 Task: Look for space in Mathba, Bangladesh from 9th June, 2023 to 11th June, 2023 for 2 adults in price range Rs.6000 to Rs.10000. Place can be entire place with 2 bedrooms having 2 beds and 1 bathroom. Property type can be house, flat, guest house. Amenities needed are: air conditioning, dedicated workplace. Booking option can be shelf check-in. Required host language is English.
Action: Mouse moved to (565, 146)
Screenshot: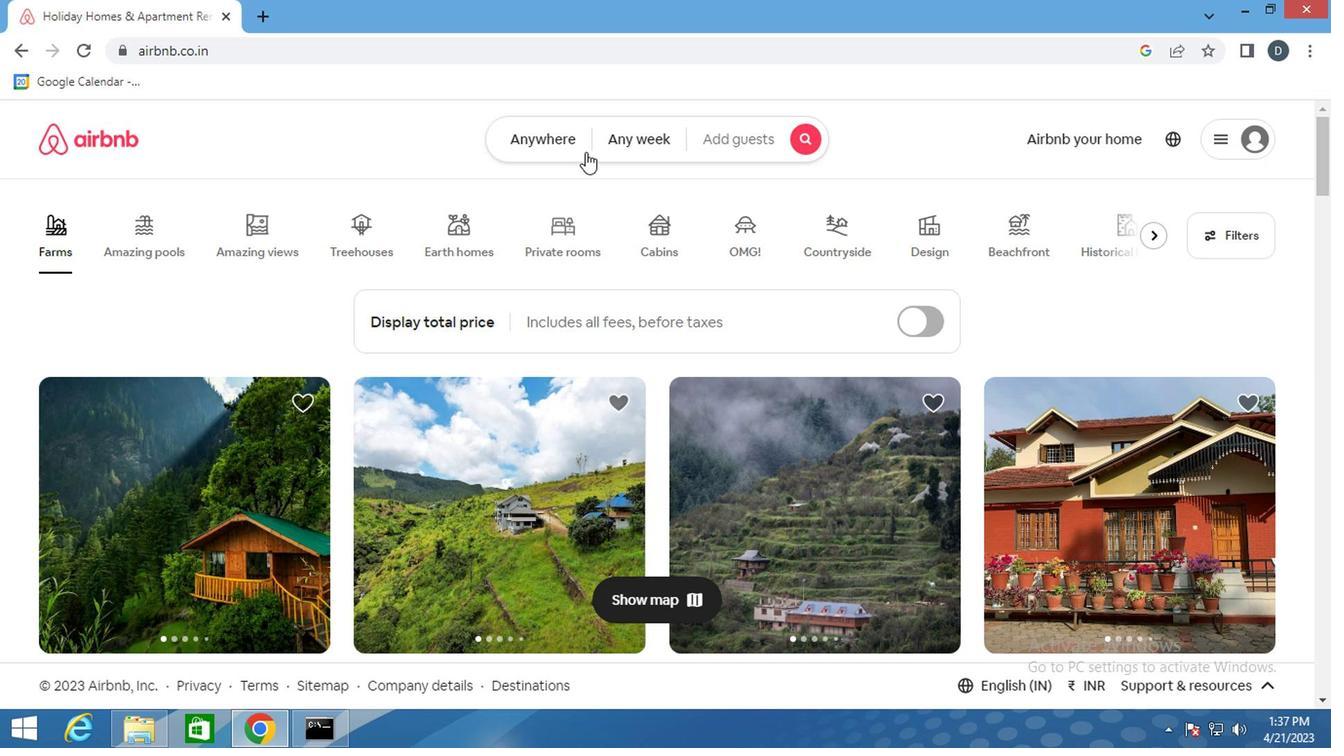 
Action: Mouse pressed left at (565, 146)
Screenshot: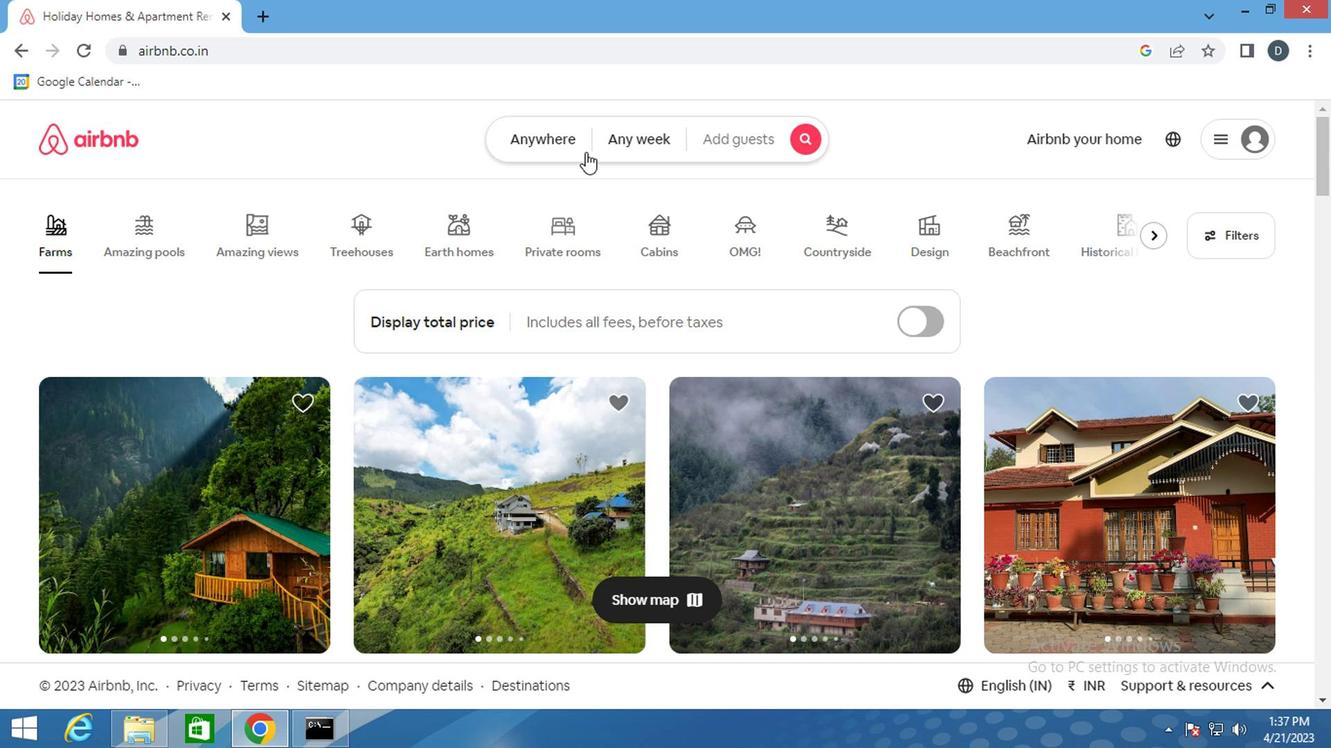 
Action: Mouse moved to (392, 218)
Screenshot: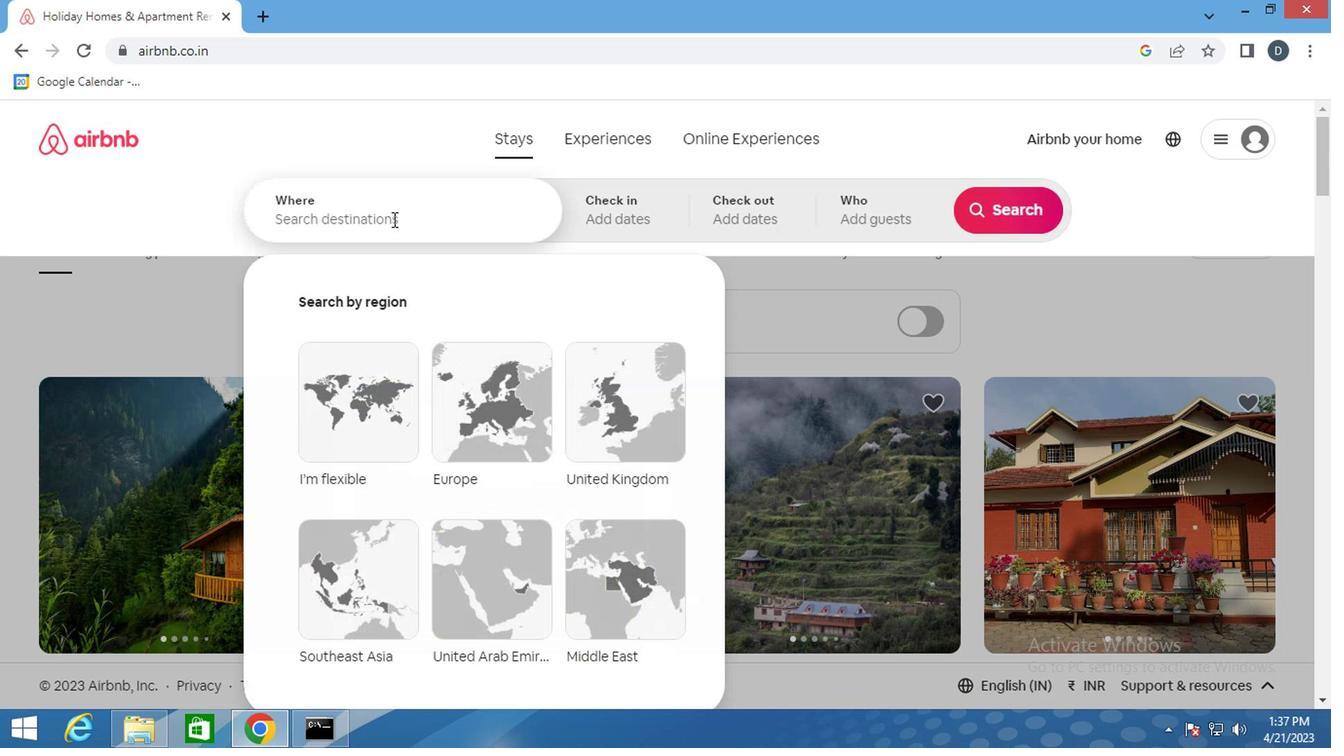 
Action: Mouse pressed left at (392, 218)
Screenshot: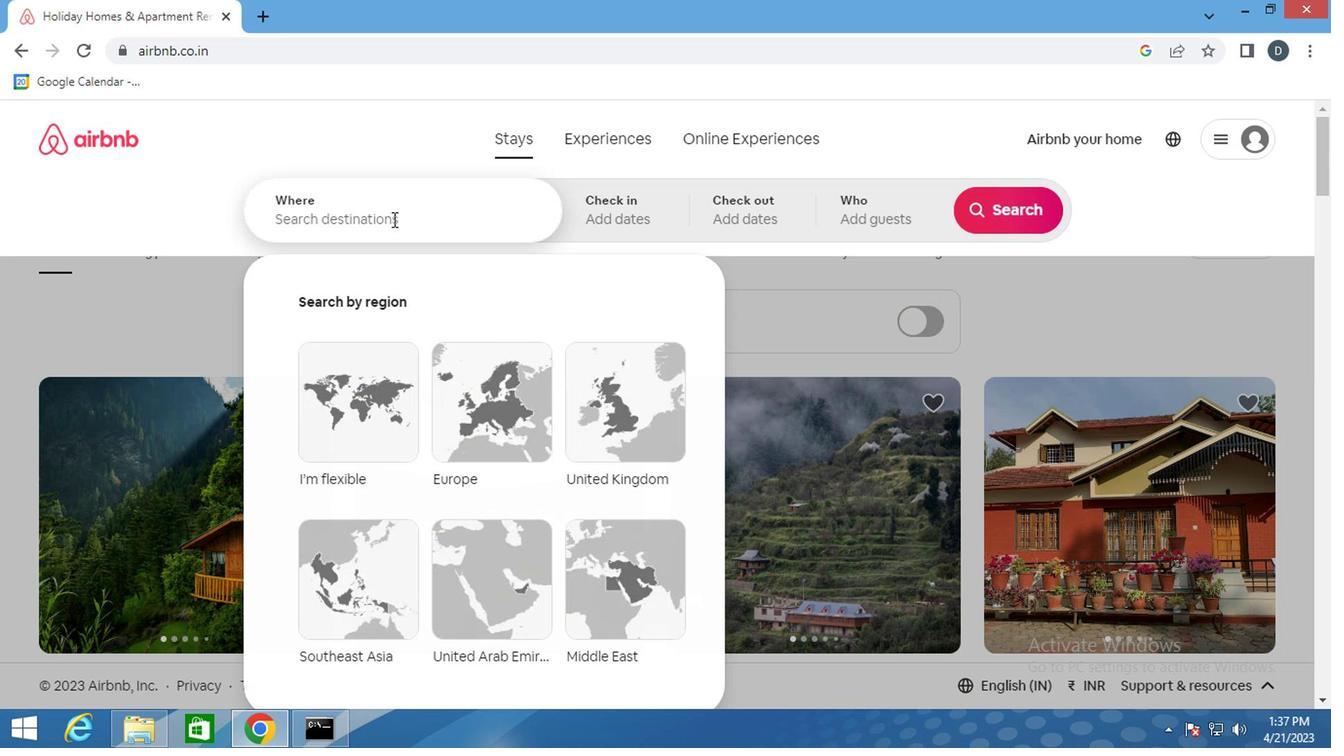 
Action: Key pressed <Key.shift_r>Mathba,<Key.shift>BN<Key.backspace>ANGLADESH<Key.enter>
Screenshot: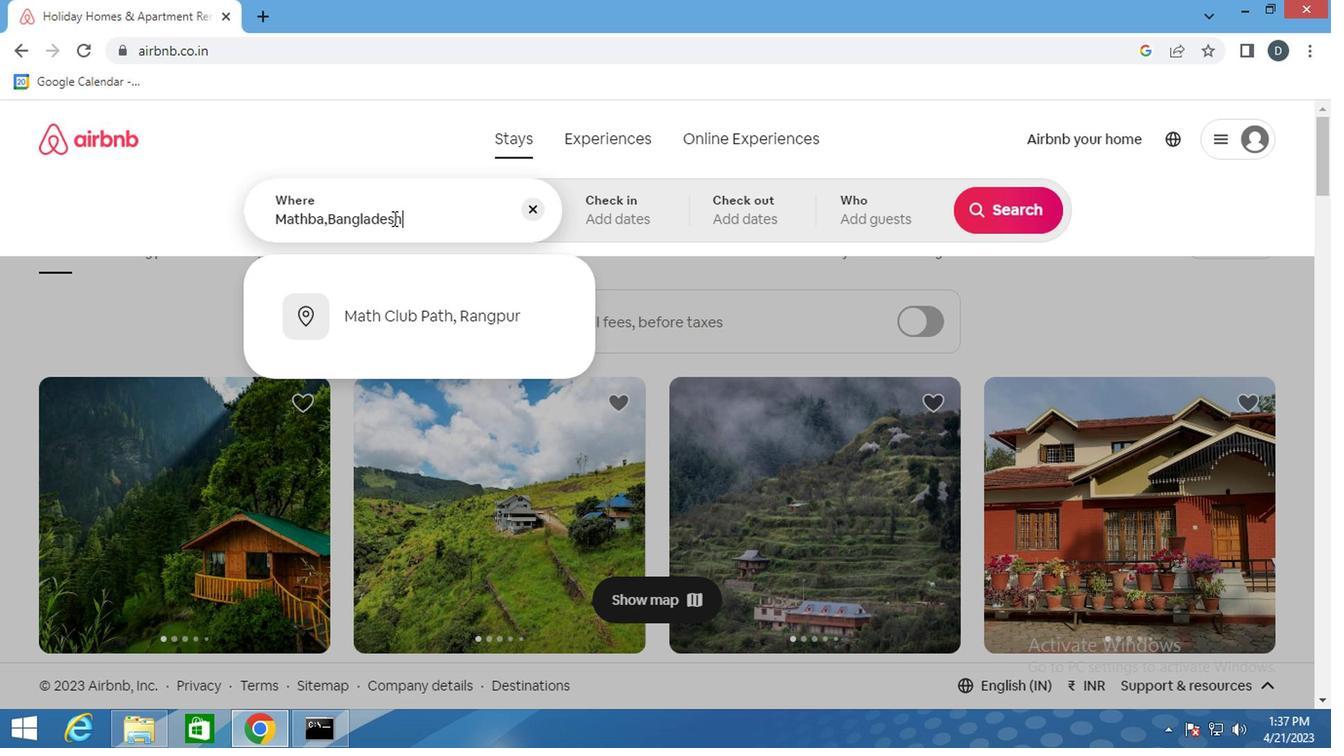 
Action: Mouse moved to (997, 366)
Screenshot: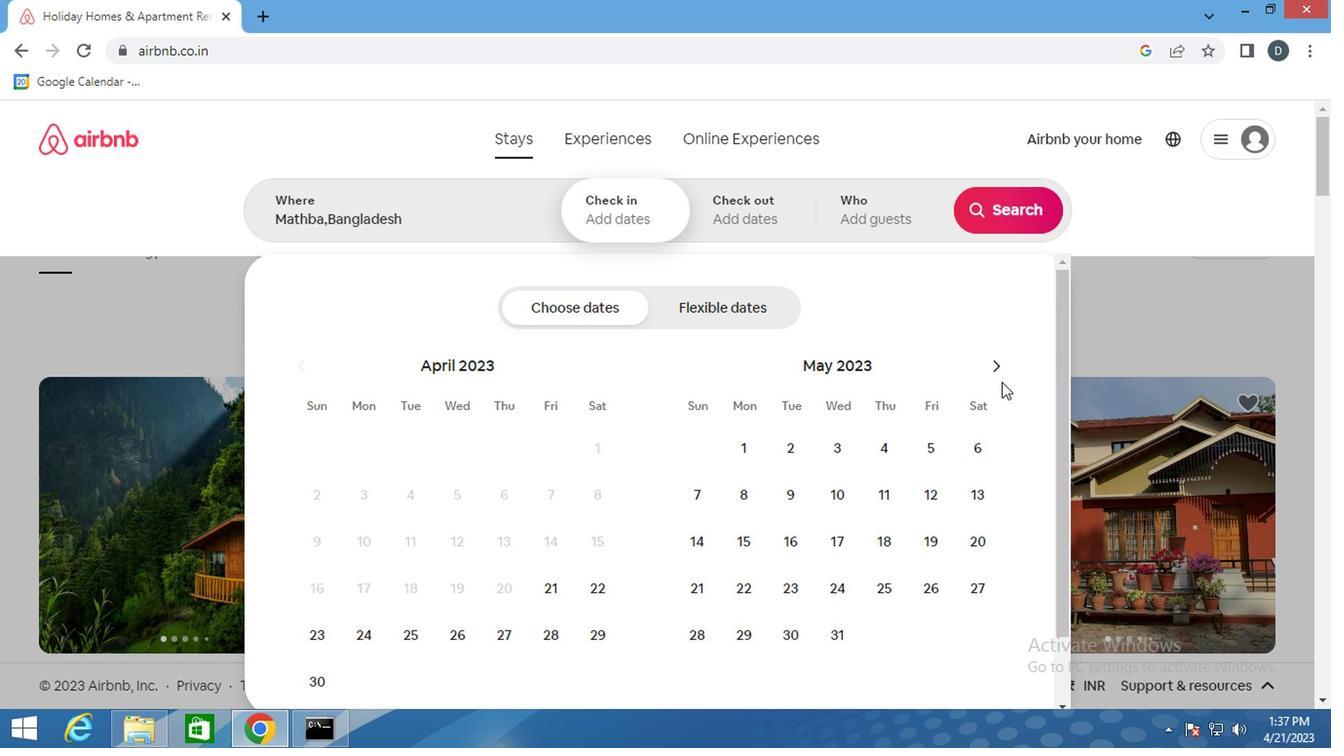 
Action: Mouse pressed left at (997, 366)
Screenshot: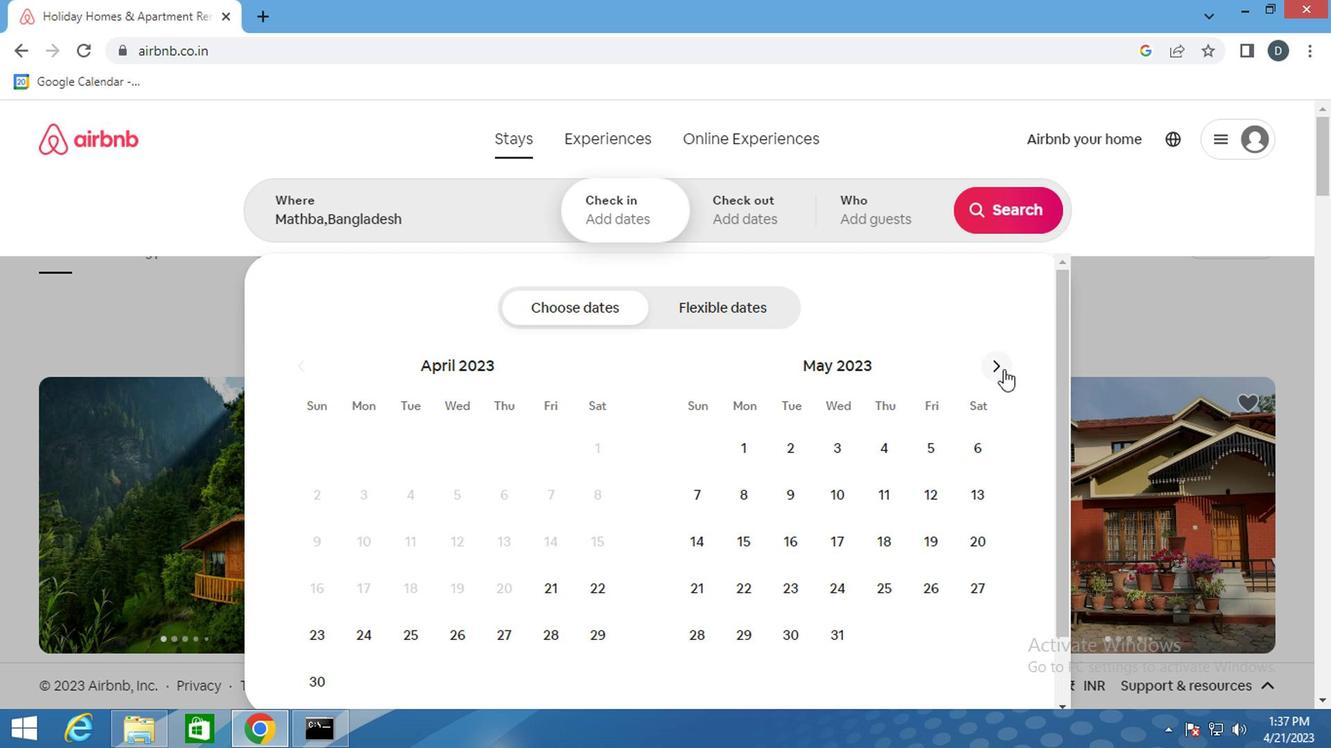 
Action: Mouse pressed left at (997, 366)
Screenshot: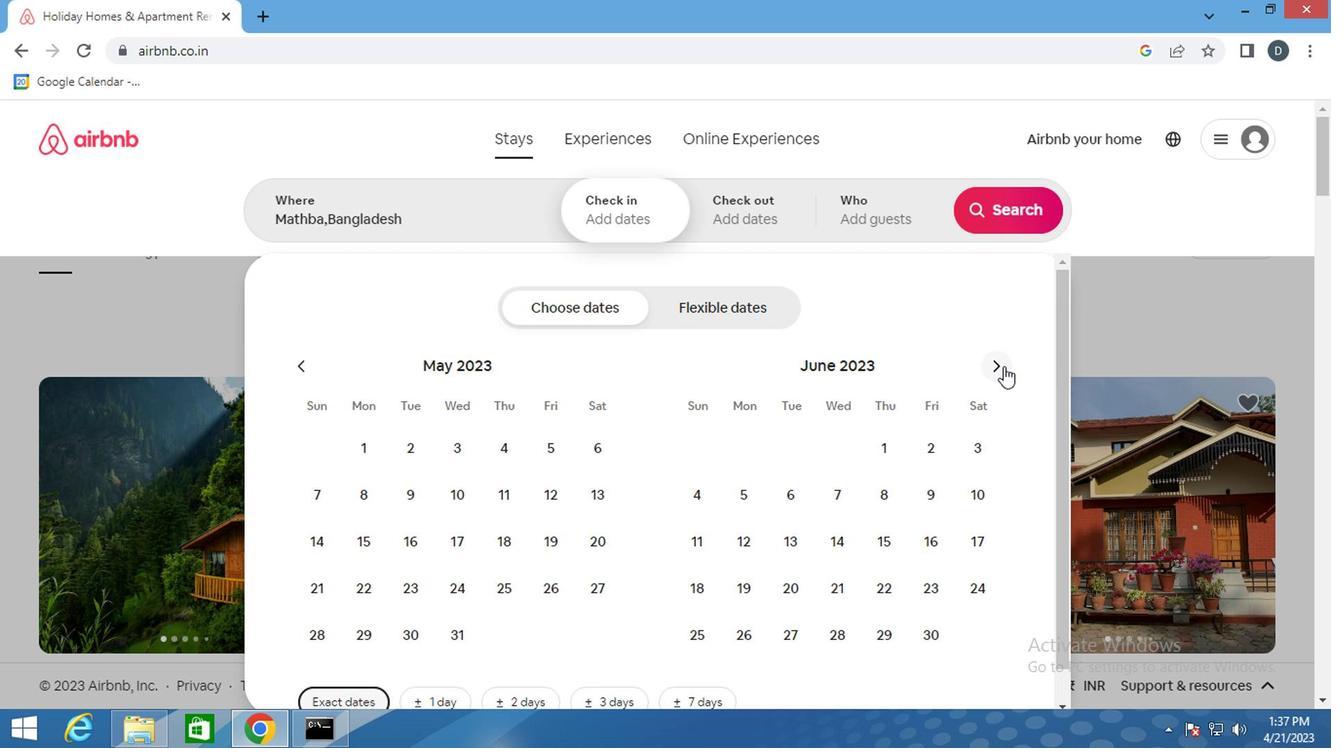 
Action: Mouse moved to (540, 493)
Screenshot: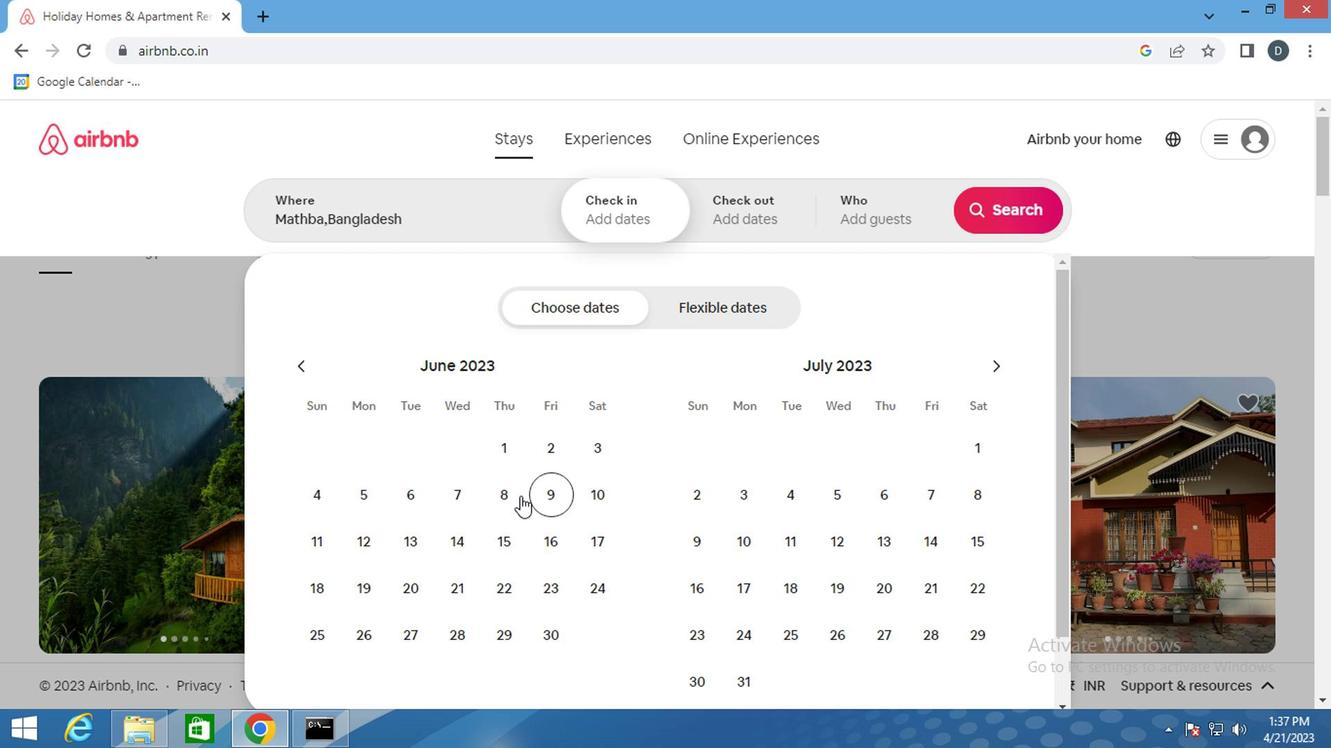 
Action: Mouse pressed left at (540, 493)
Screenshot: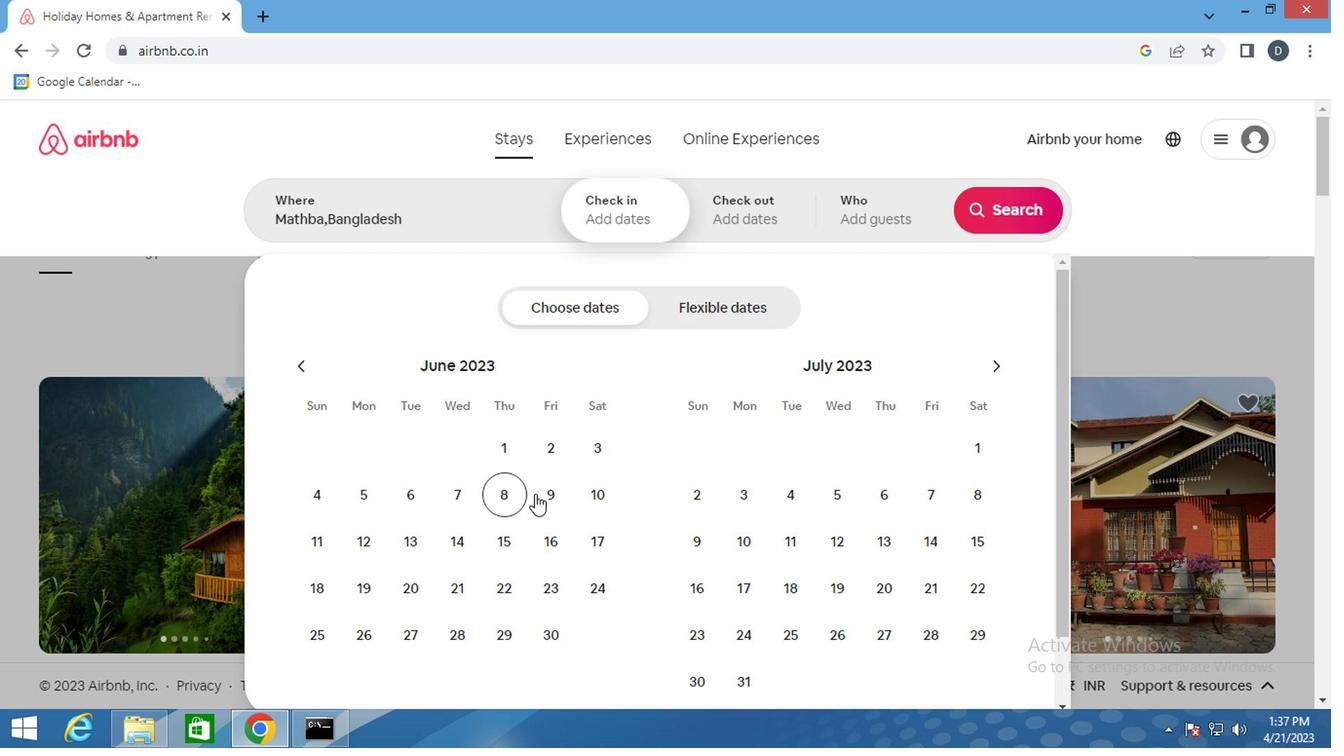 
Action: Mouse moved to (305, 527)
Screenshot: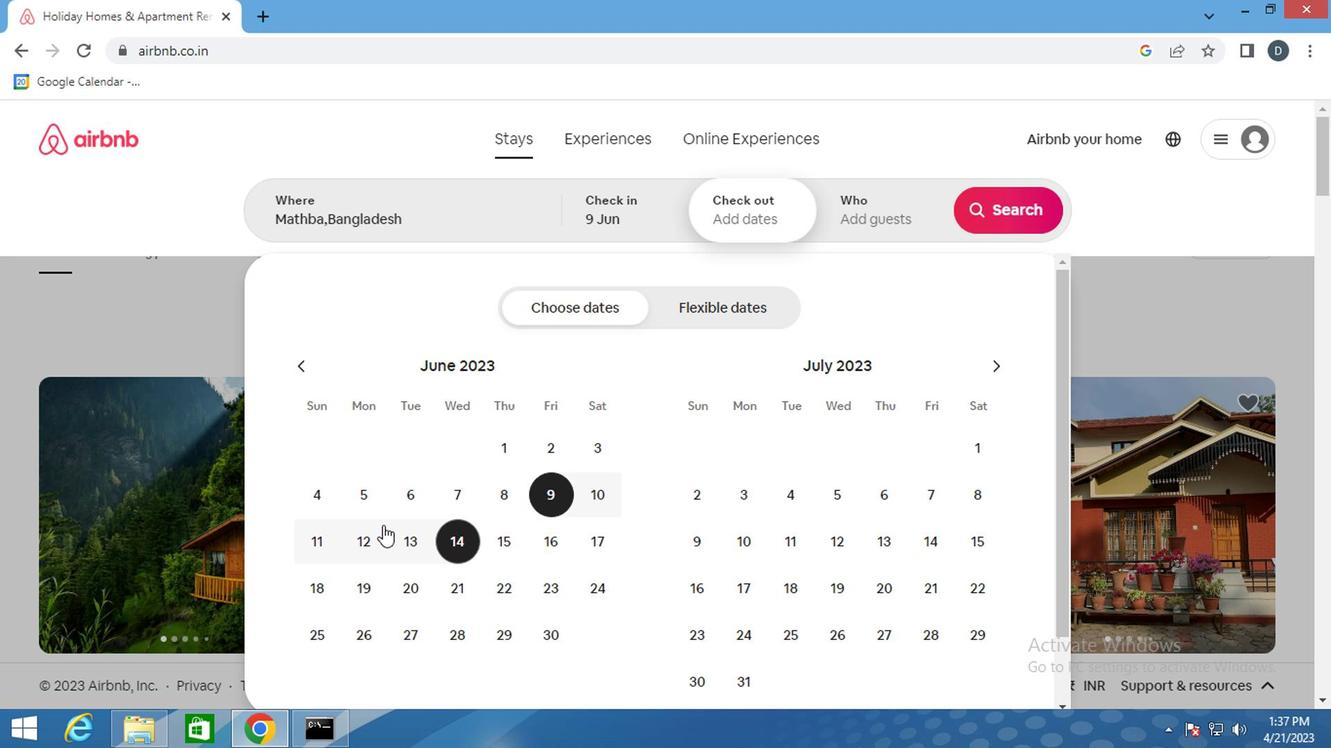
Action: Mouse pressed left at (305, 527)
Screenshot: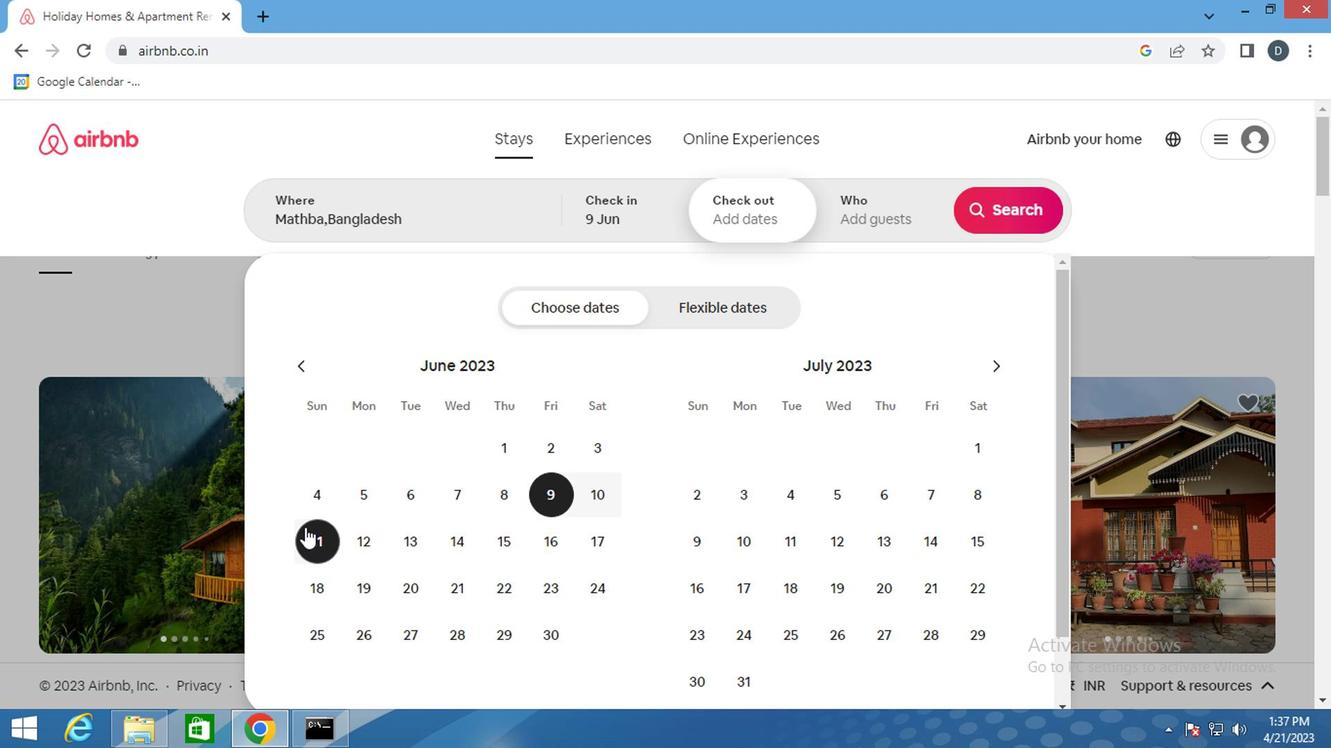 
Action: Mouse moved to (859, 194)
Screenshot: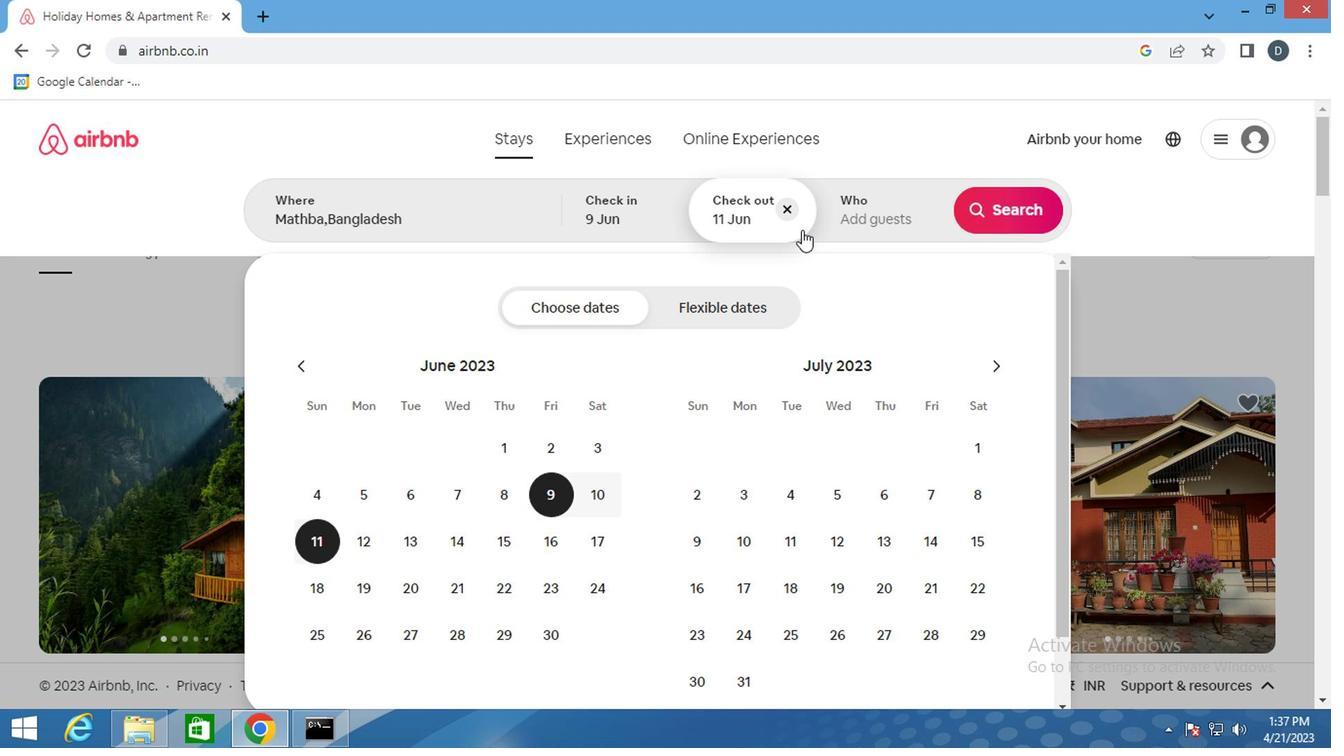 
Action: Mouse pressed left at (859, 194)
Screenshot: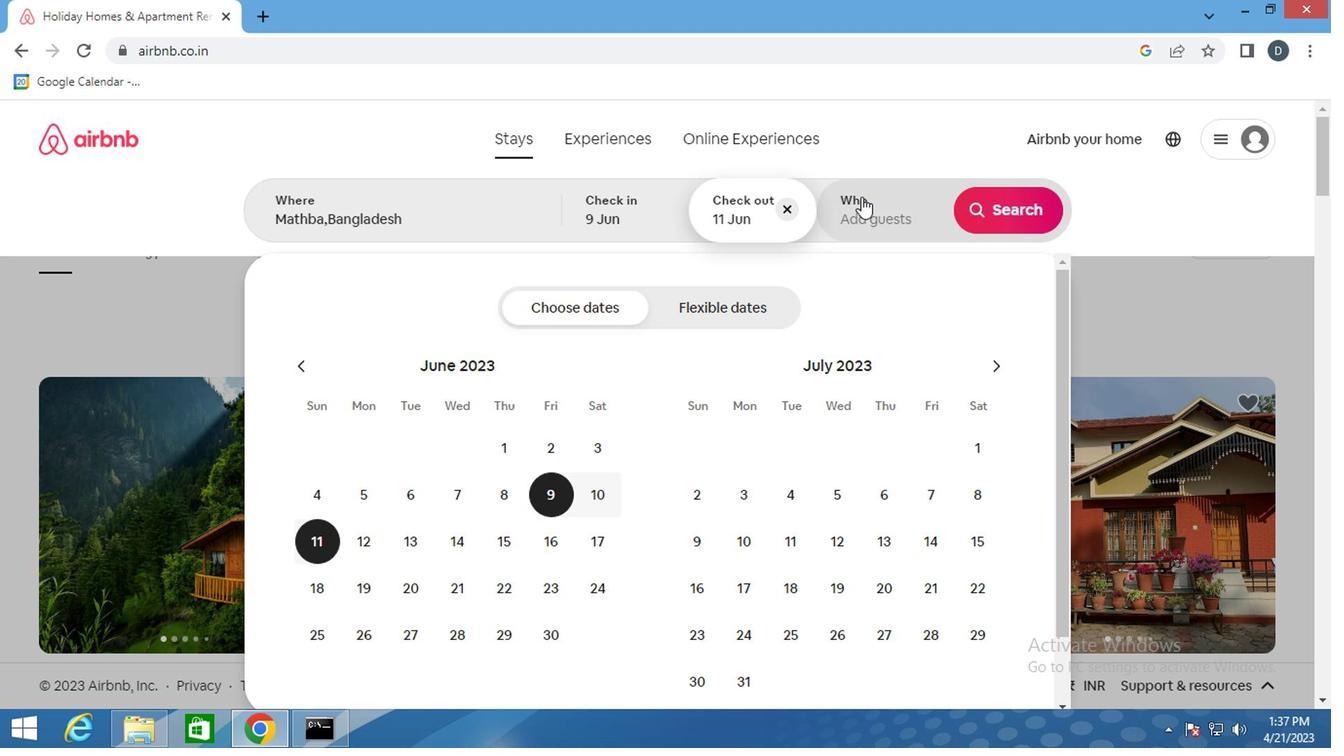 
Action: Mouse moved to (1007, 317)
Screenshot: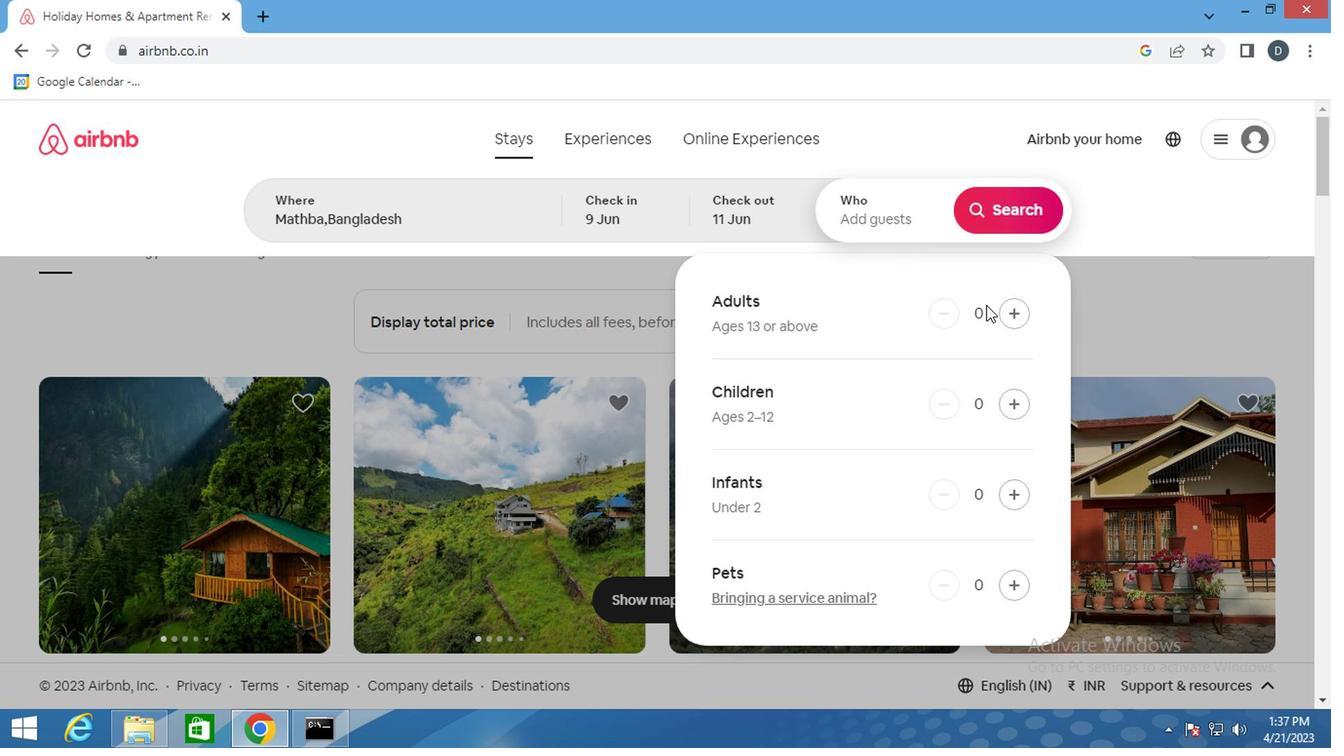 
Action: Mouse pressed left at (1007, 317)
Screenshot: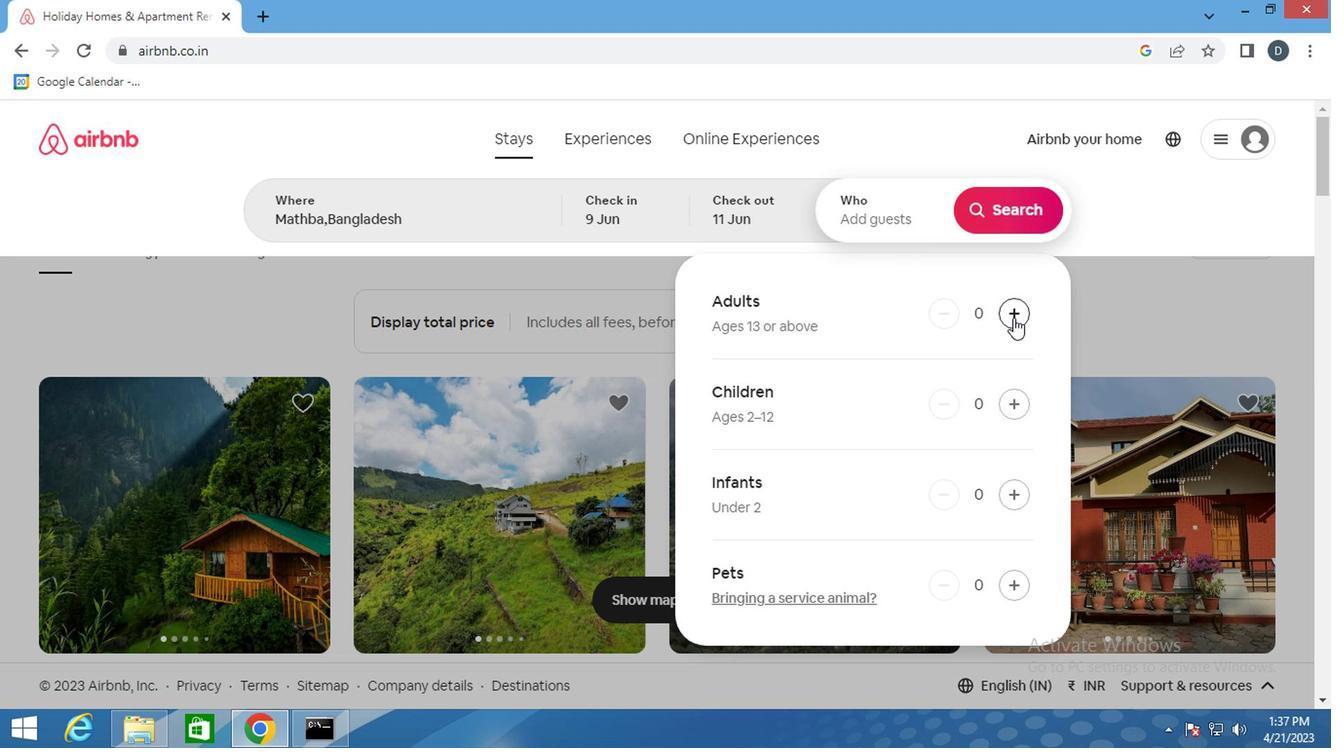 
Action: Mouse moved to (1009, 317)
Screenshot: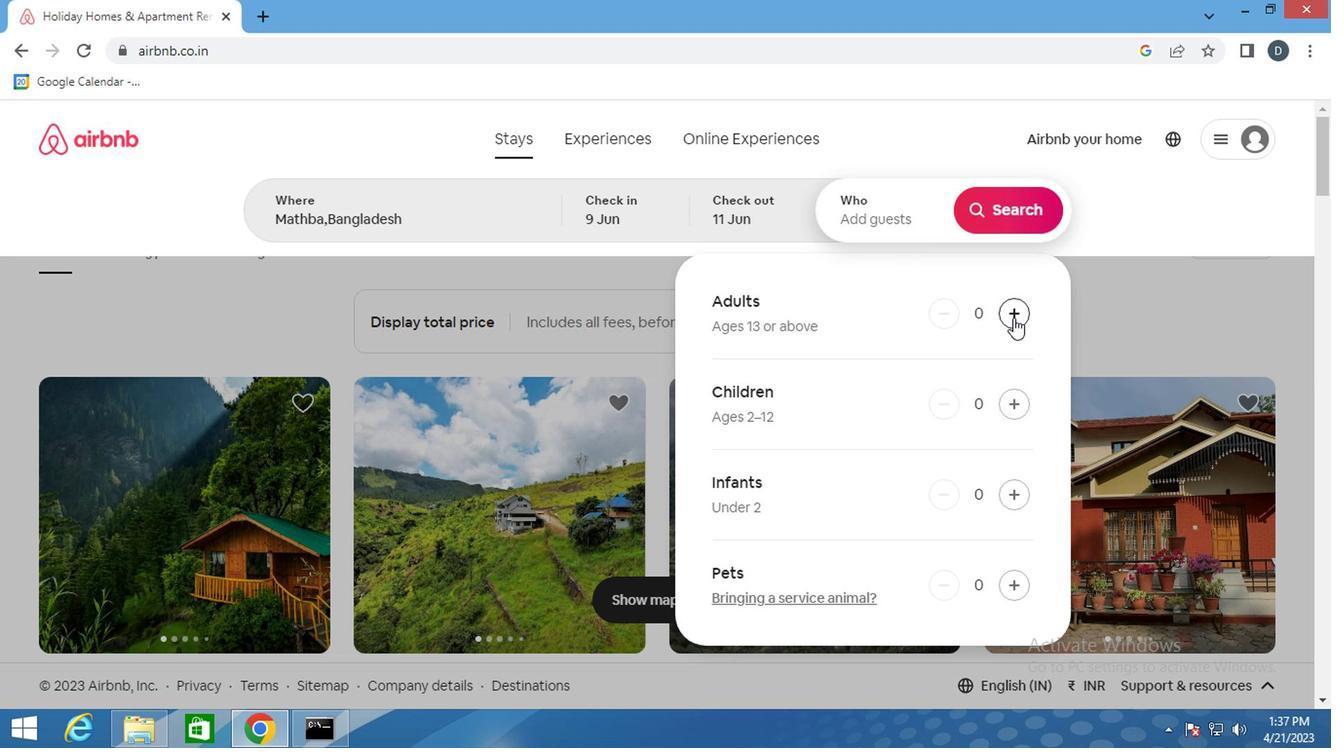 
Action: Mouse pressed left at (1009, 317)
Screenshot: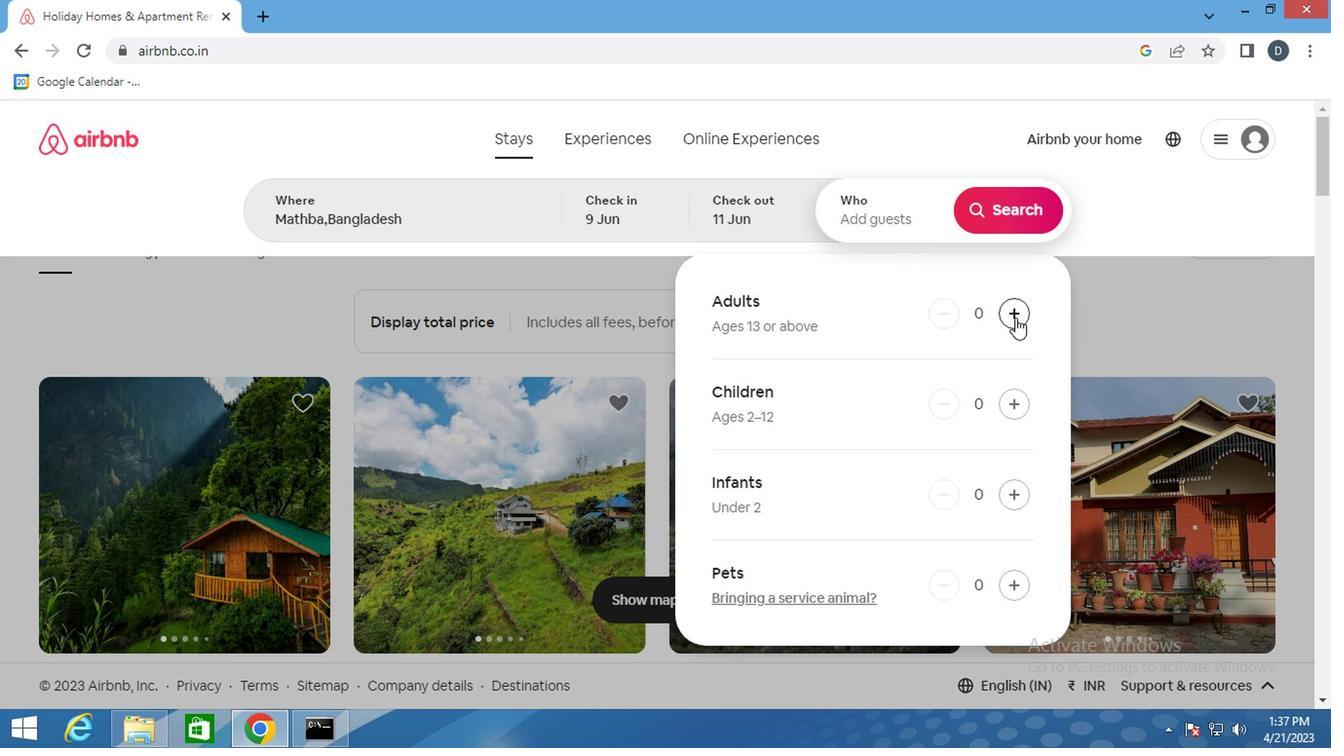 
Action: Mouse moved to (1006, 185)
Screenshot: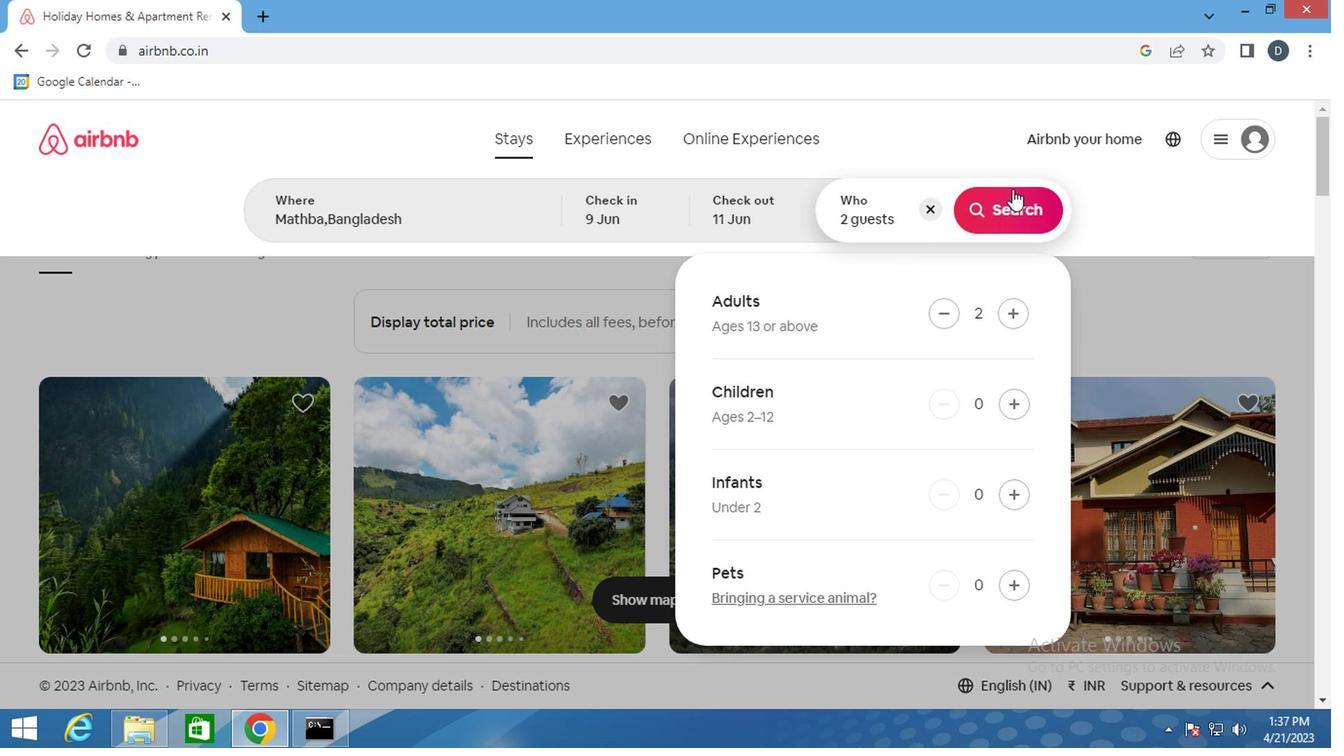 
Action: Mouse pressed left at (1006, 185)
Screenshot: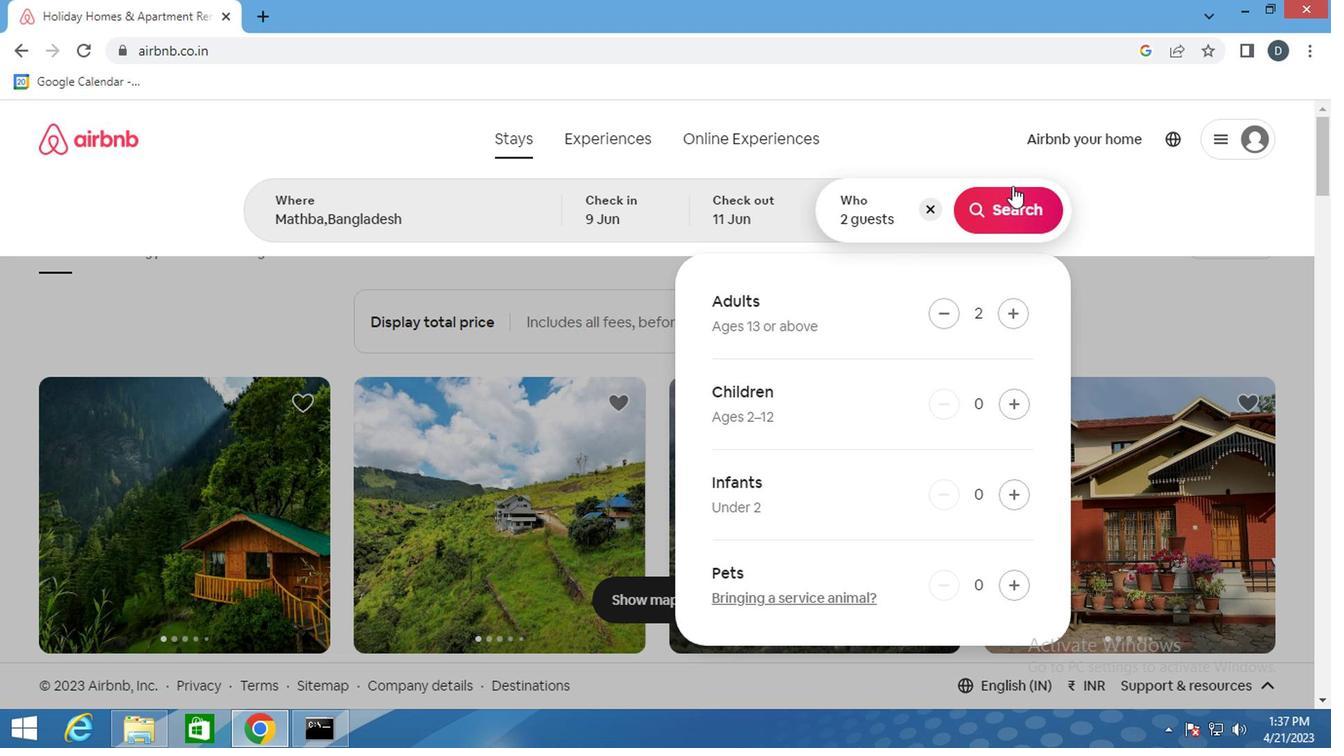 
Action: Mouse moved to (1011, 196)
Screenshot: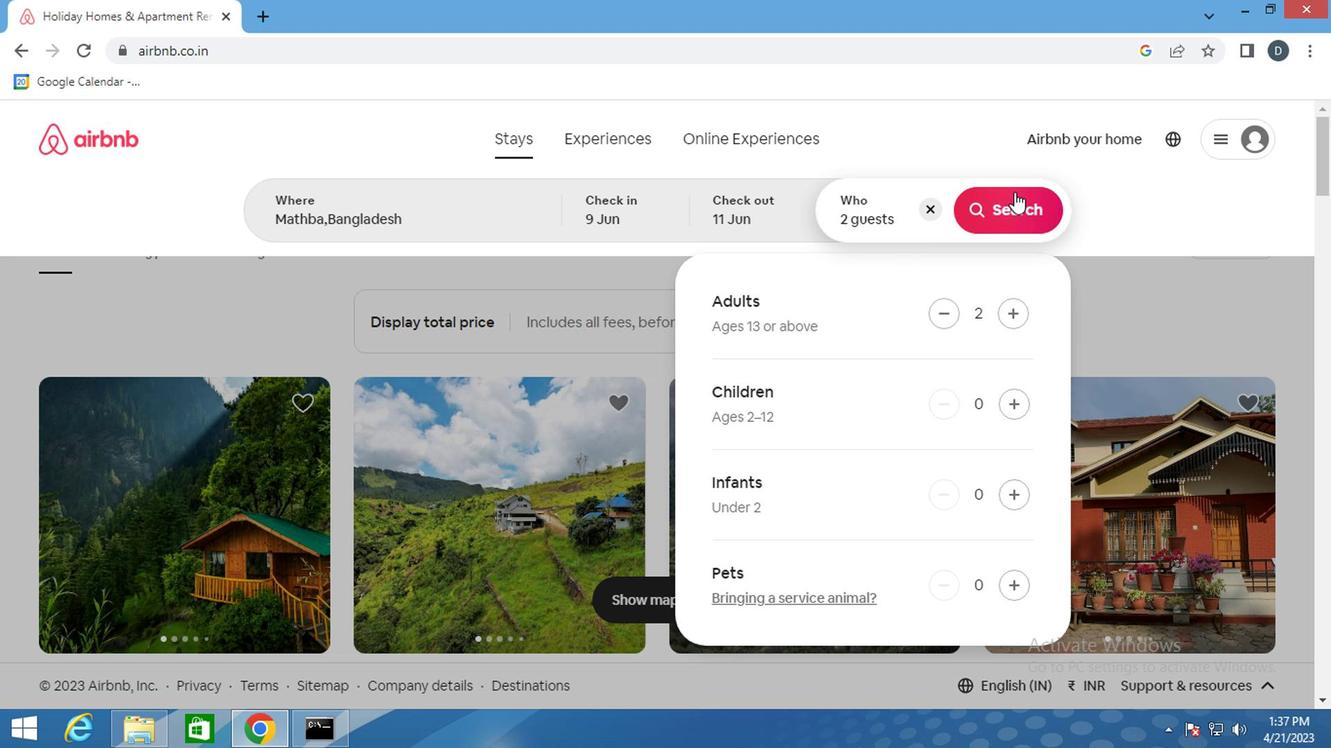 
Action: Mouse pressed left at (1011, 196)
Screenshot: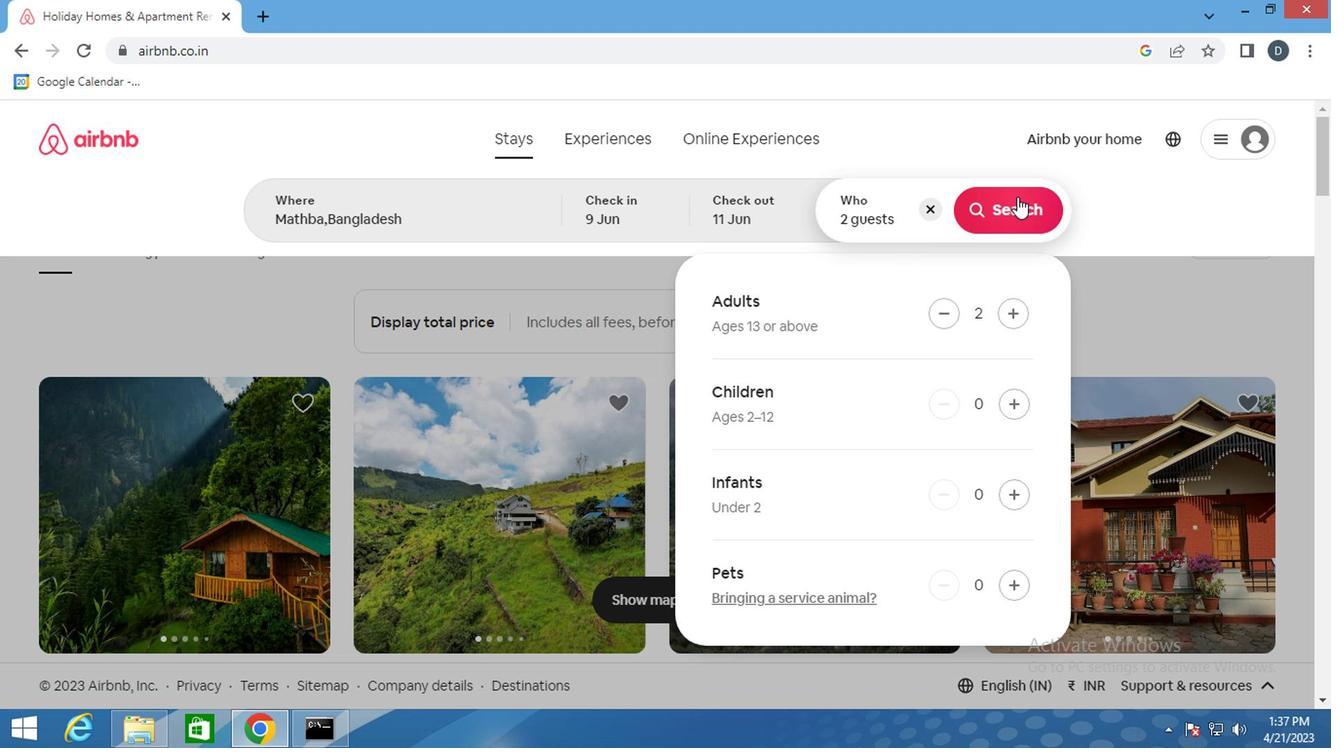 
Action: Mouse moved to (1235, 208)
Screenshot: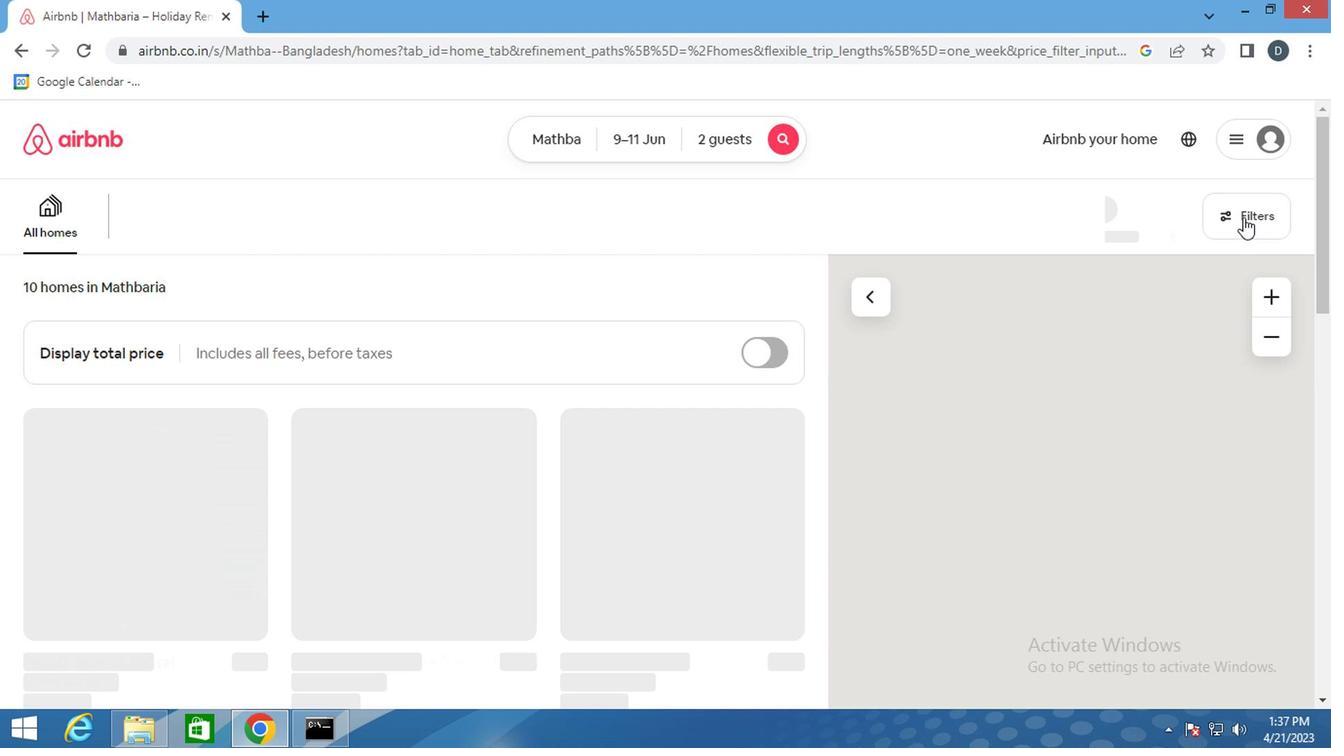 
Action: Mouse pressed left at (1235, 208)
Screenshot: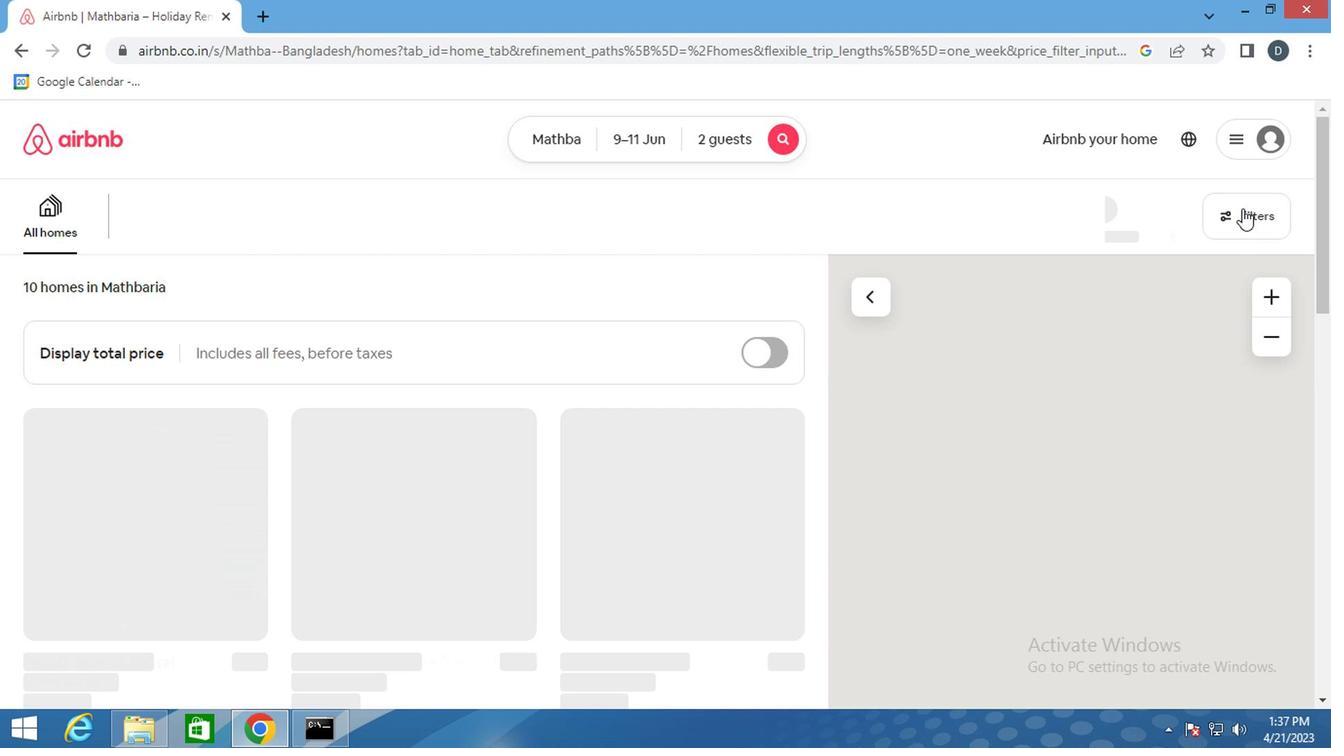 
Action: Mouse moved to (473, 445)
Screenshot: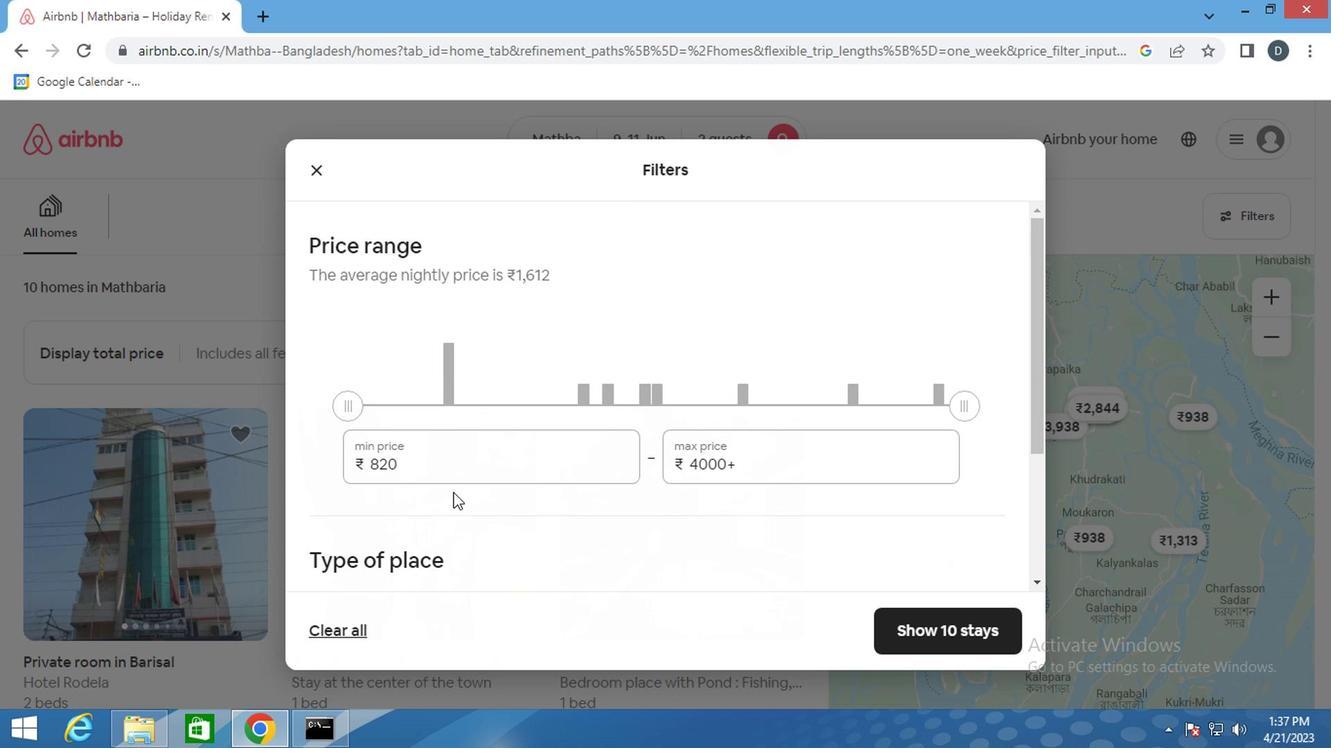 
Action: Mouse pressed left at (473, 445)
Screenshot: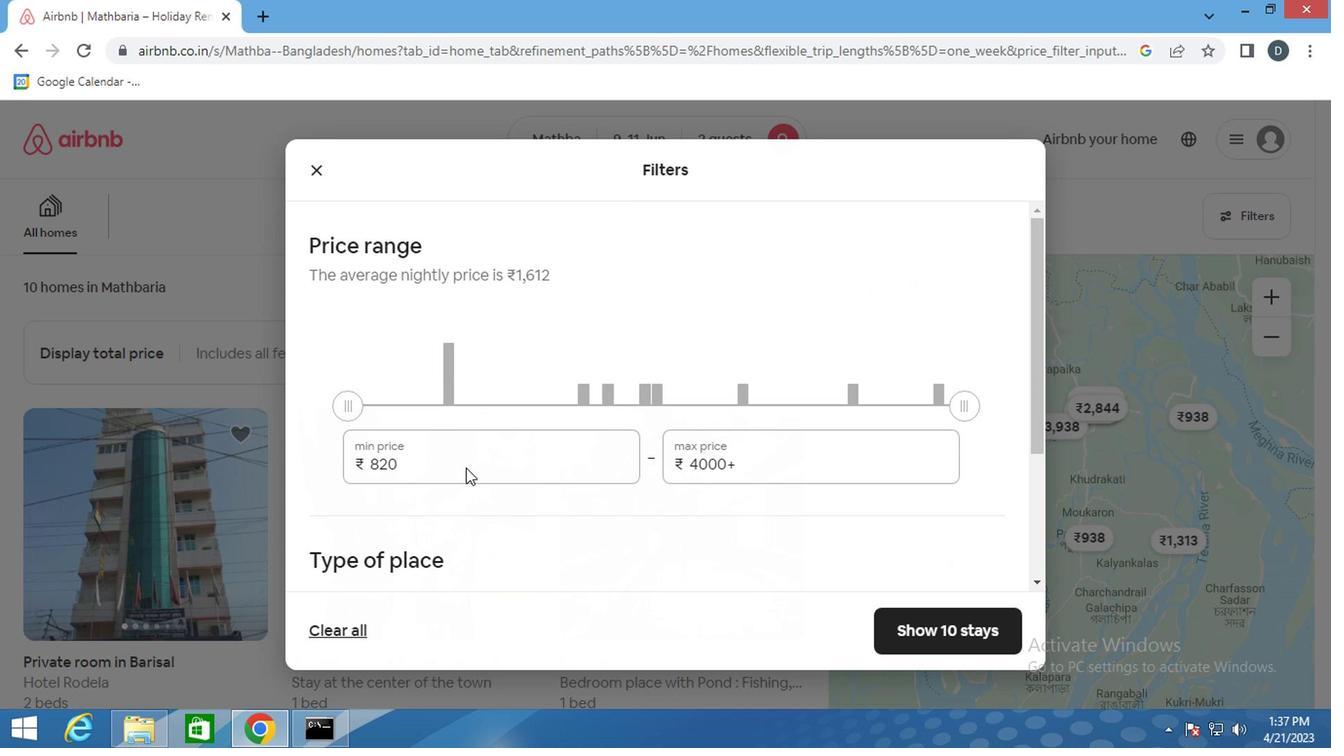 
Action: Mouse pressed left at (473, 445)
Screenshot: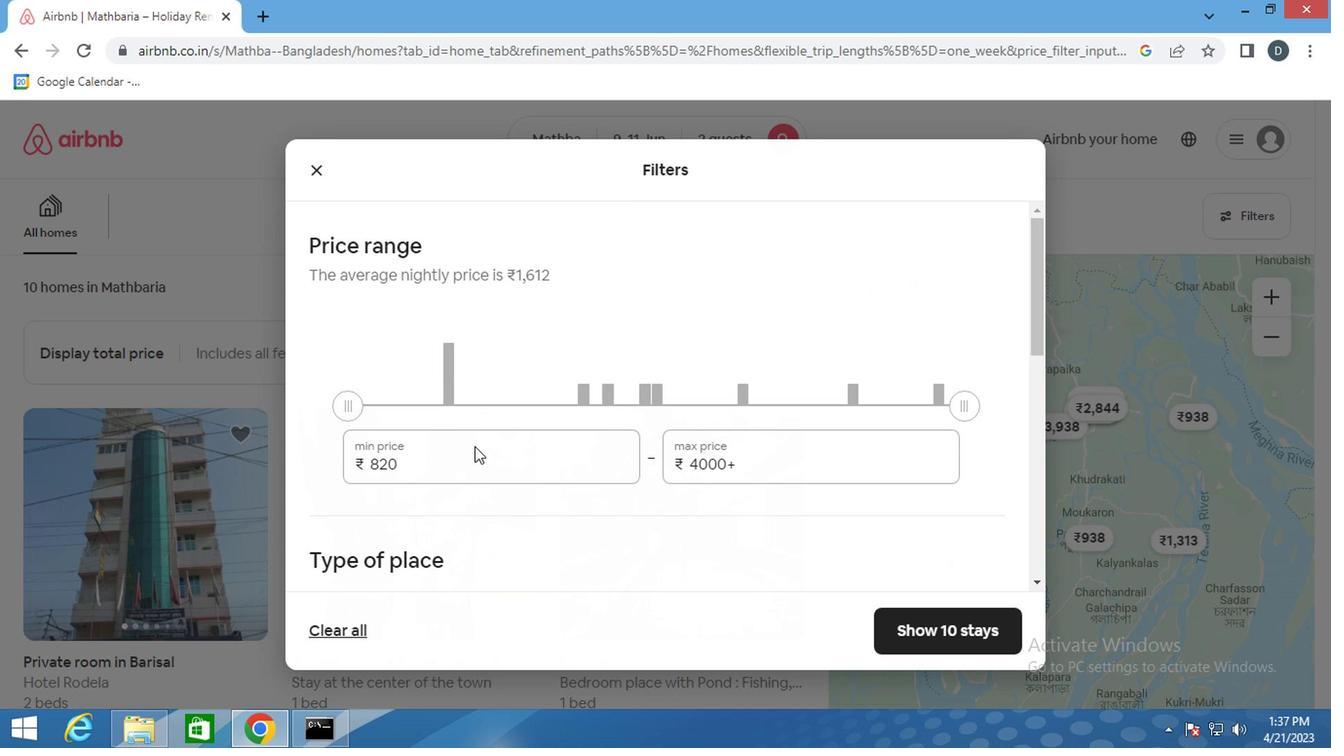 
Action: Mouse moved to (452, 463)
Screenshot: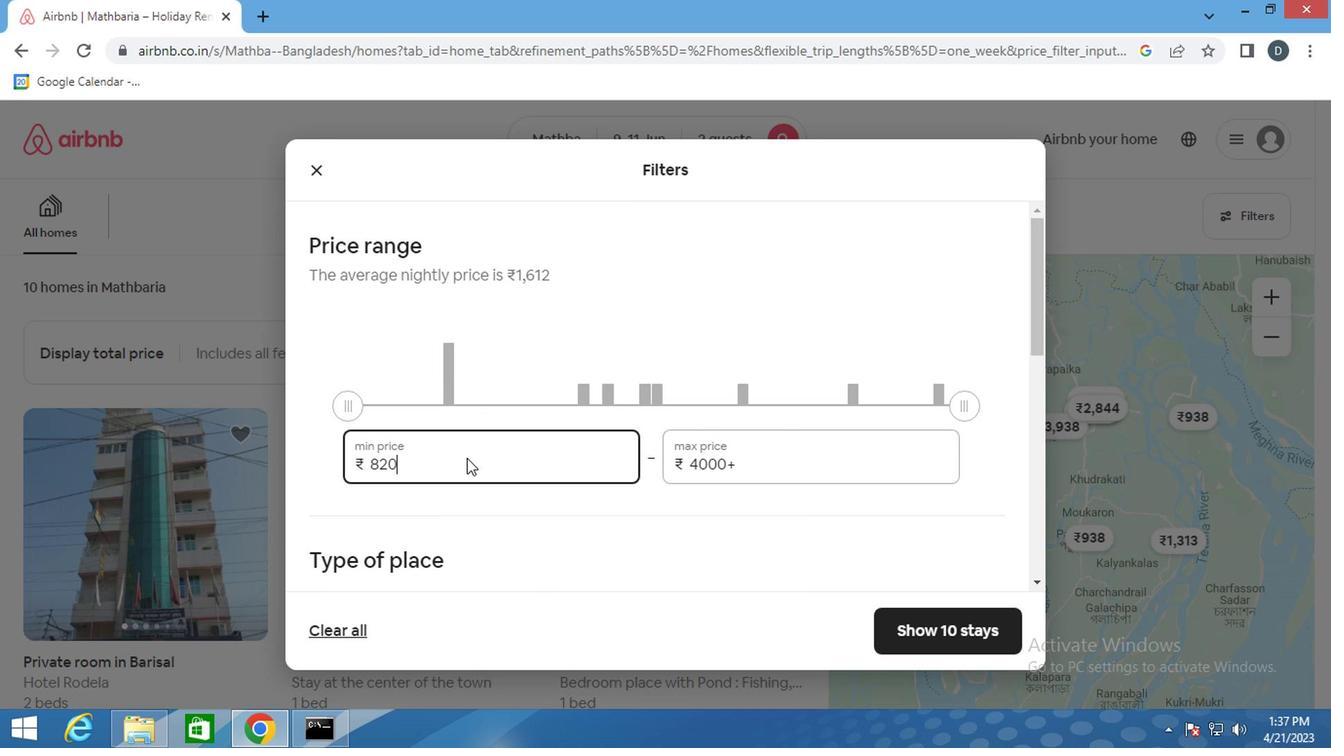 
Action: Mouse pressed left at (452, 463)
Screenshot: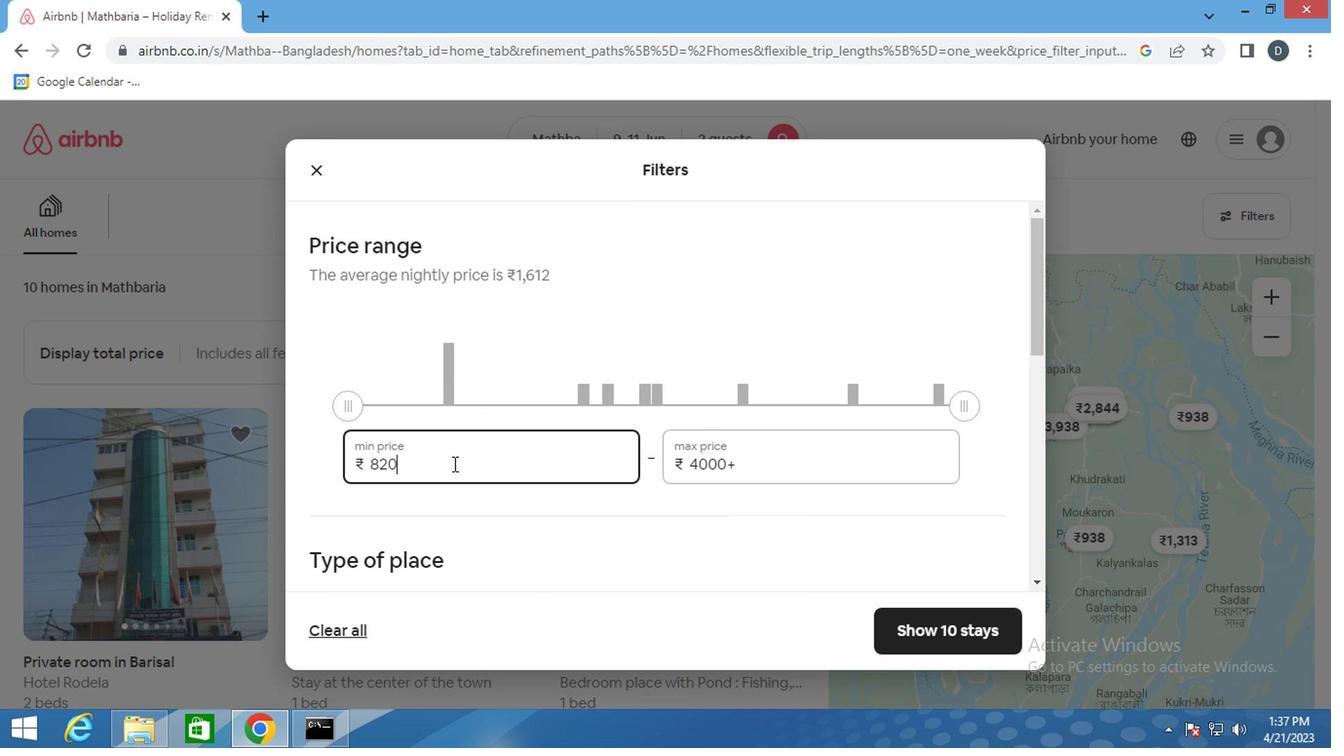 
Action: Mouse pressed left at (452, 463)
Screenshot: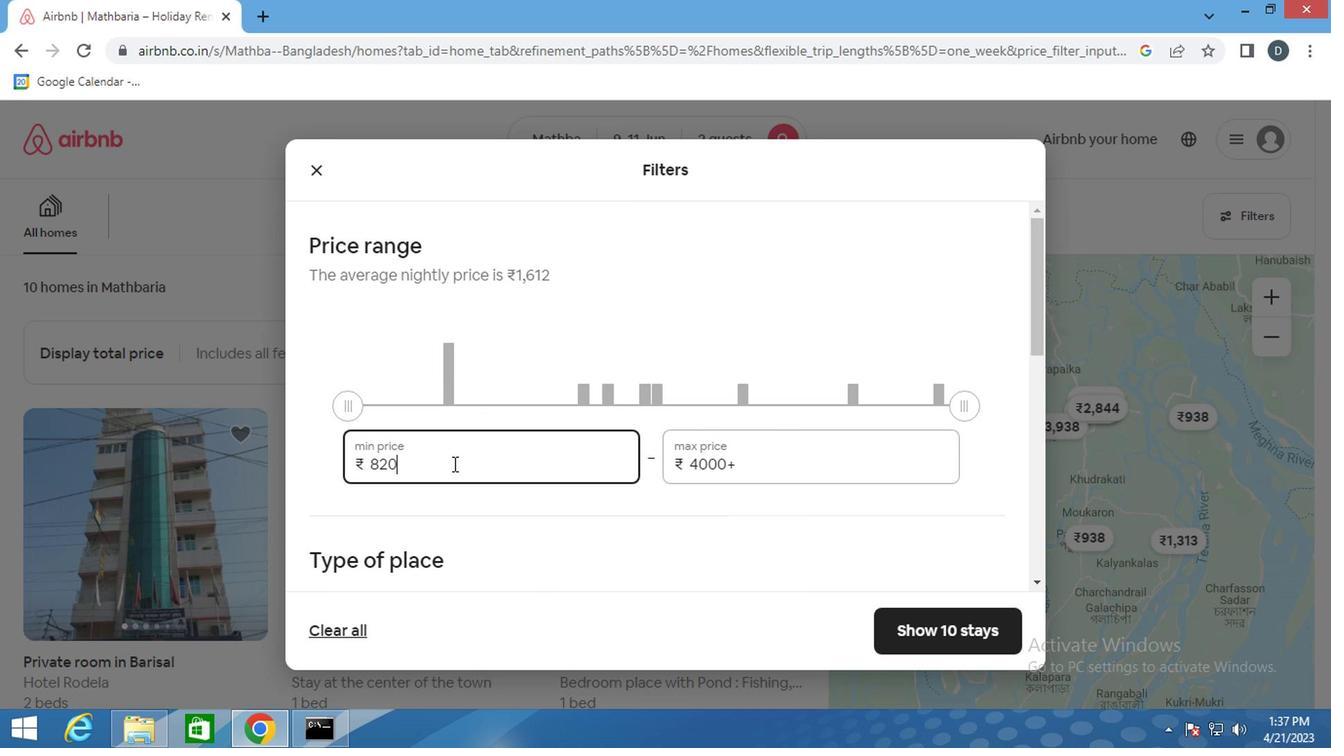 
Action: Mouse moved to (449, 463)
Screenshot: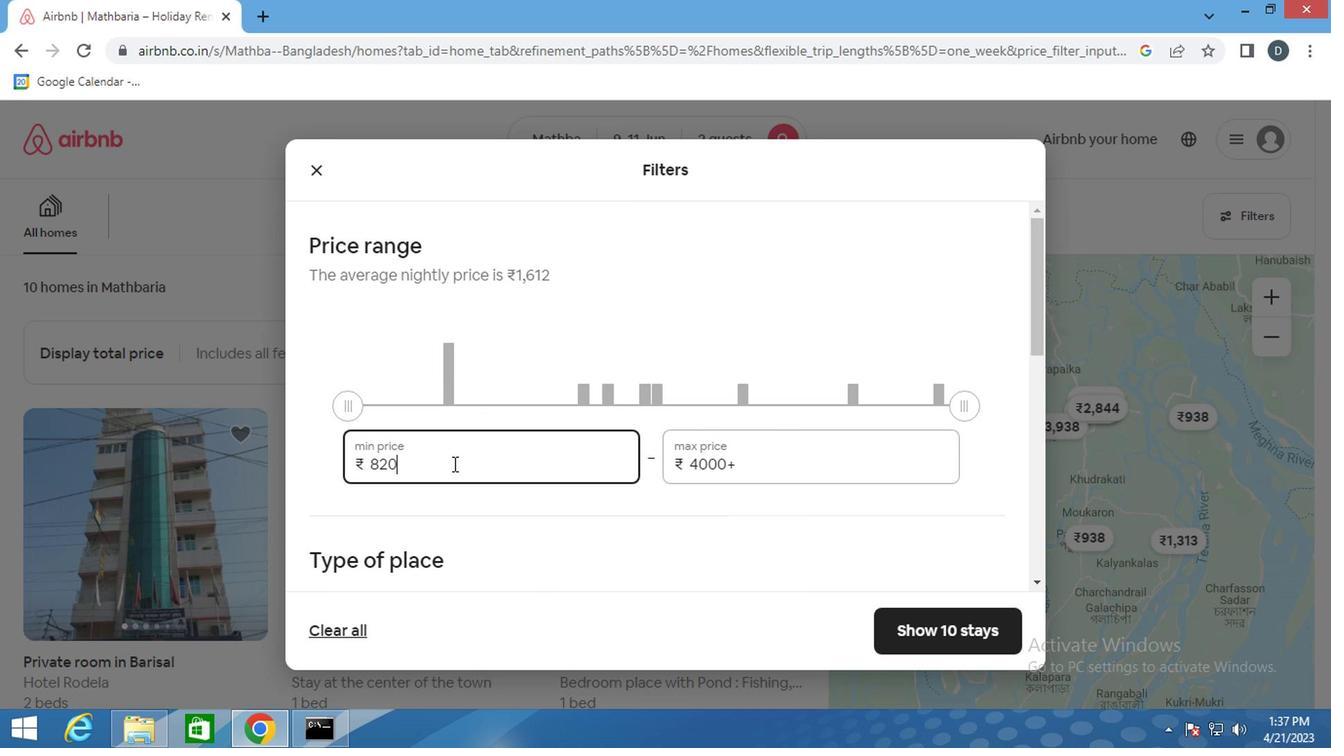 
Action: Key pressed 60000<Key.backspace><Key.tab>ctrl+Actrl+1000ctrl+Actrl+10000
Screenshot: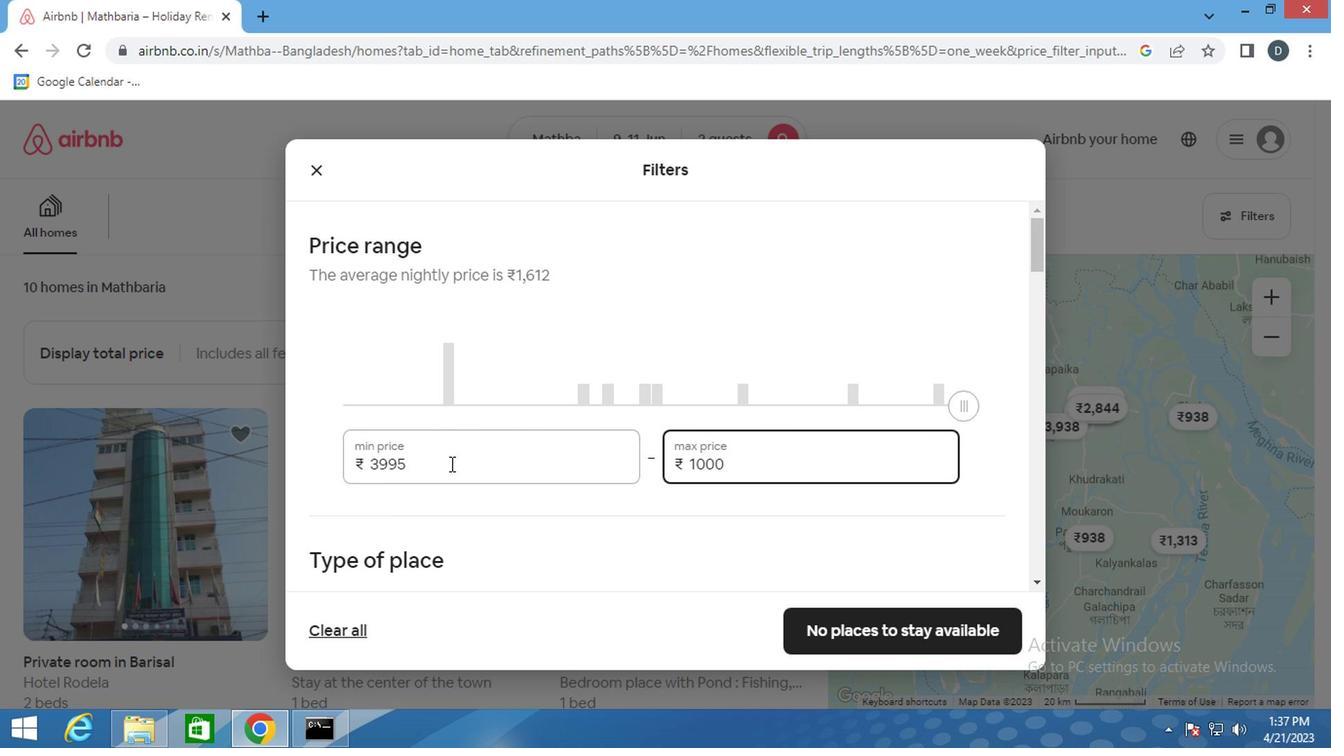
Action: Mouse moved to (459, 462)
Screenshot: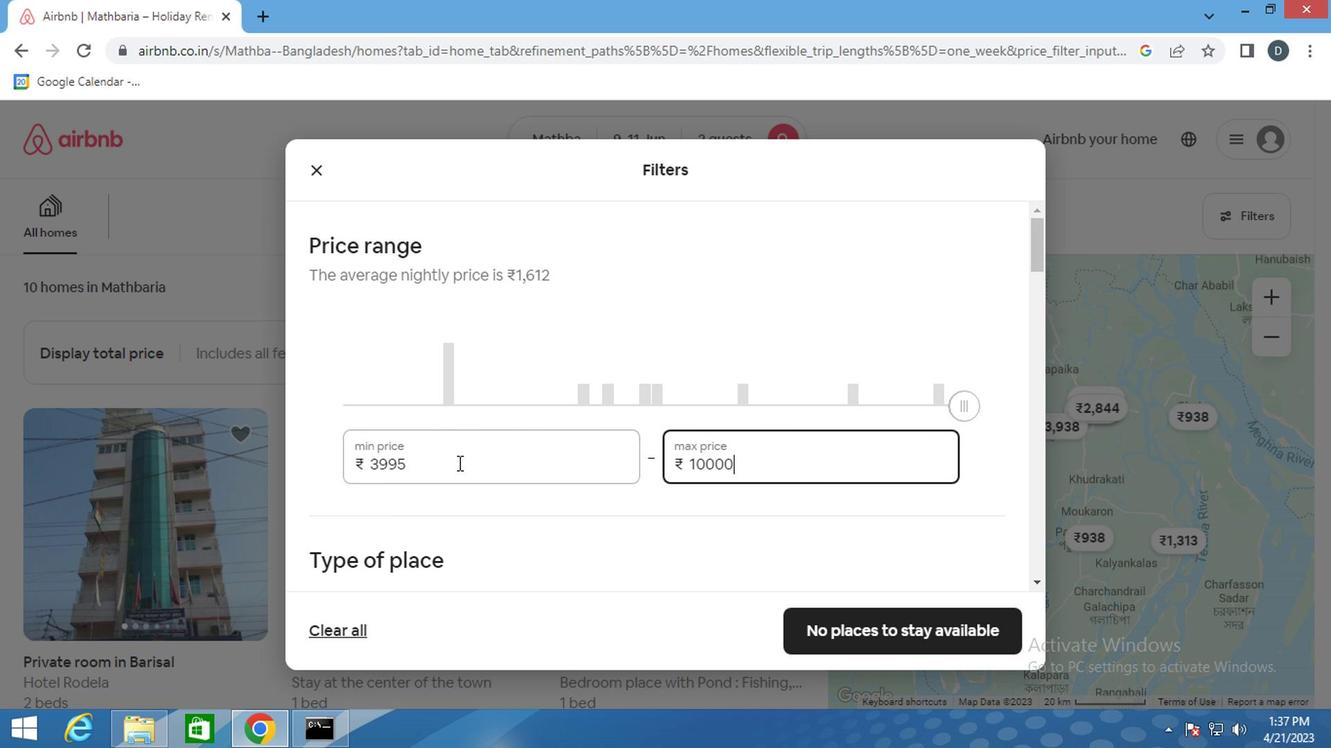 
Action: Mouse scrolled (459, 461) with delta (0, 0)
Screenshot: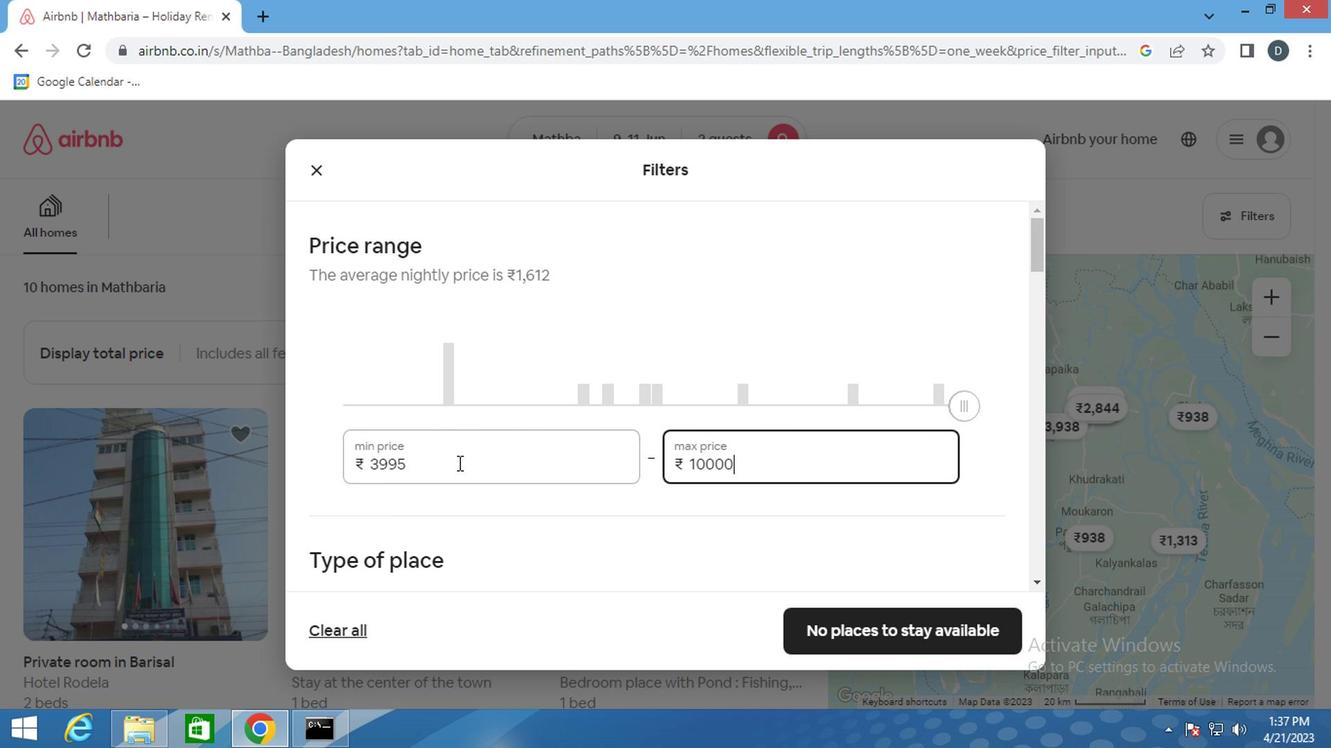 
Action: Mouse moved to (459, 463)
Screenshot: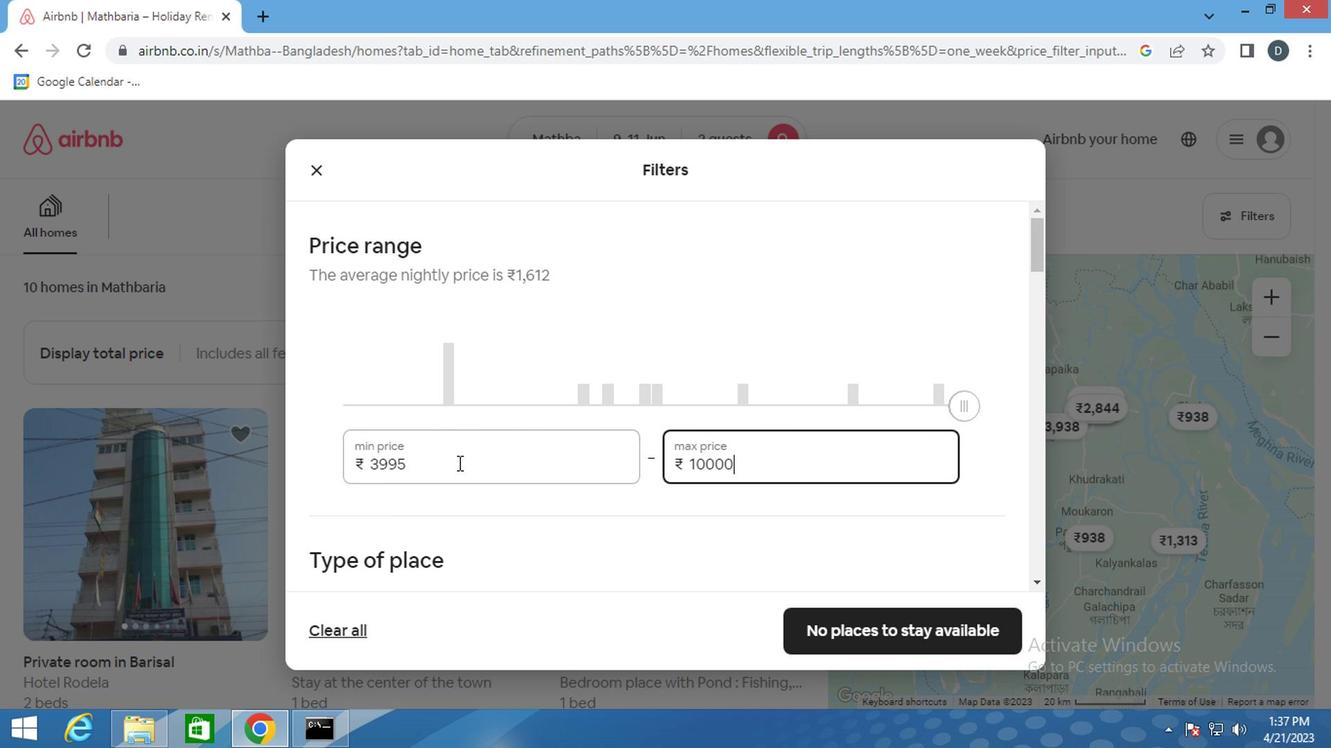 
Action: Mouse scrolled (459, 462) with delta (0, -1)
Screenshot: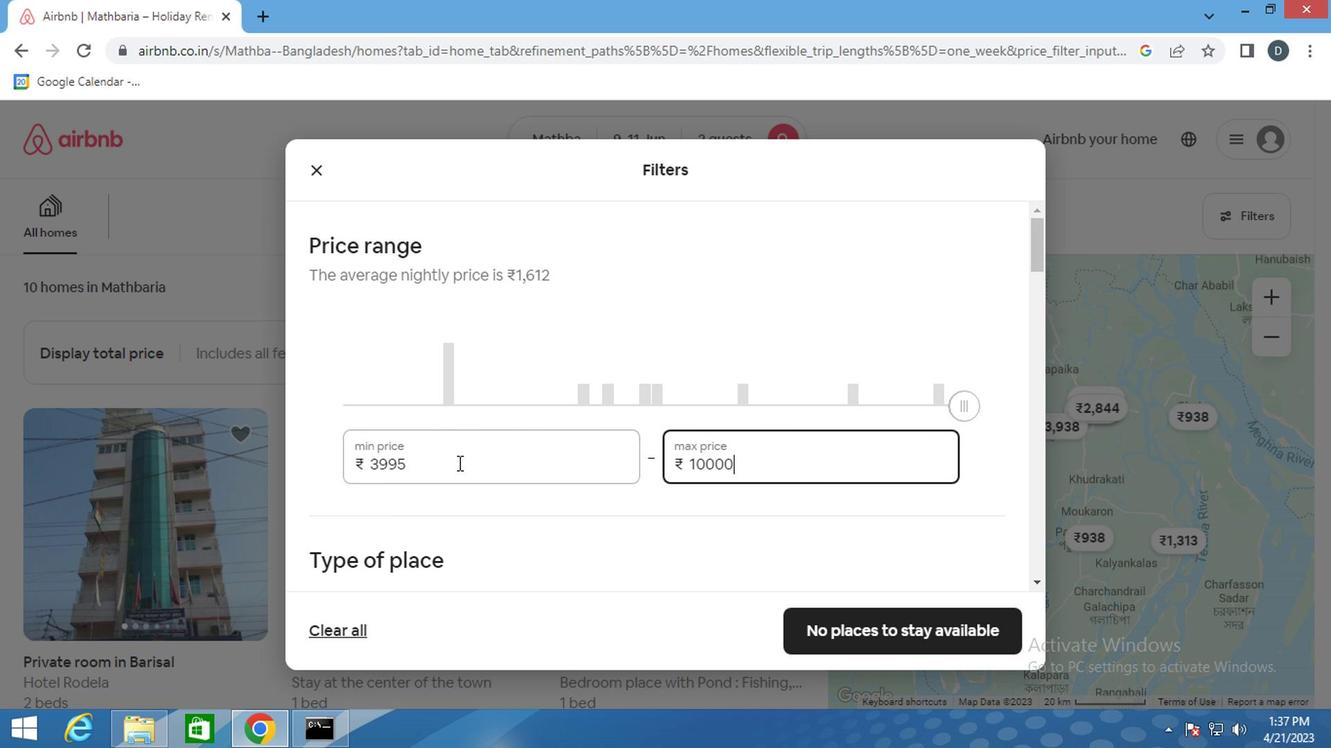 
Action: Mouse moved to (461, 463)
Screenshot: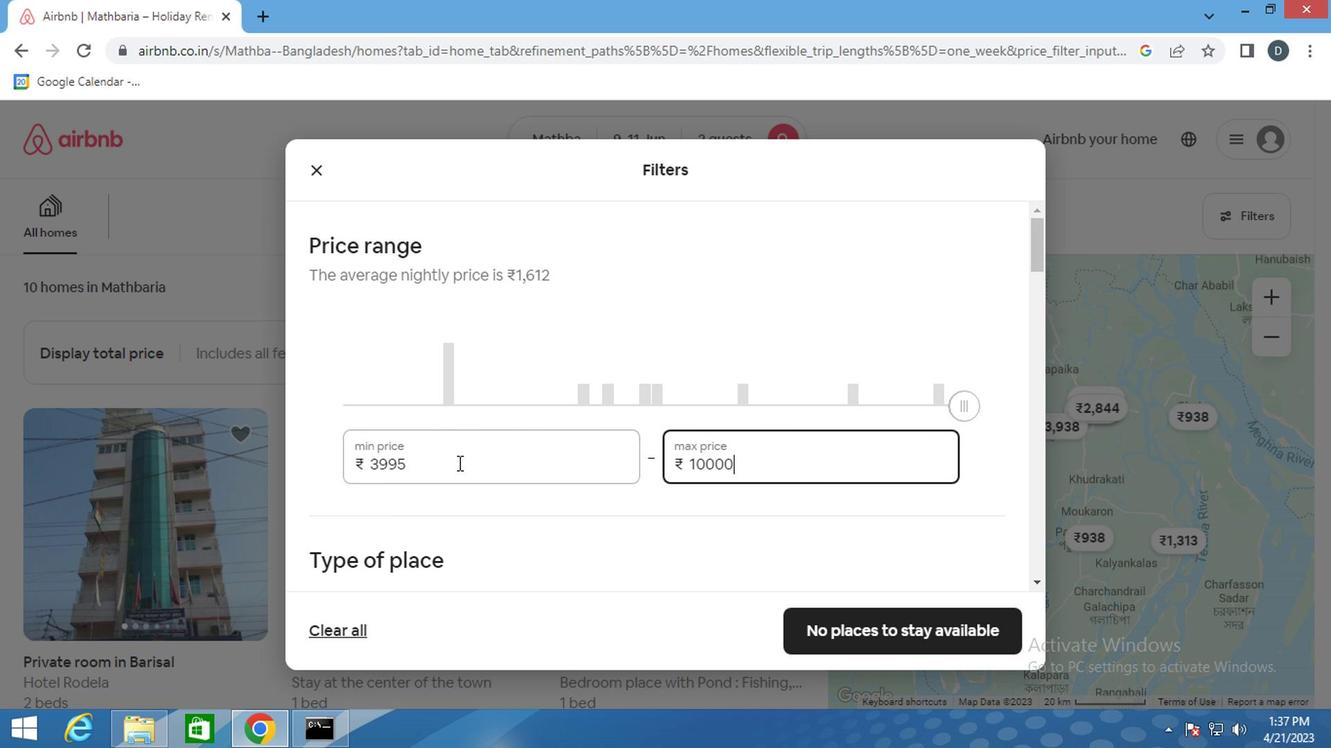
Action: Mouse scrolled (461, 462) with delta (0, -1)
Screenshot: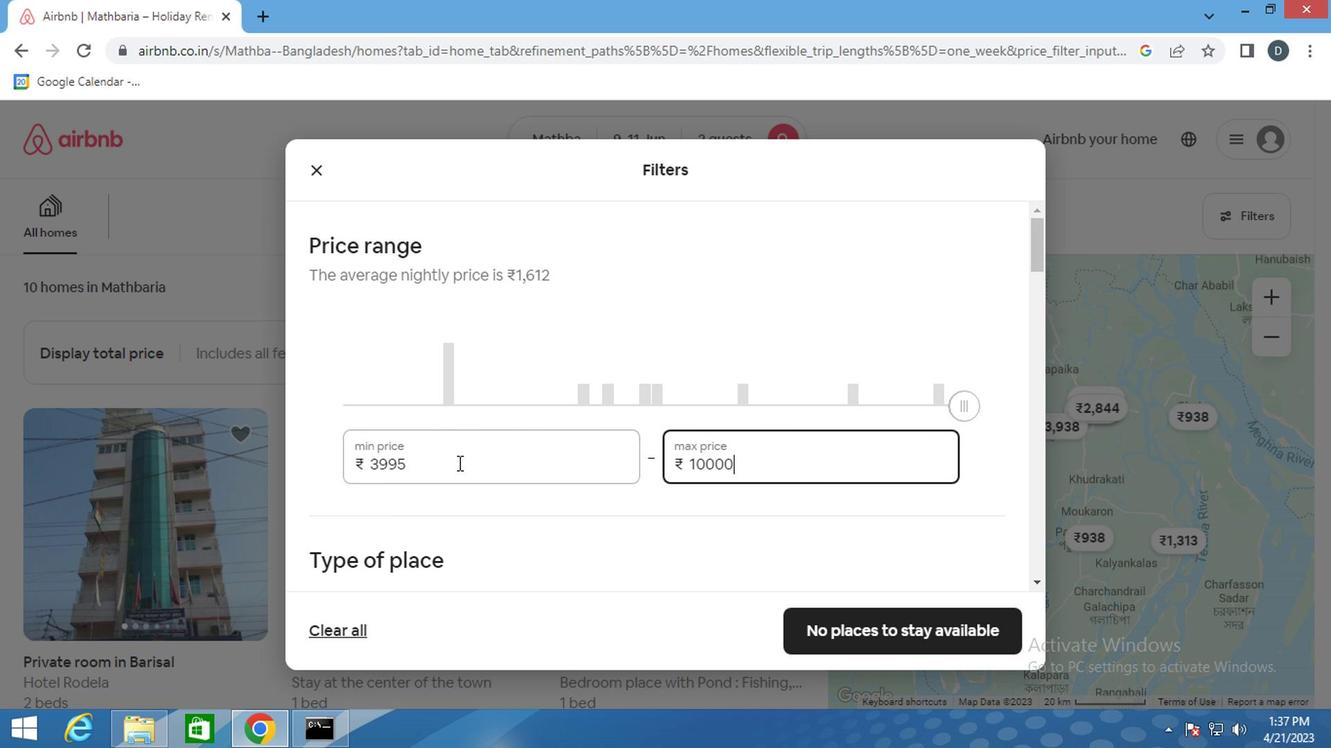 
Action: Mouse moved to (409, 343)
Screenshot: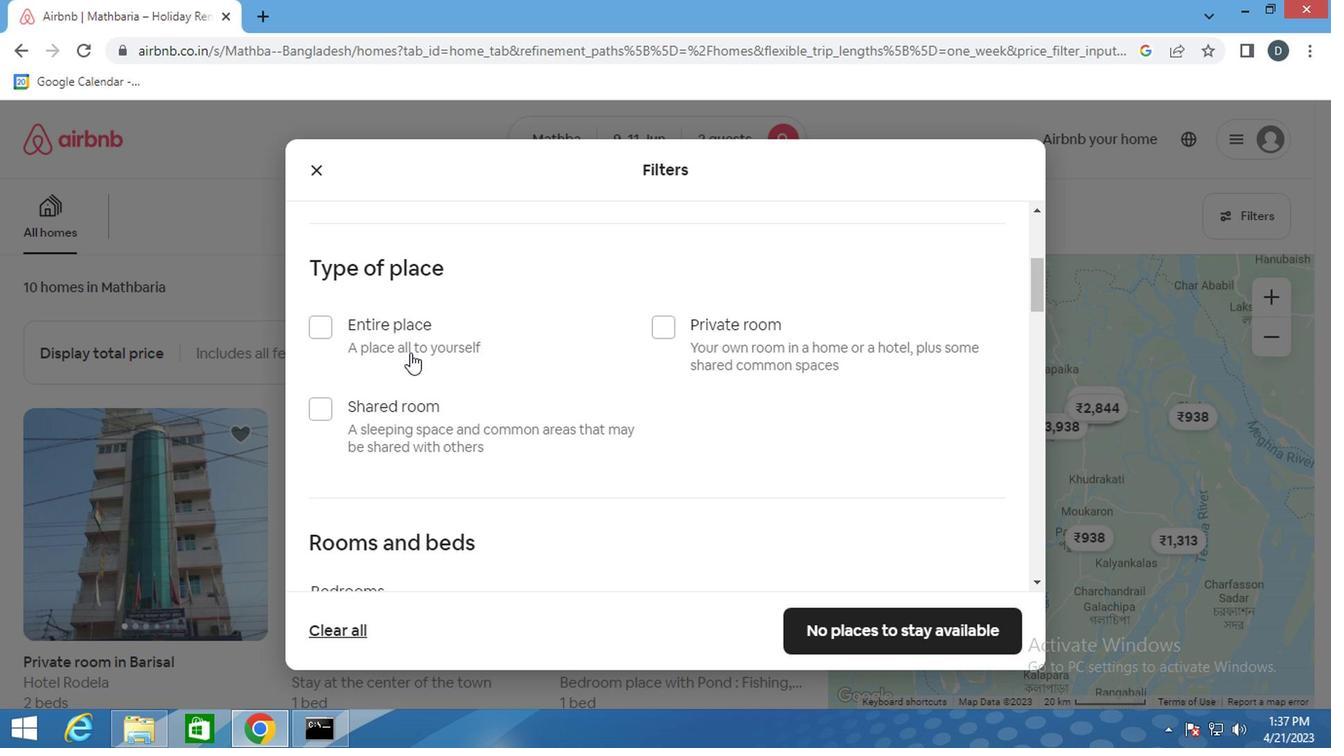 
Action: Mouse pressed left at (409, 343)
Screenshot: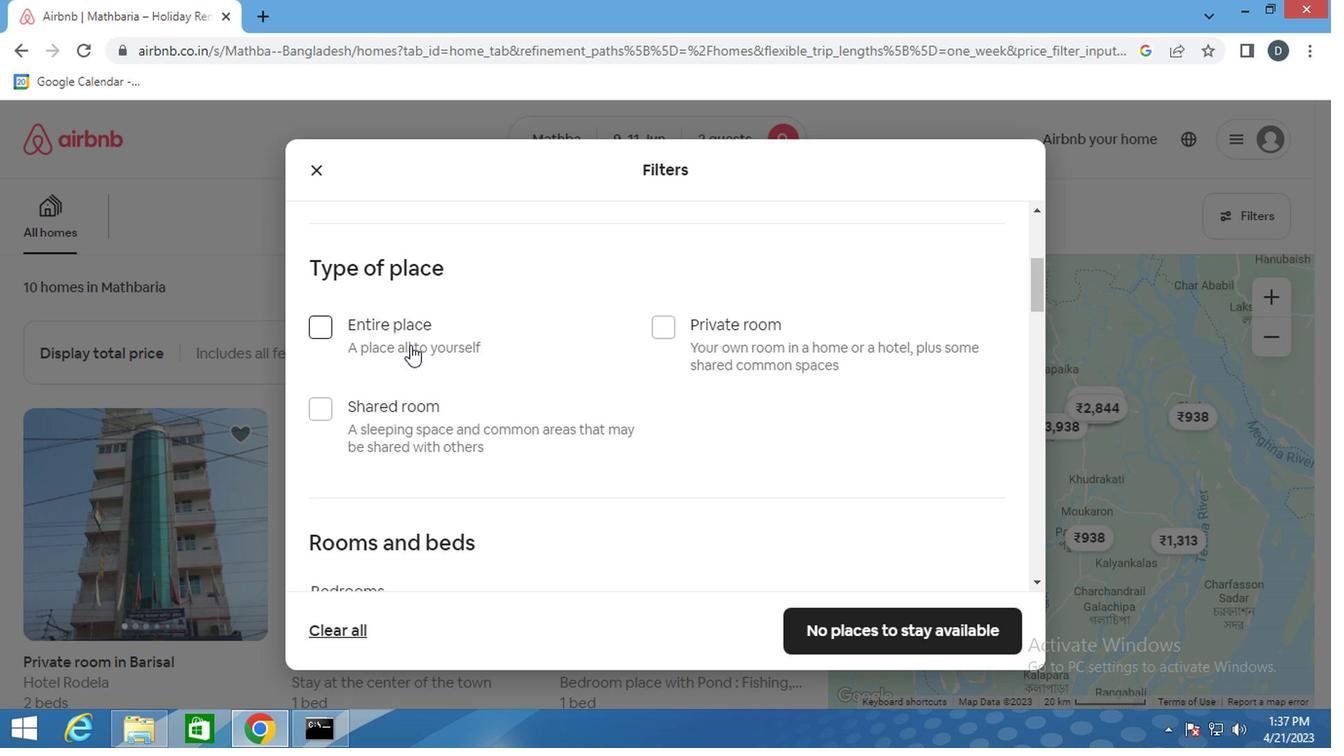 
Action: Mouse moved to (526, 488)
Screenshot: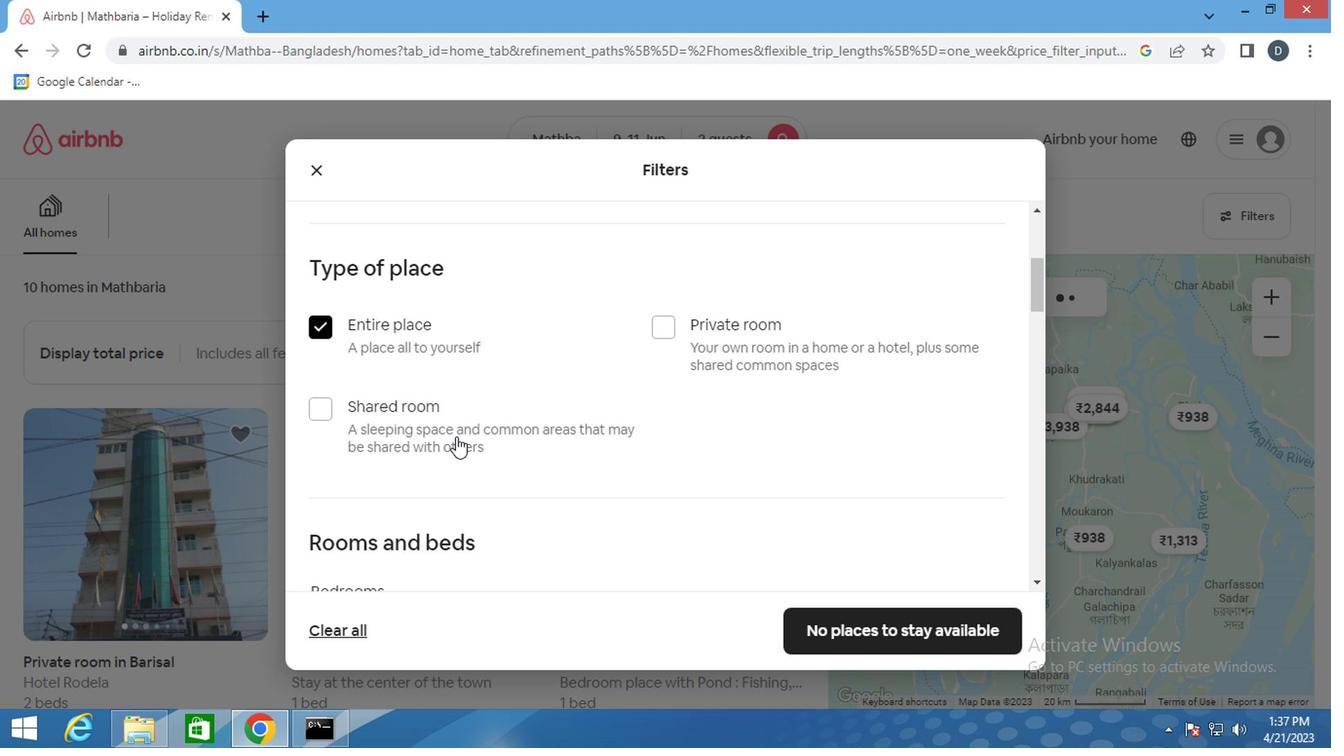 
Action: Mouse scrolled (526, 486) with delta (0, -1)
Screenshot: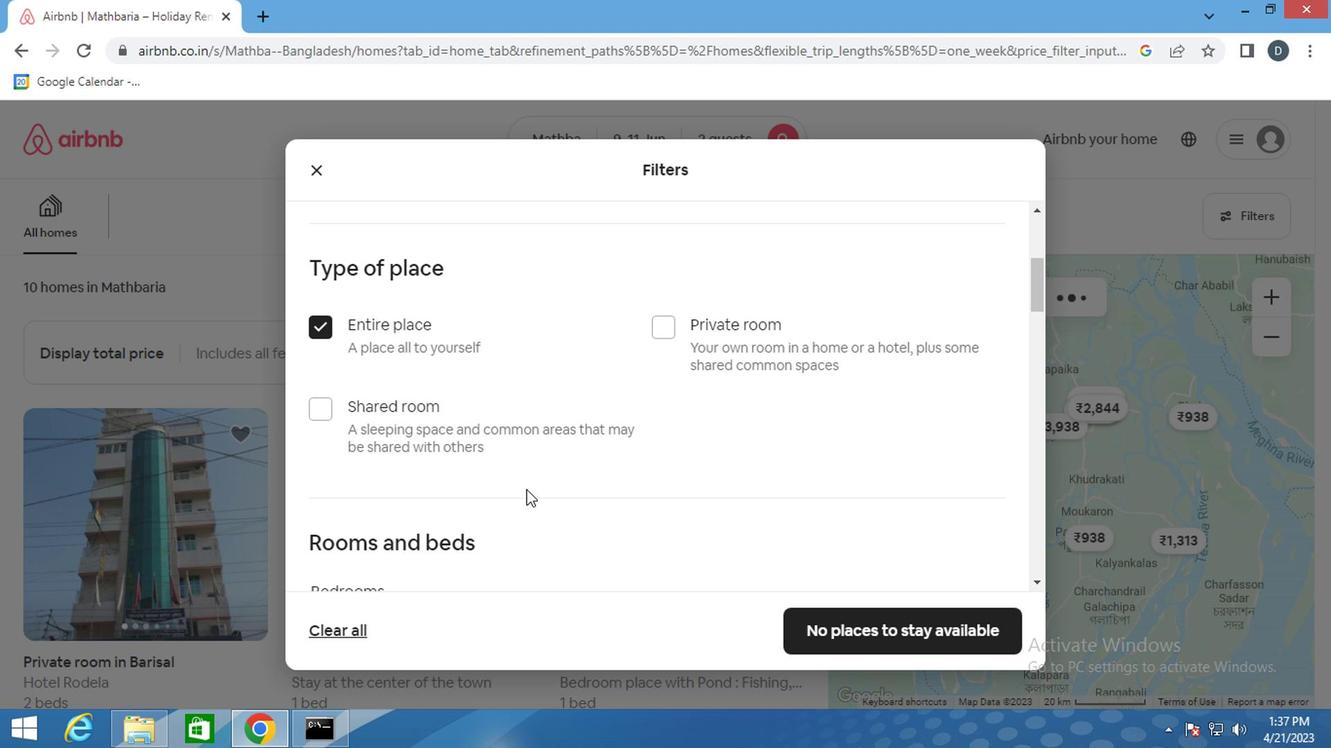 
Action: Mouse scrolled (526, 486) with delta (0, -1)
Screenshot: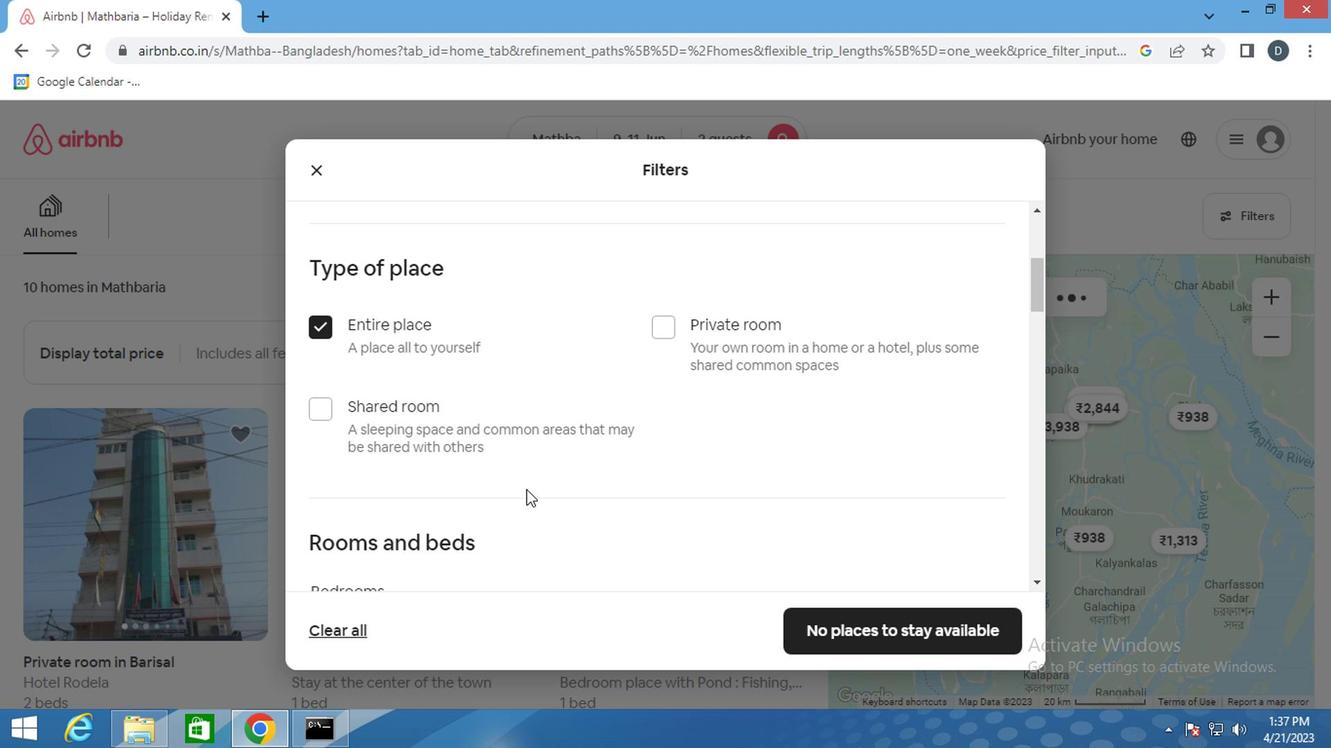 
Action: Mouse scrolled (526, 486) with delta (0, -1)
Screenshot: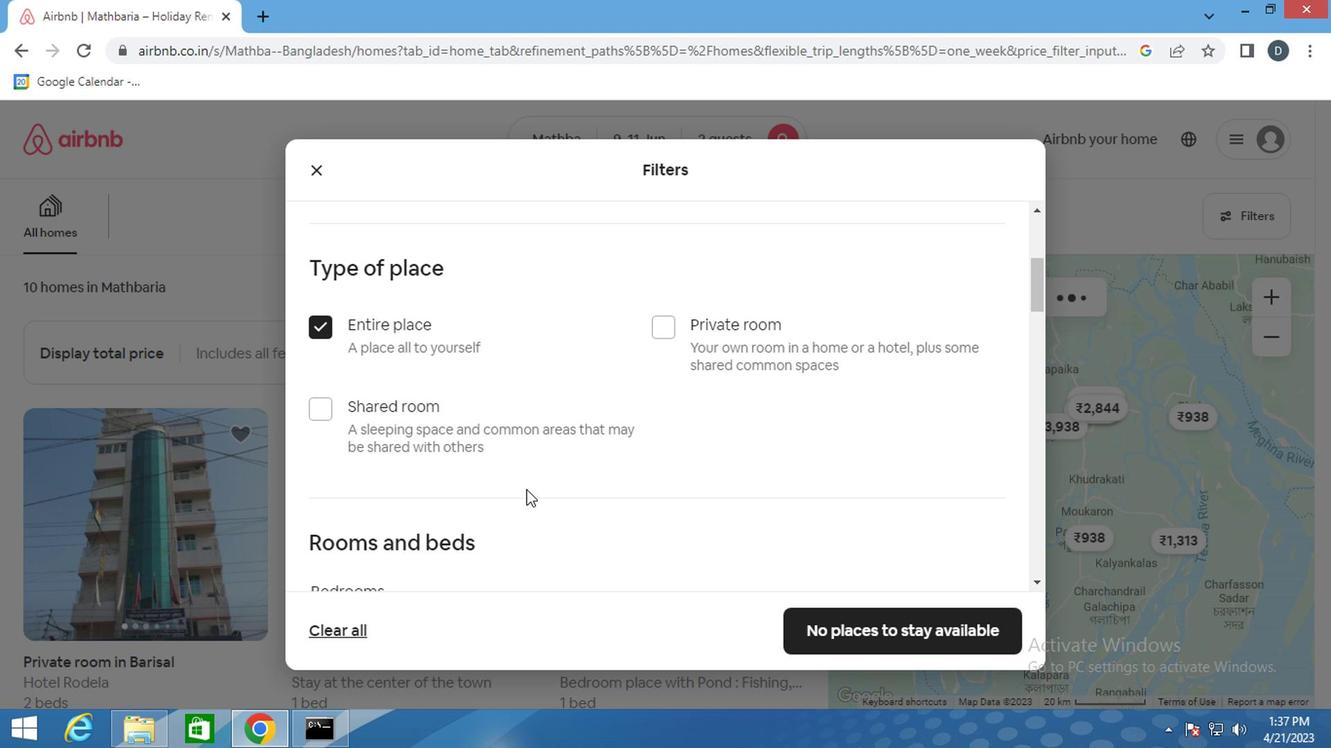 
Action: Mouse moved to (484, 354)
Screenshot: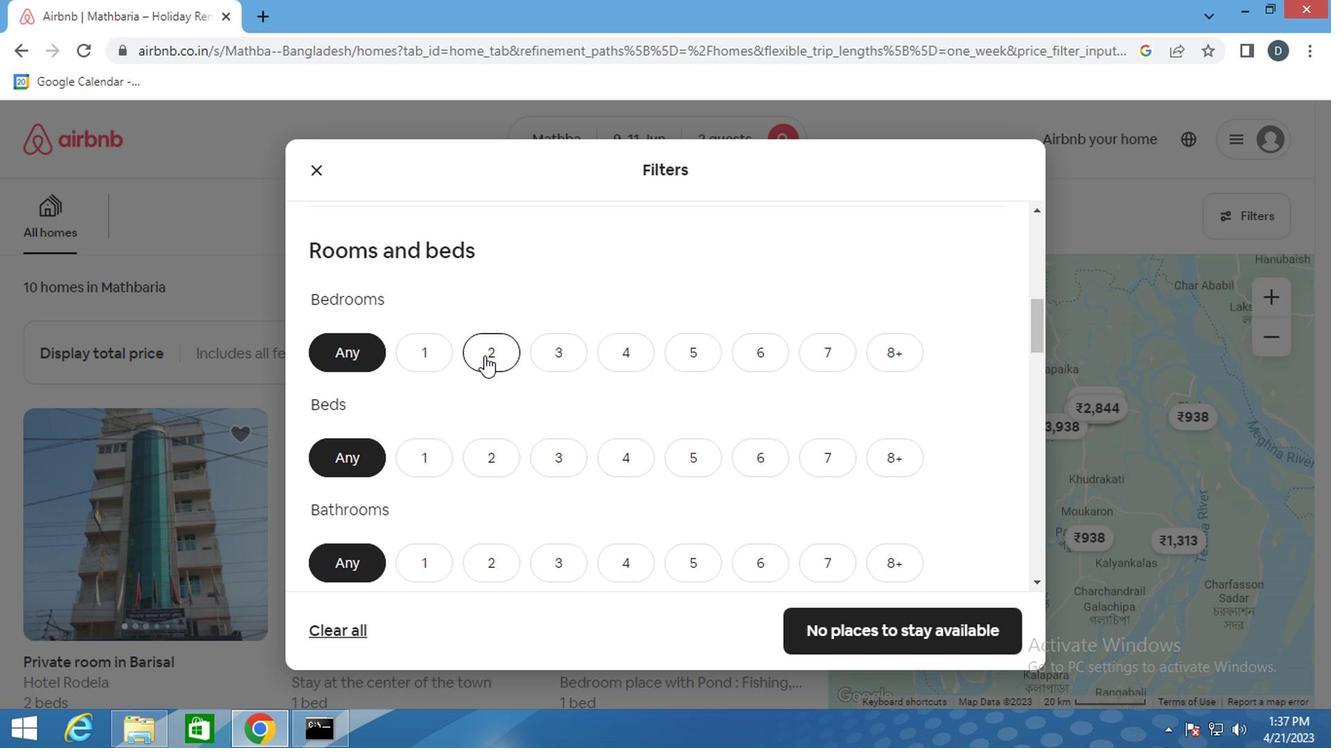 
Action: Mouse pressed left at (484, 354)
Screenshot: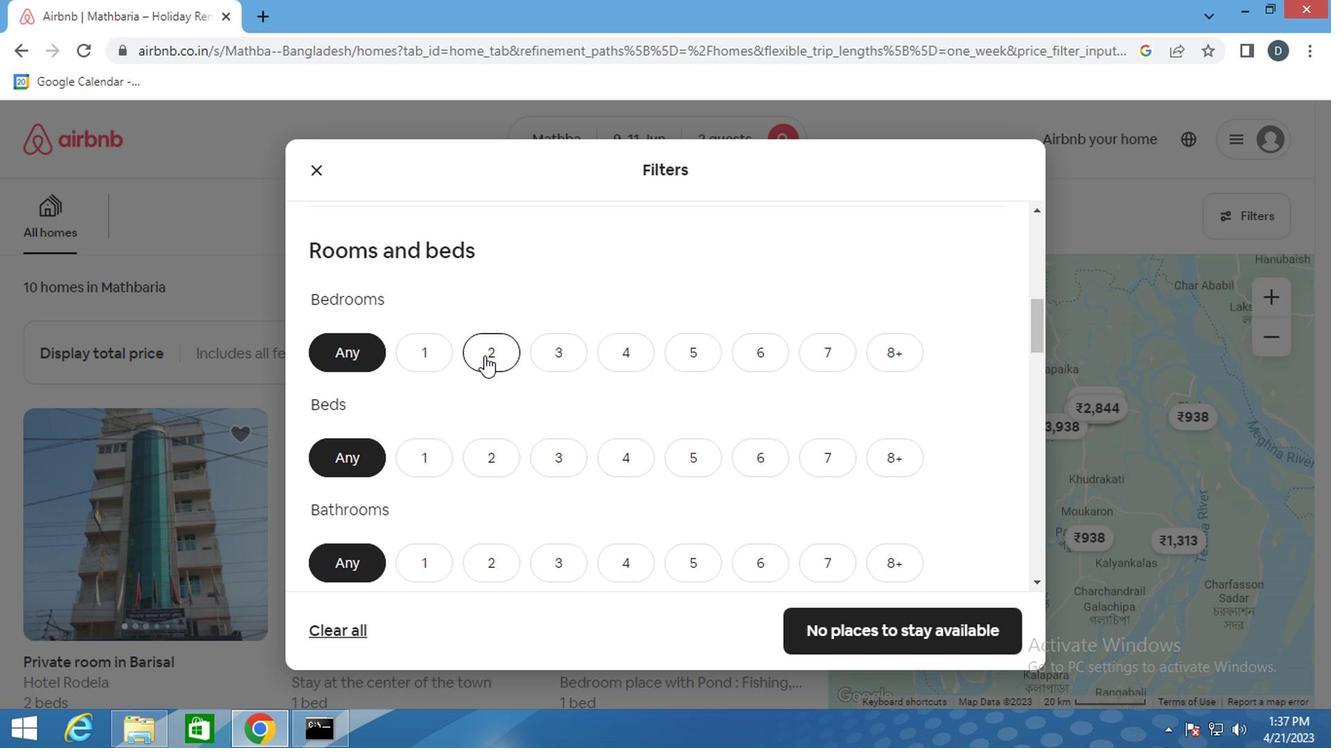 
Action: Mouse moved to (500, 455)
Screenshot: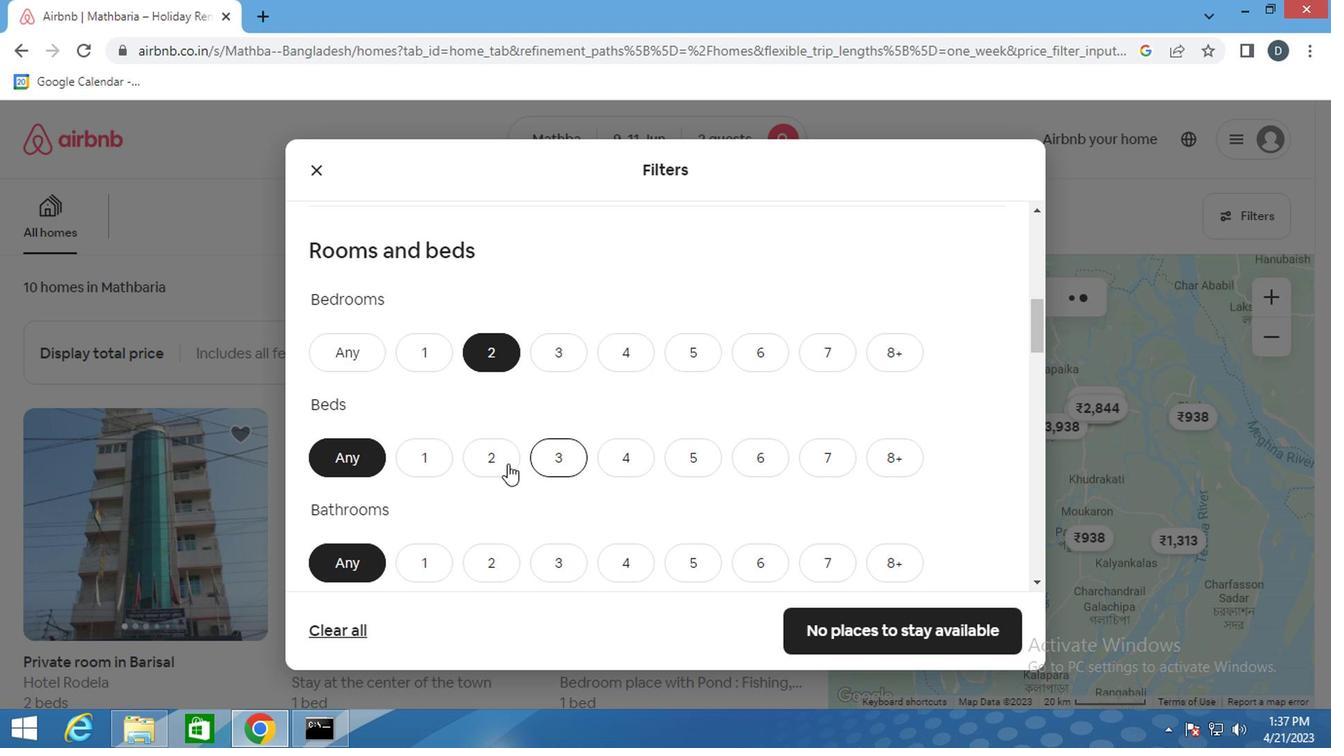 
Action: Mouse pressed left at (500, 455)
Screenshot: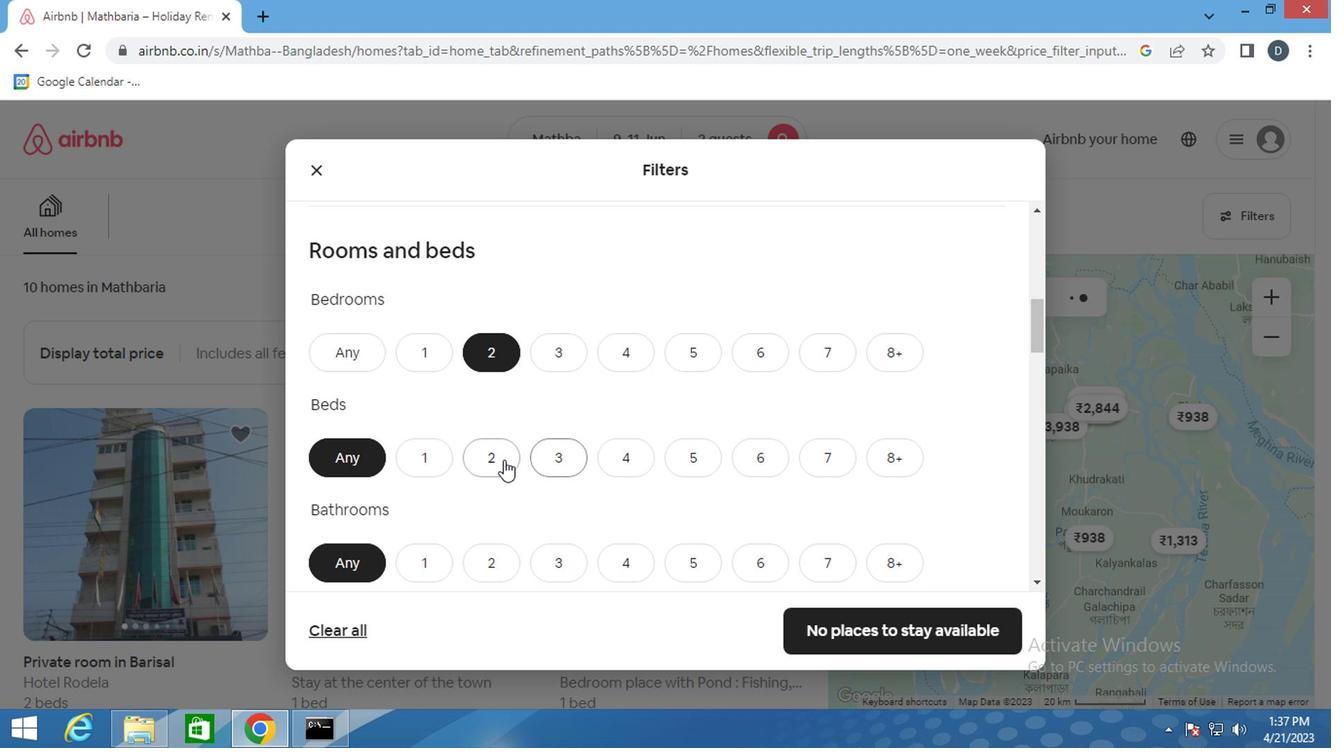 
Action: Mouse moved to (428, 580)
Screenshot: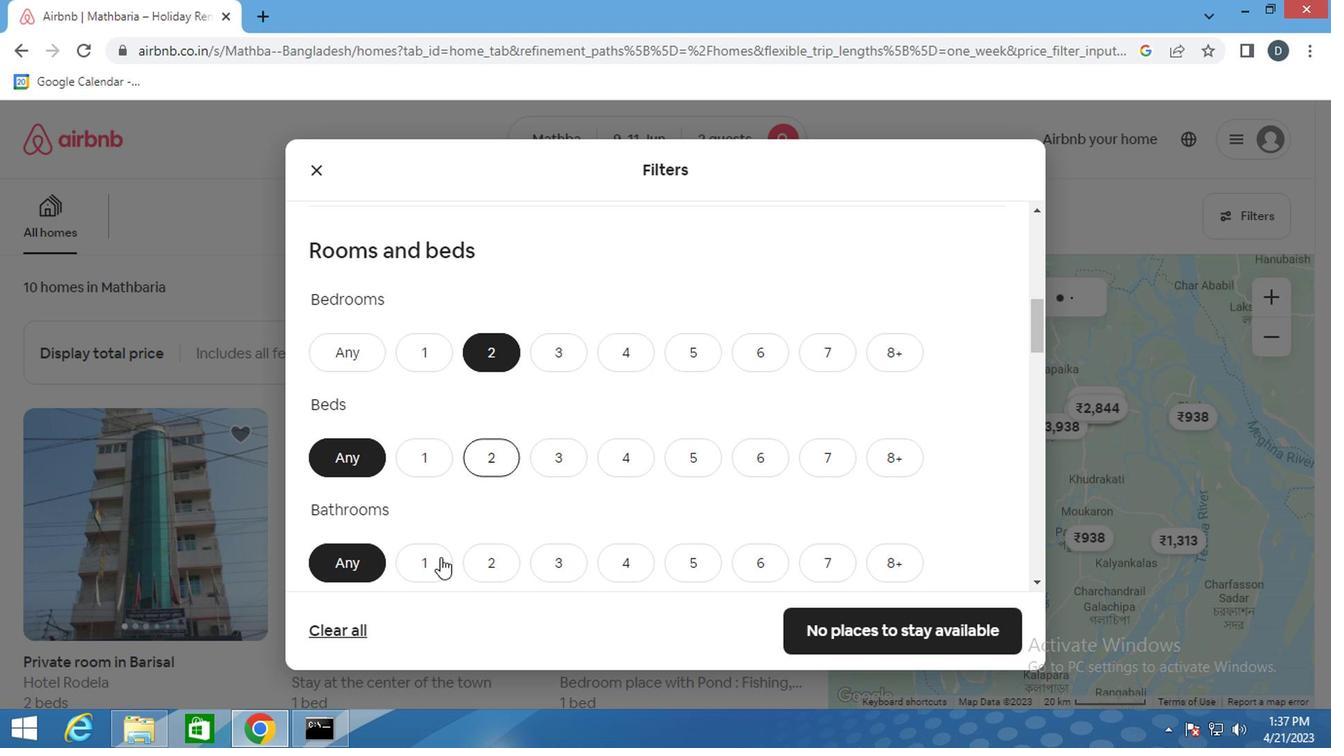 
Action: Mouse pressed left at (428, 580)
Screenshot: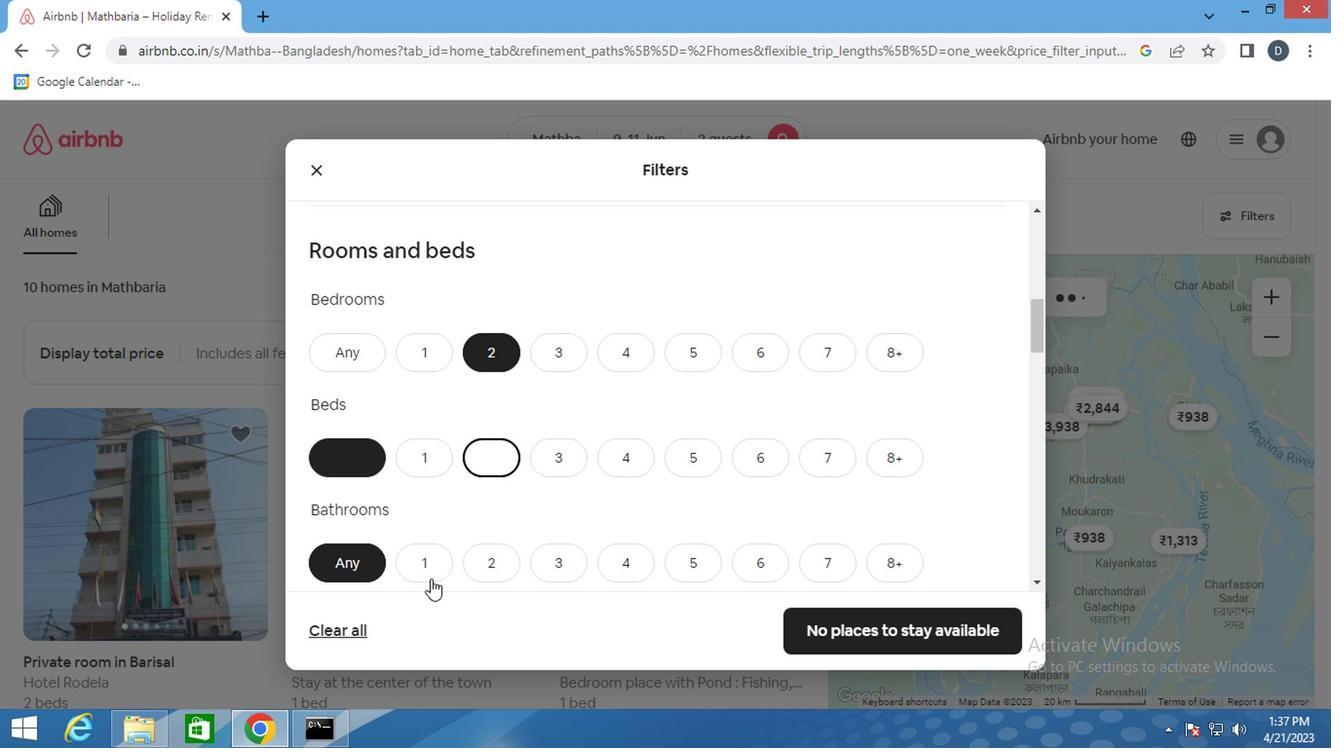 
Action: Mouse moved to (621, 507)
Screenshot: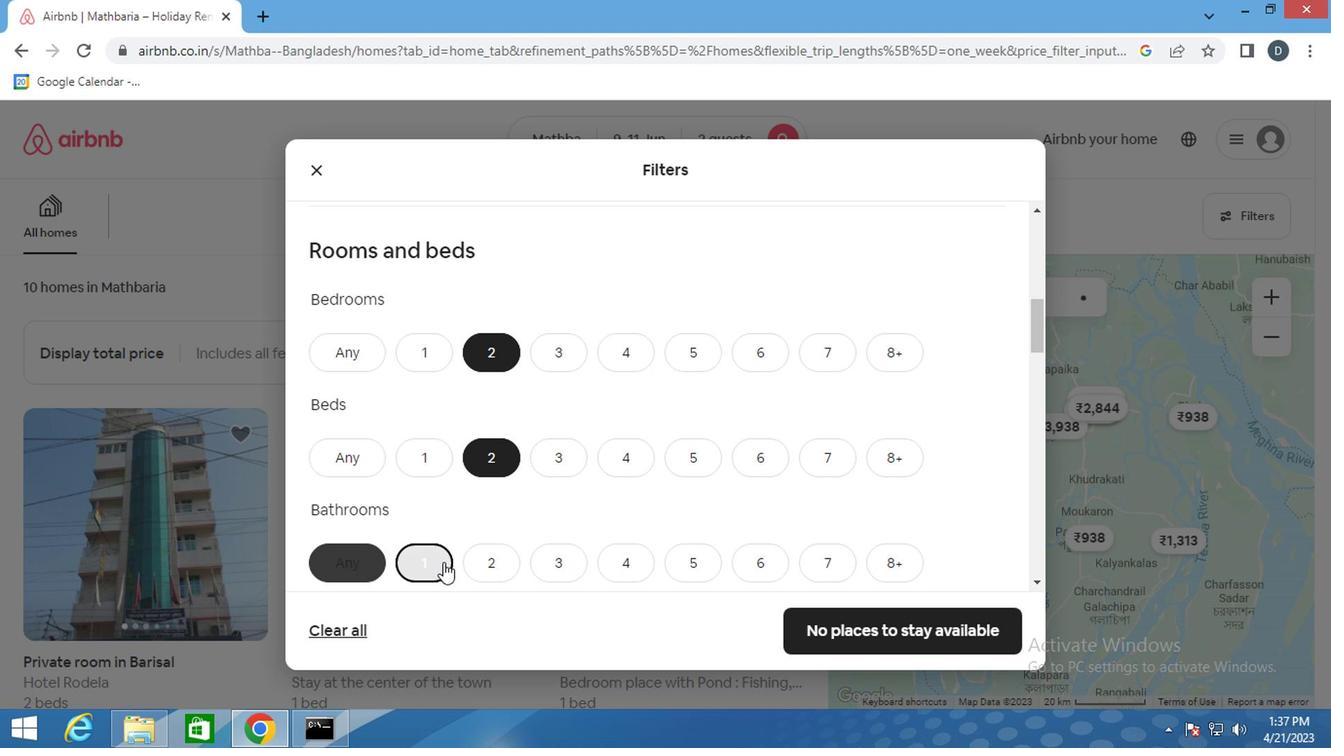 
Action: Mouse scrolled (621, 506) with delta (0, 0)
Screenshot: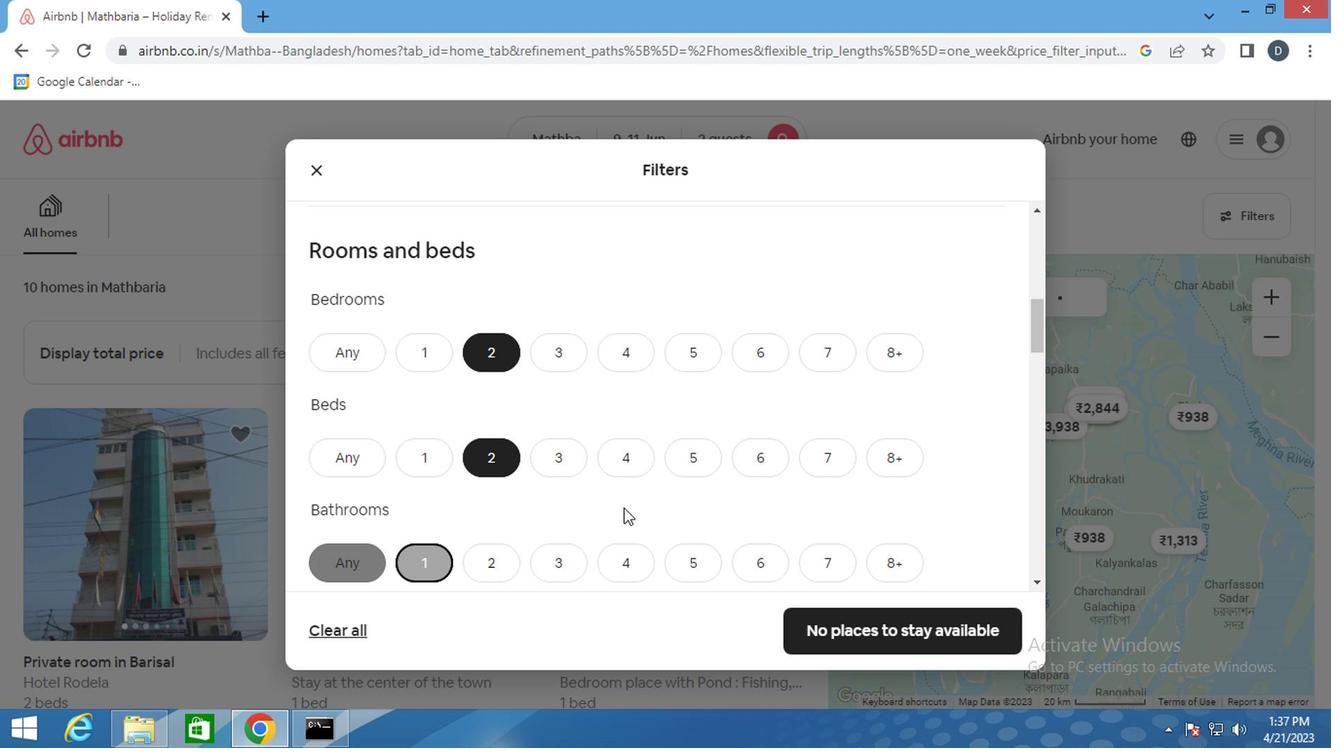 
Action: Mouse scrolled (621, 506) with delta (0, 0)
Screenshot: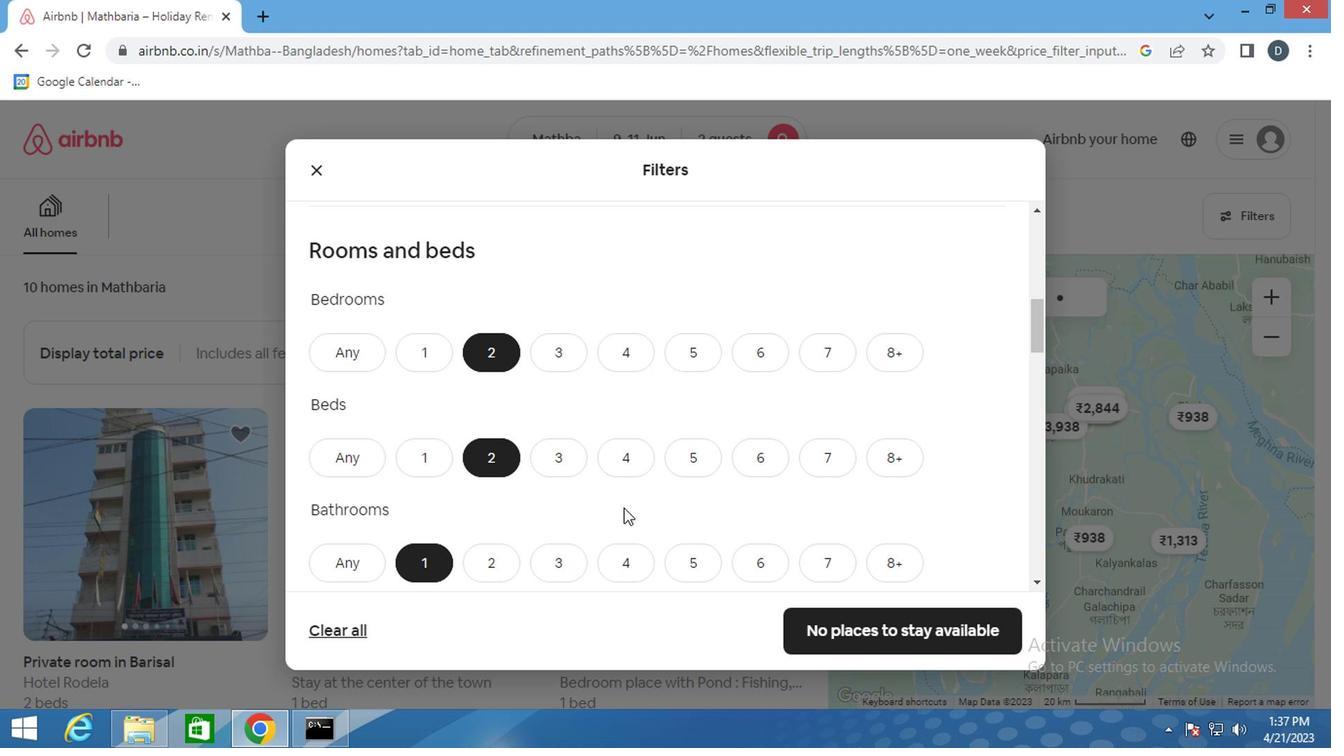 
Action: Mouse scrolled (621, 506) with delta (0, 0)
Screenshot: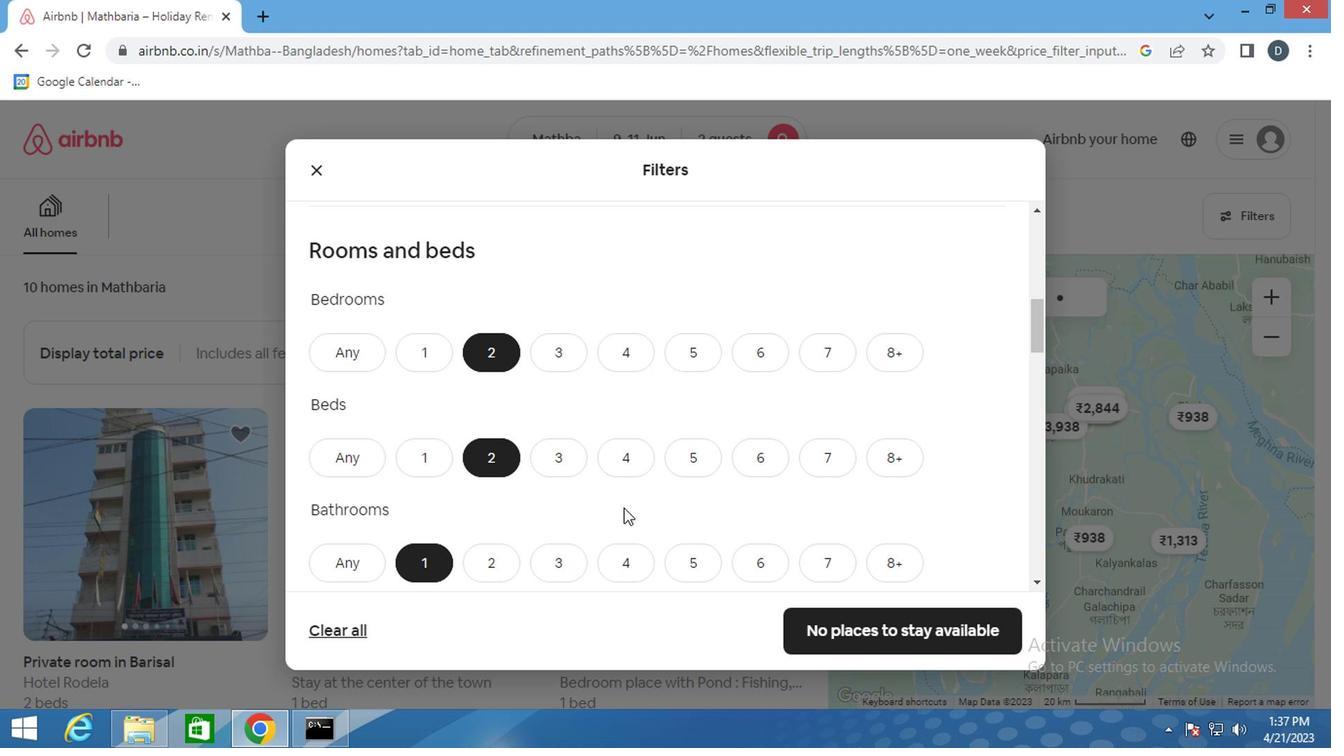 
Action: Mouse scrolled (621, 506) with delta (0, 0)
Screenshot: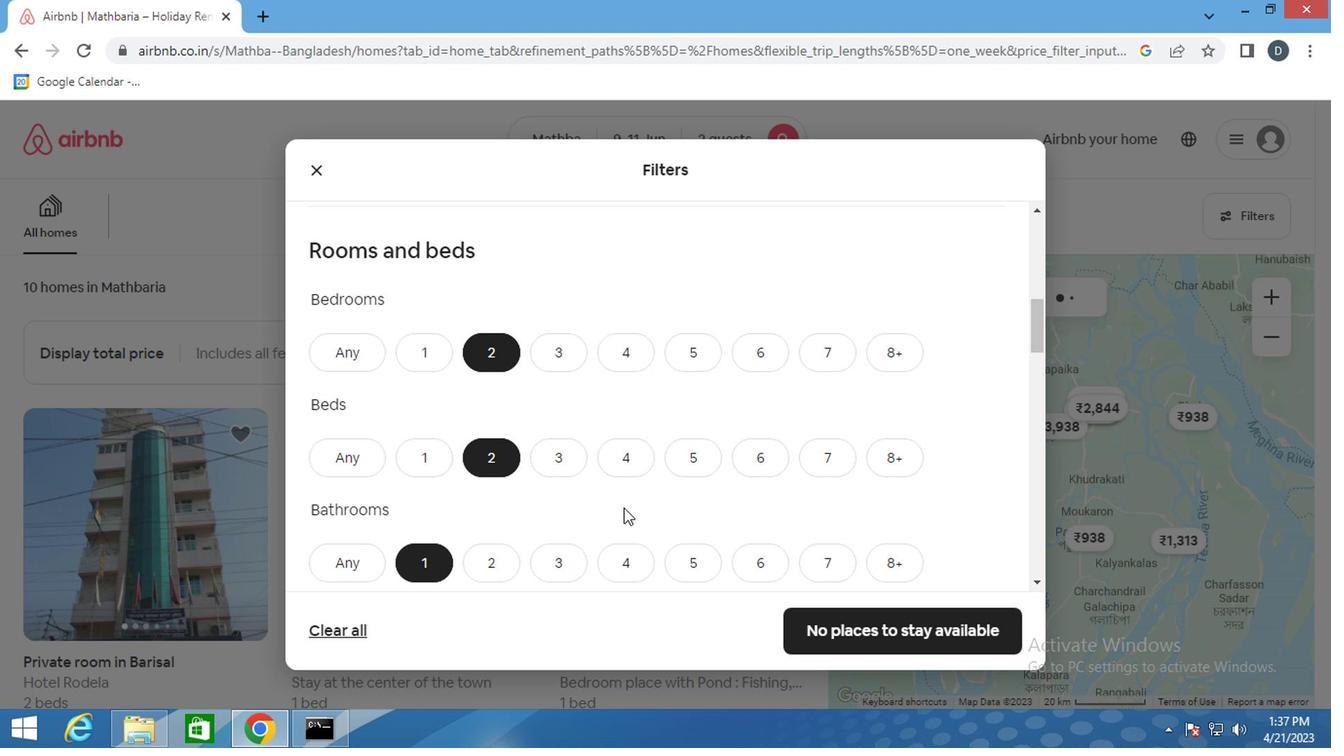 
Action: Mouse moved to (366, 418)
Screenshot: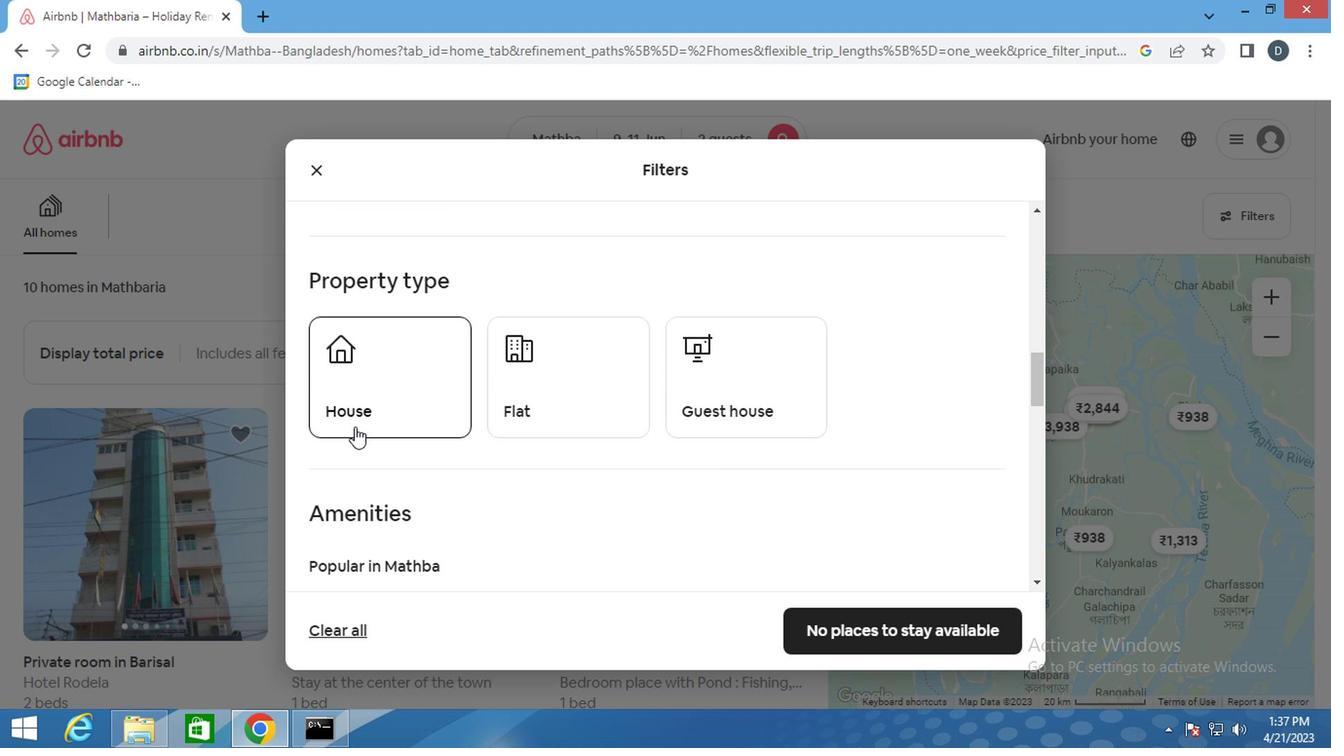 
Action: Mouse pressed left at (366, 418)
Screenshot: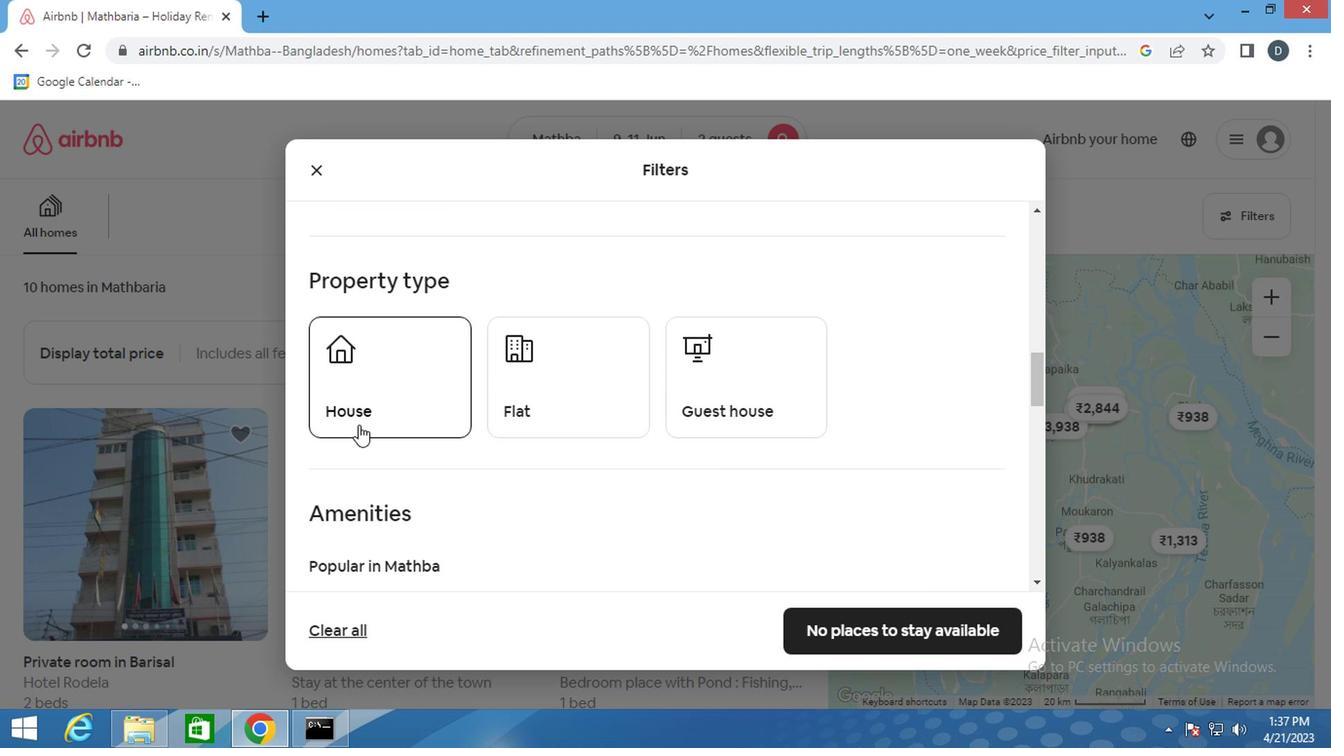 
Action: Mouse moved to (537, 404)
Screenshot: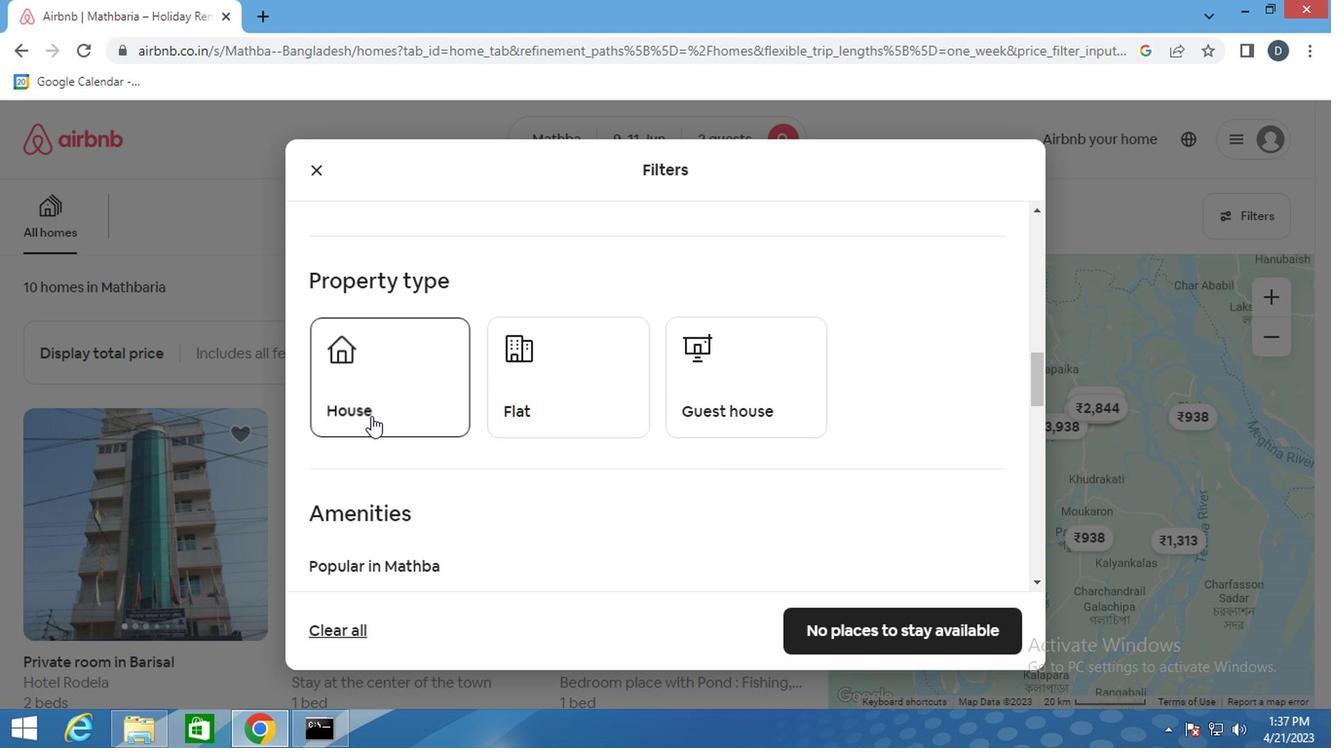 
Action: Mouse pressed left at (537, 404)
Screenshot: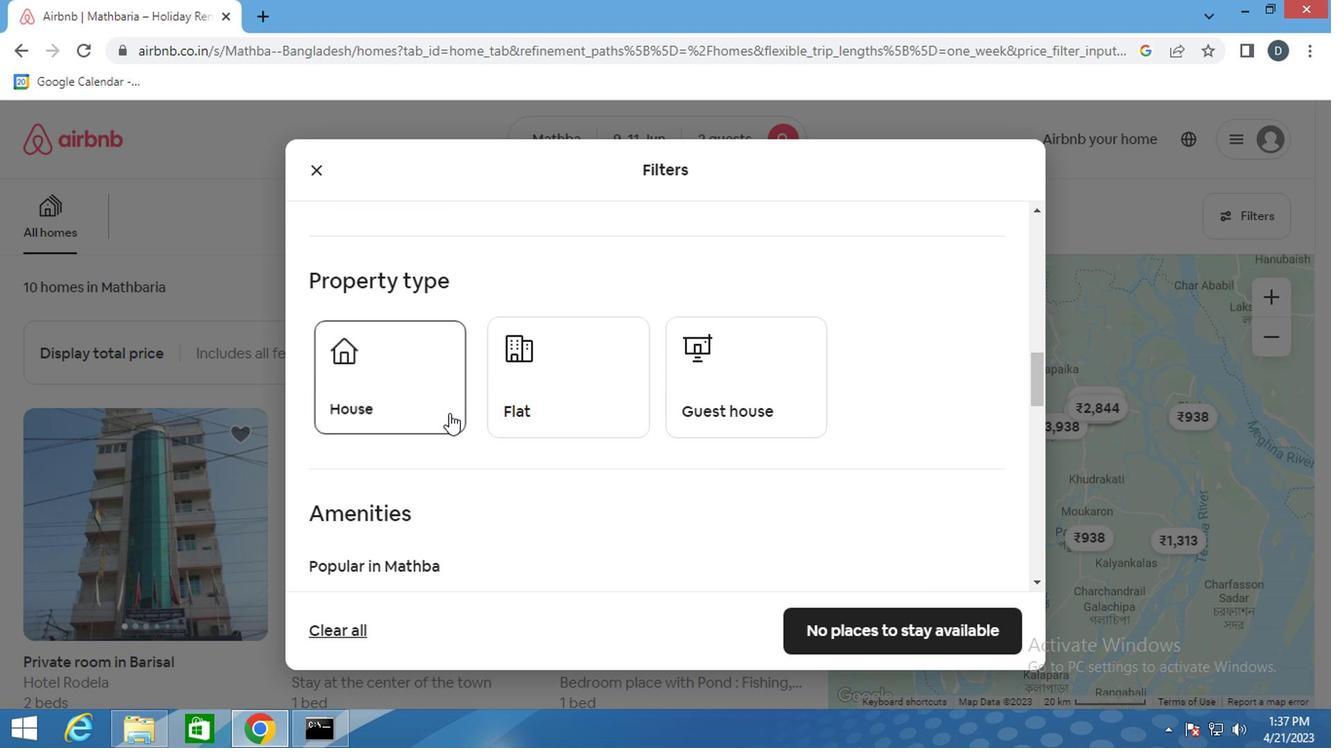 
Action: Mouse moved to (734, 409)
Screenshot: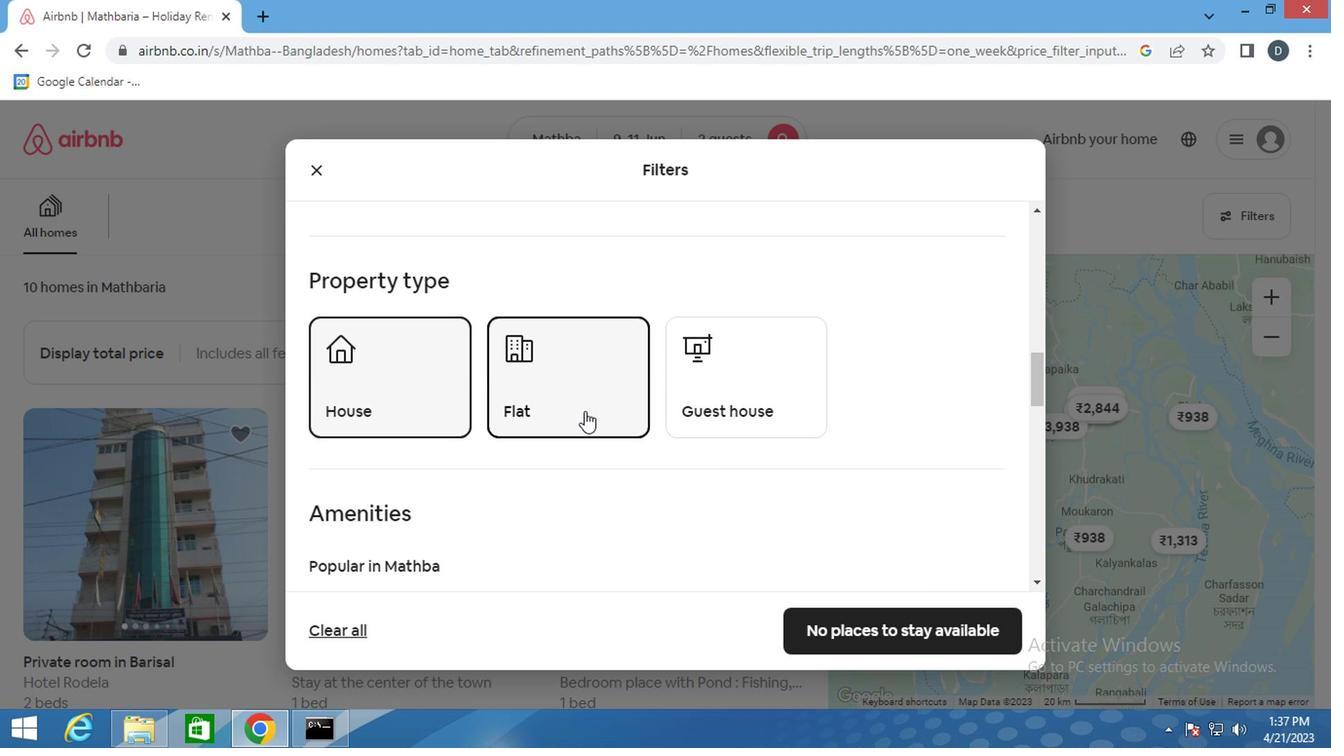 
Action: Mouse pressed left at (734, 409)
Screenshot: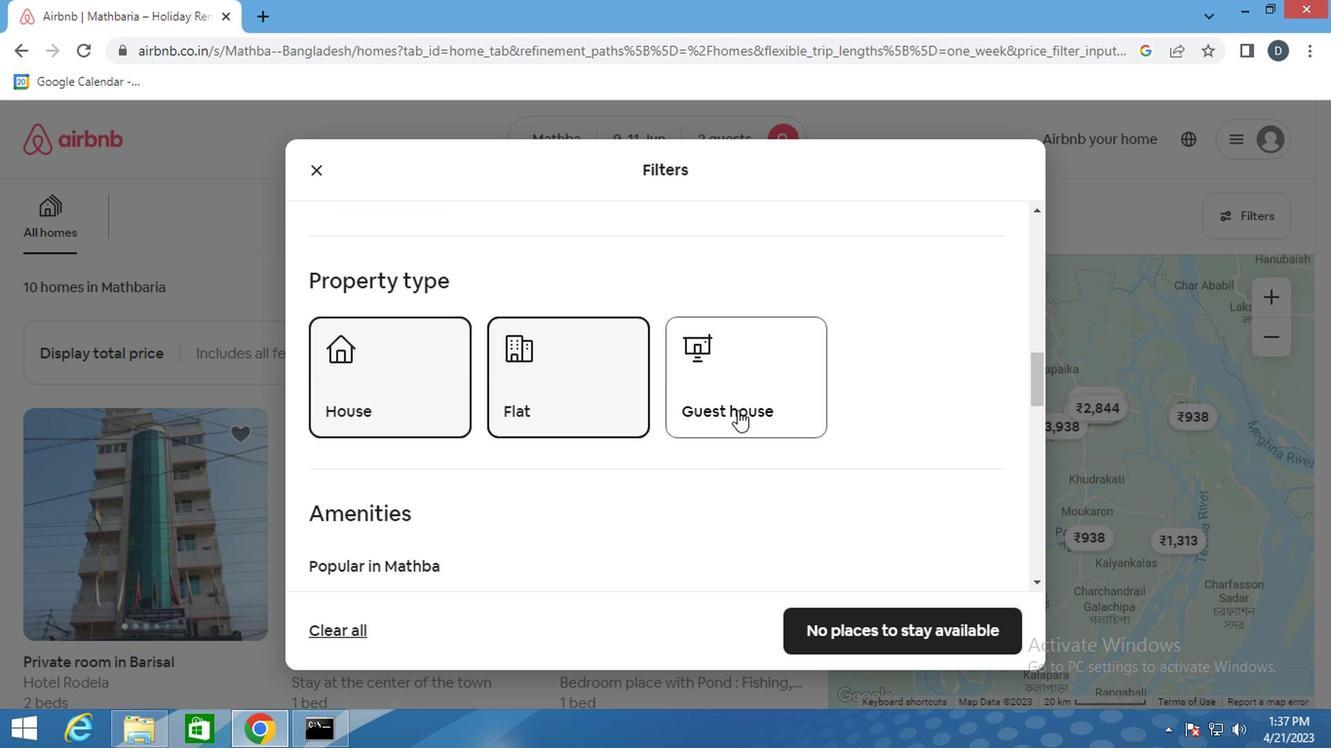 
Action: Mouse moved to (841, 454)
Screenshot: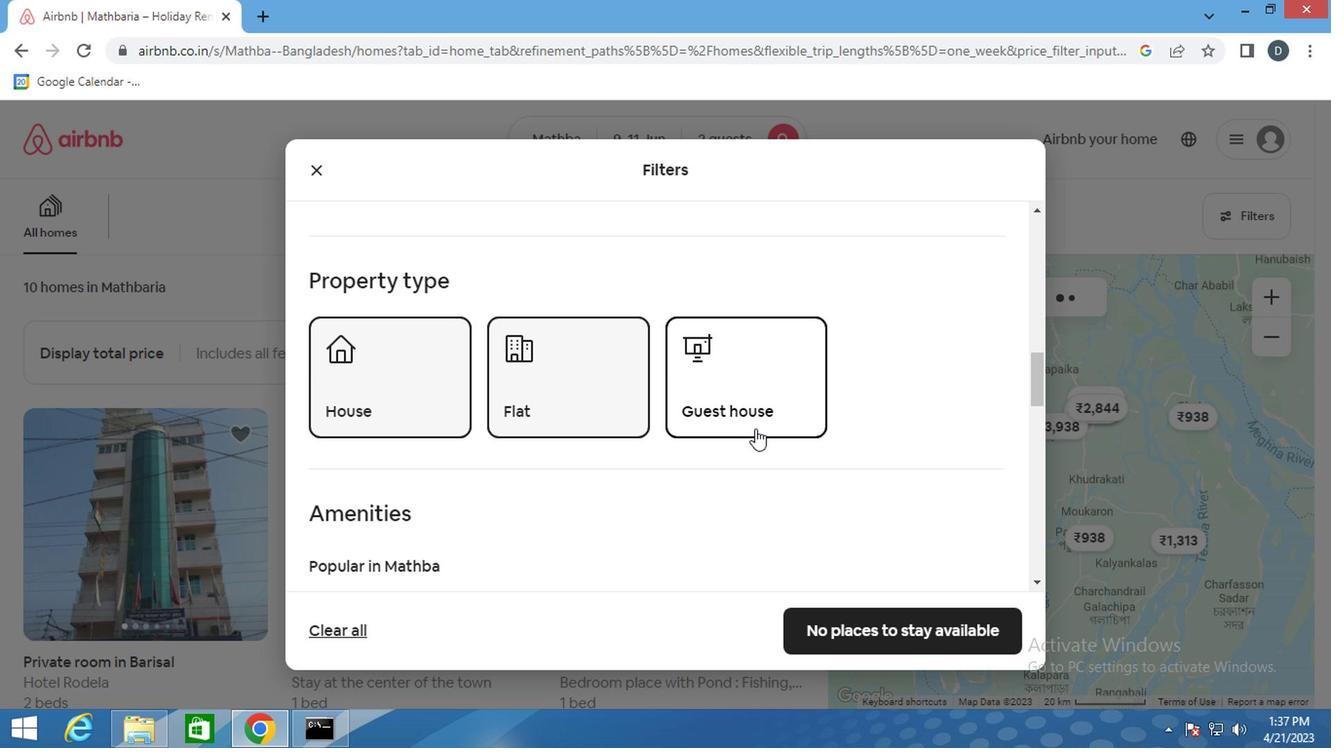 
Action: Mouse scrolled (841, 452) with delta (0, -1)
Screenshot: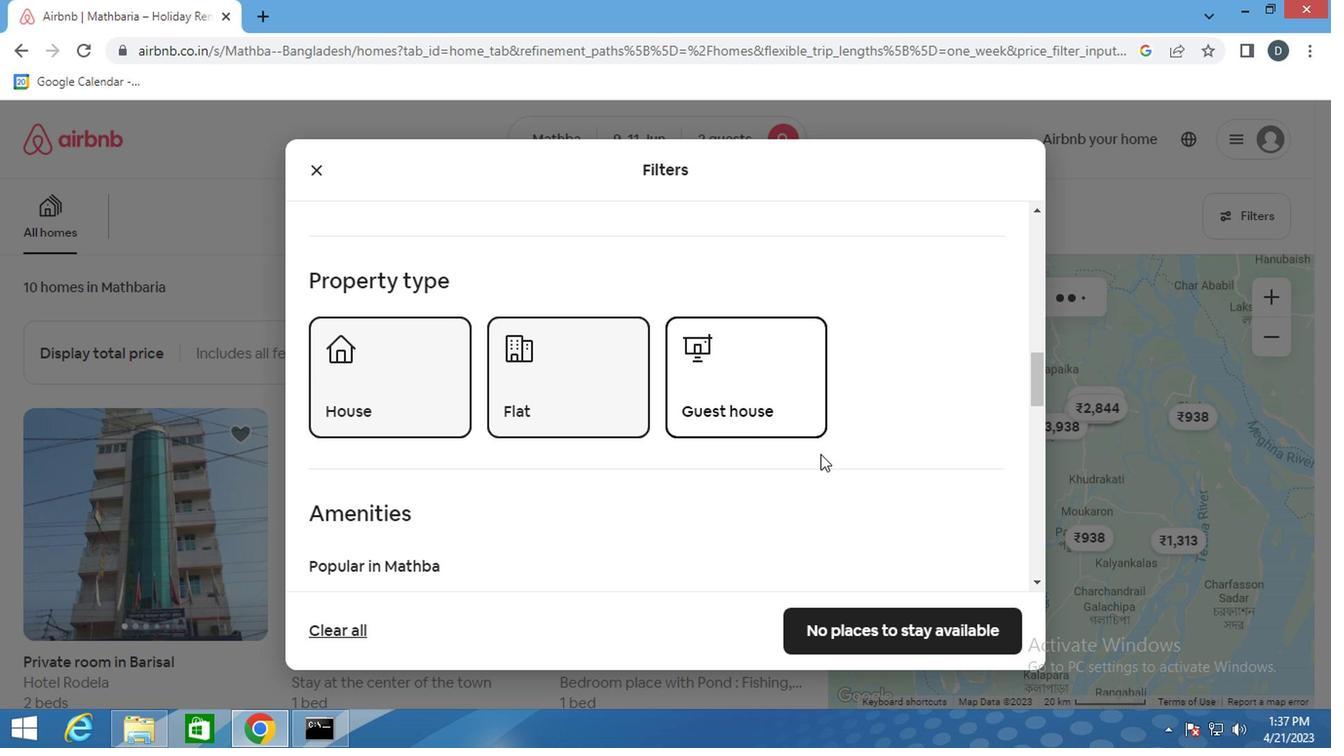 
Action: Mouse scrolled (841, 452) with delta (0, -1)
Screenshot: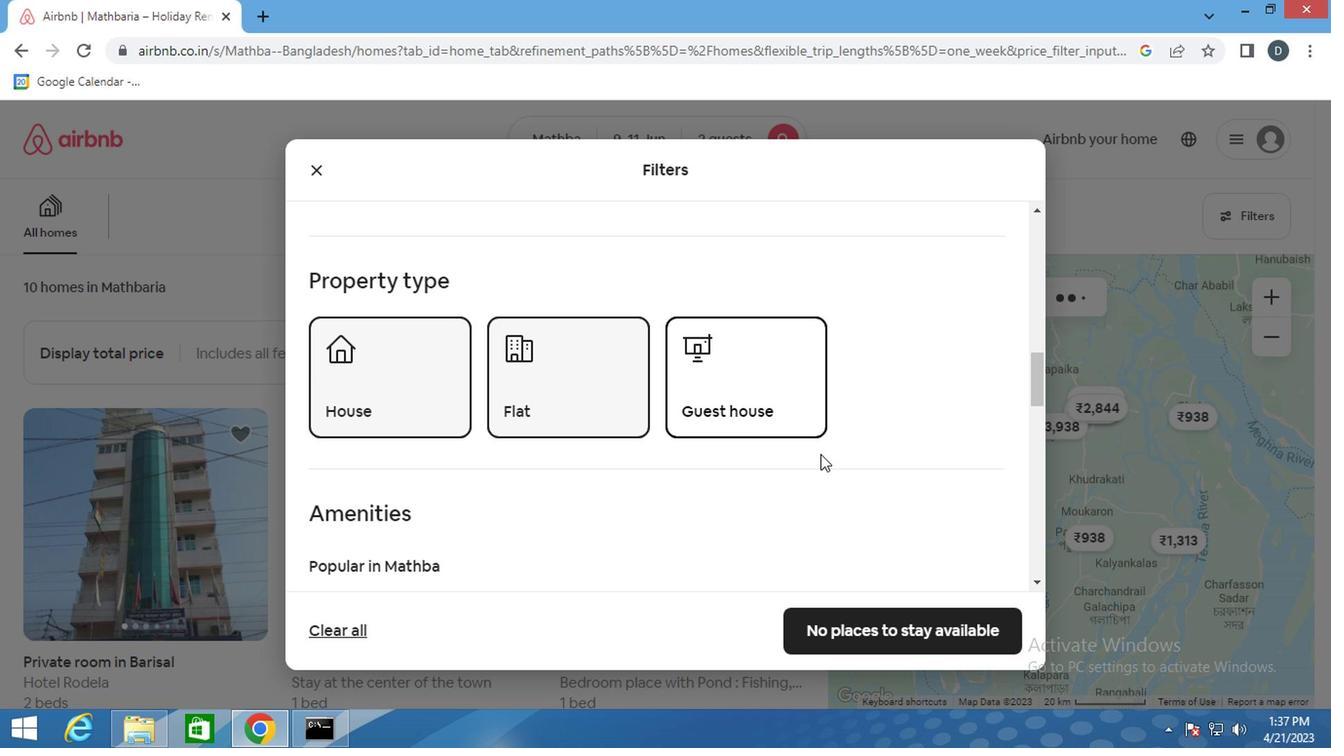 
Action: Mouse scrolled (841, 452) with delta (0, -1)
Screenshot: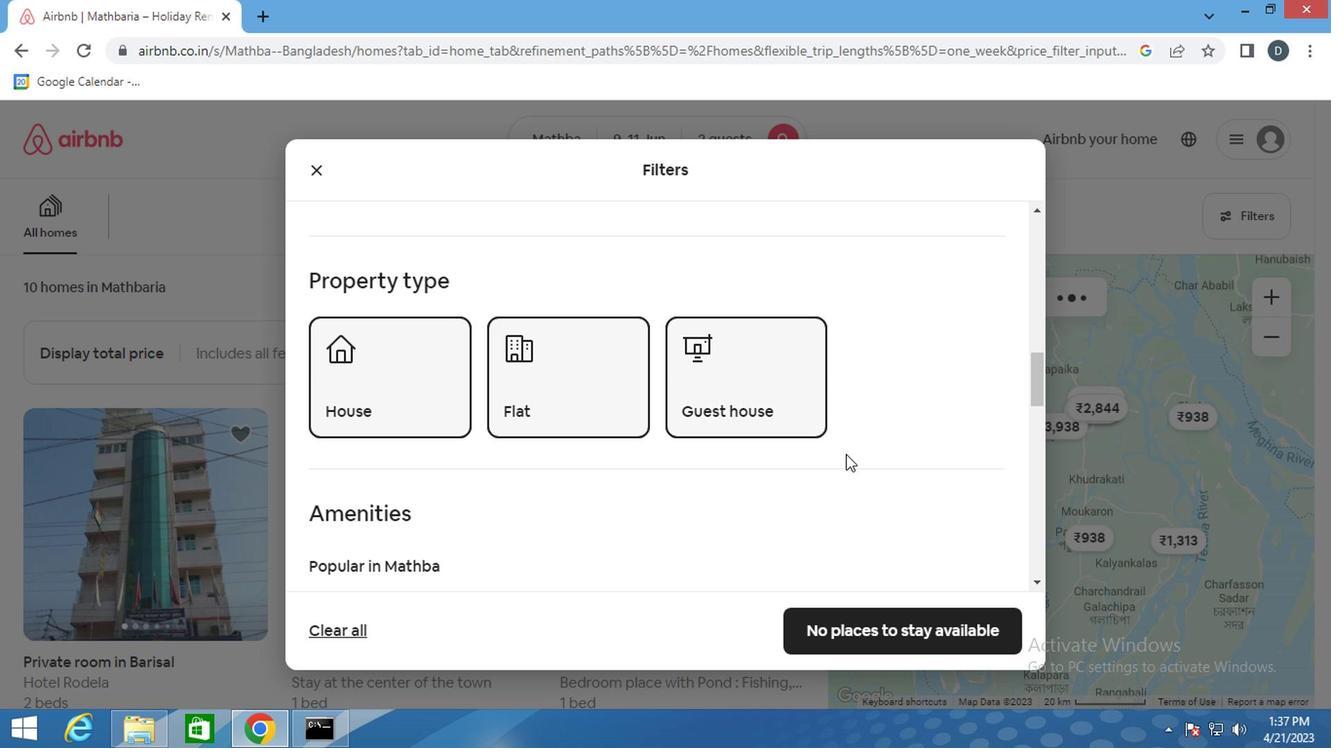 
Action: Mouse moved to (386, 370)
Screenshot: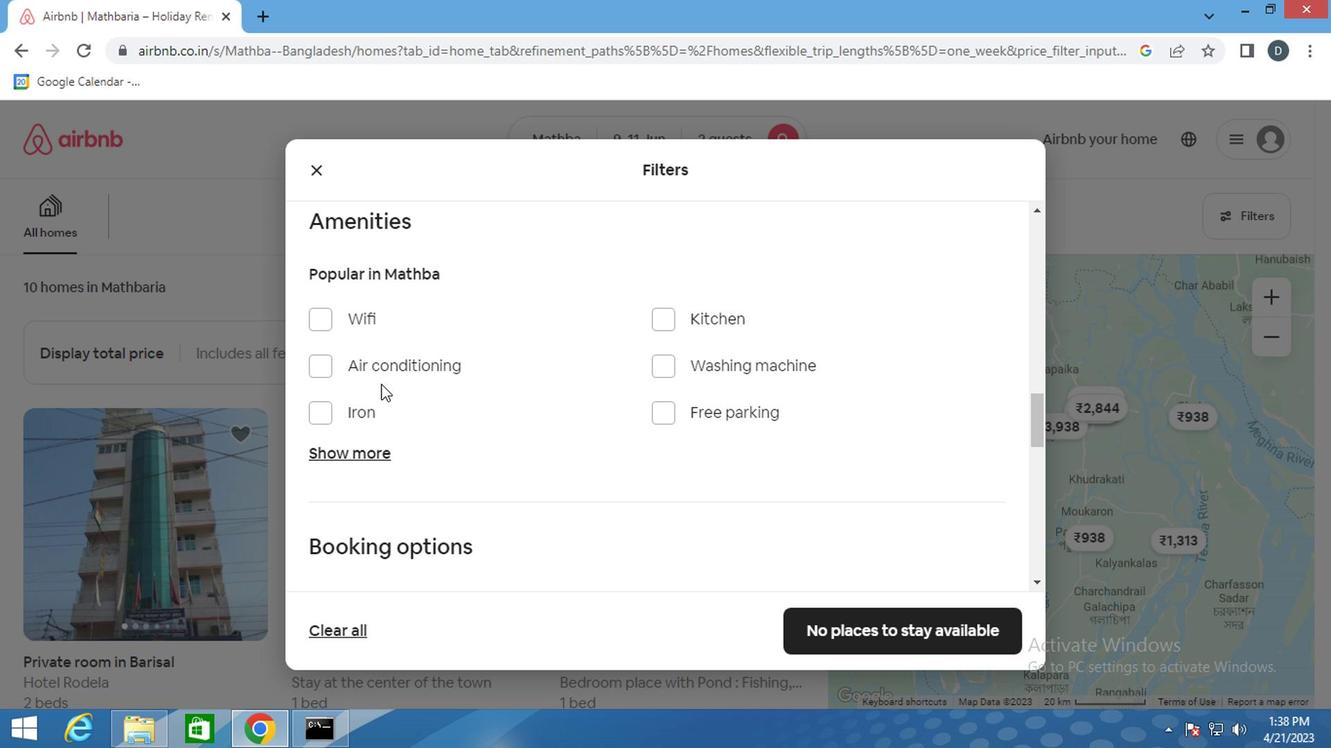
Action: Mouse pressed left at (386, 370)
Screenshot: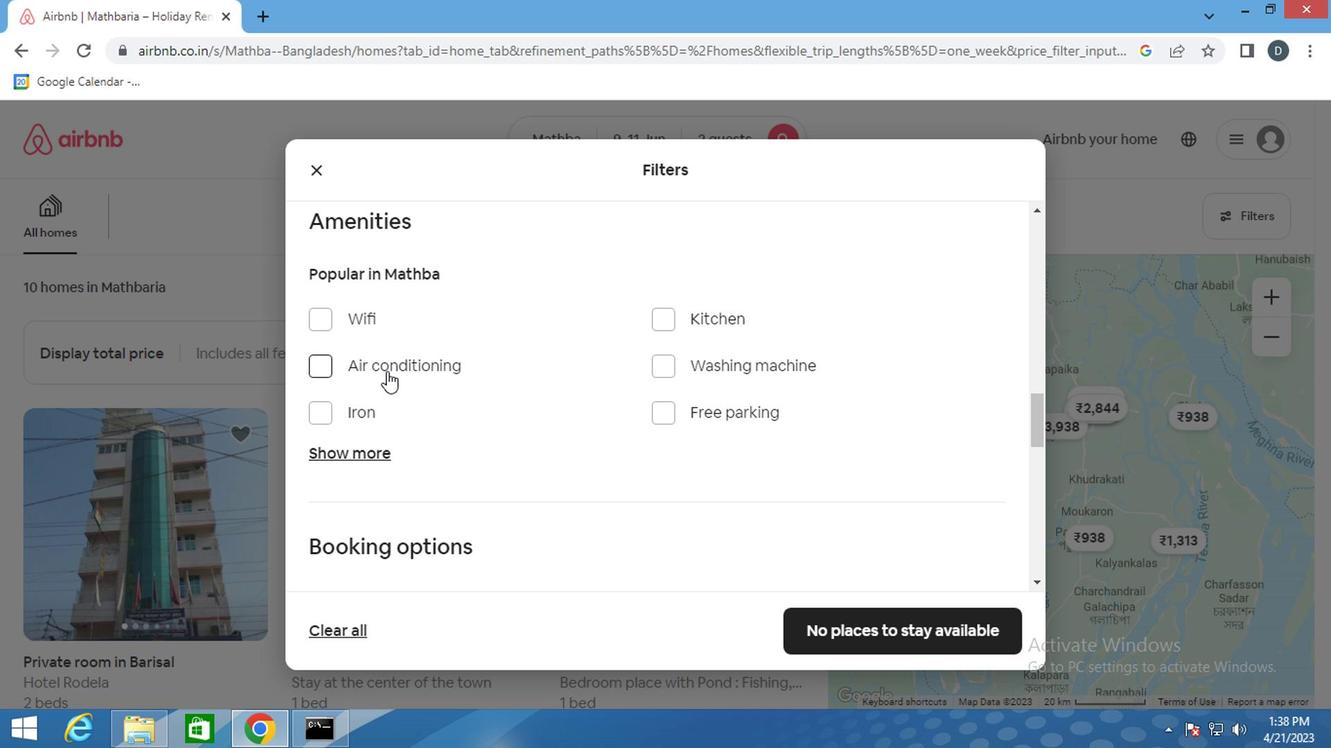 
Action: Mouse moved to (371, 454)
Screenshot: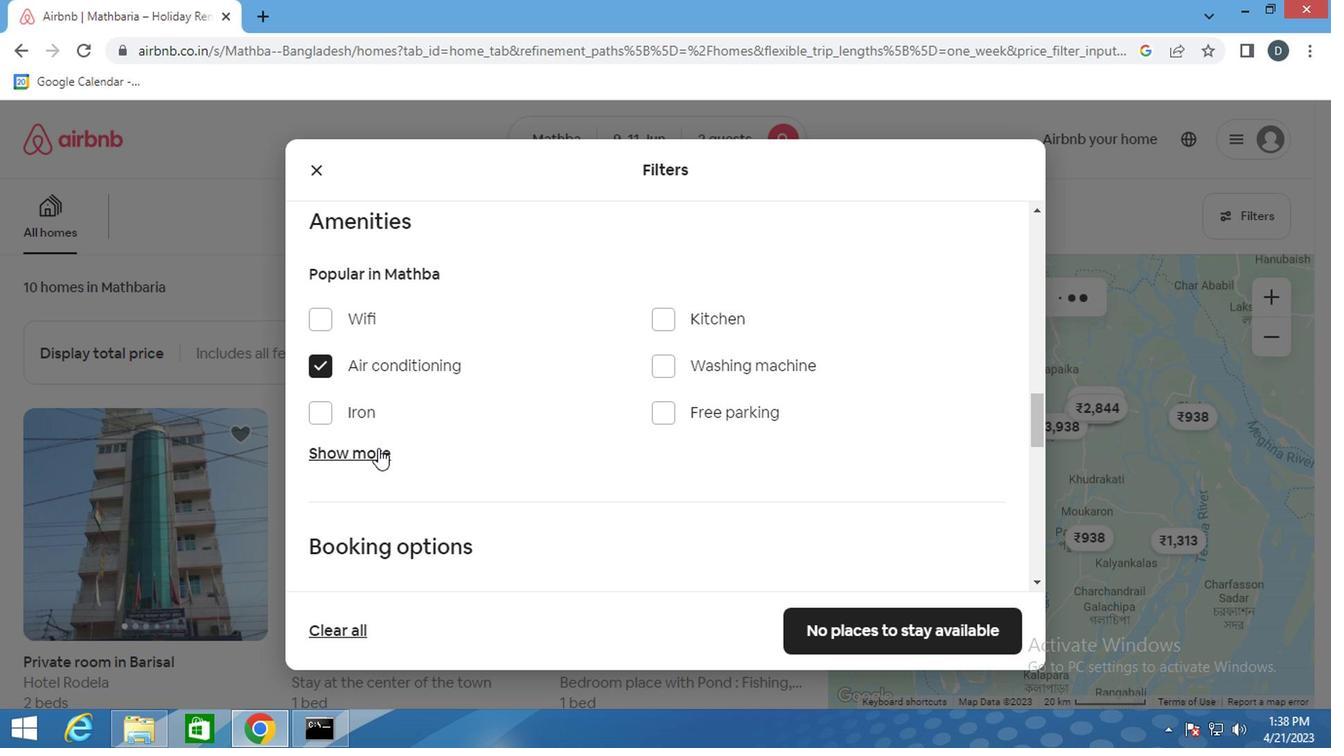 
Action: Mouse pressed left at (371, 454)
Screenshot: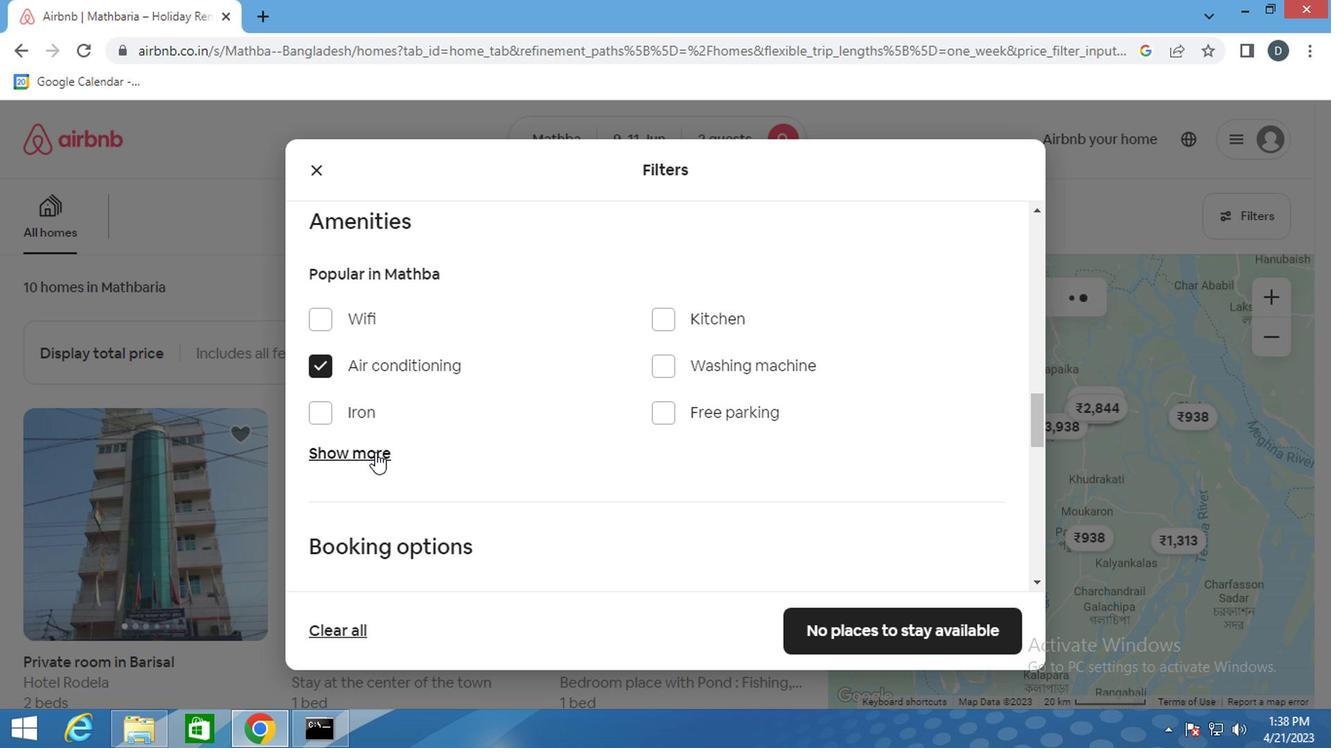 
Action: Mouse moved to (564, 464)
Screenshot: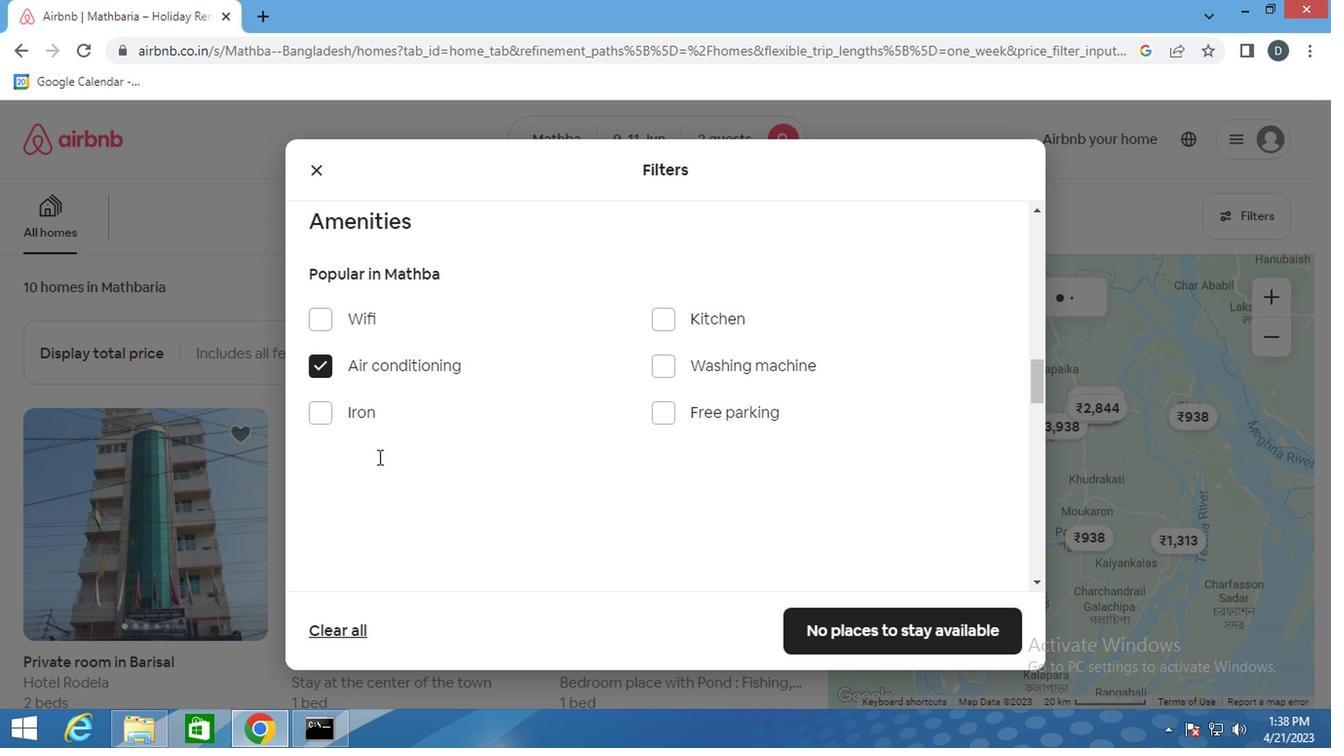 
Action: Mouse scrolled (564, 463) with delta (0, 0)
Screenshot: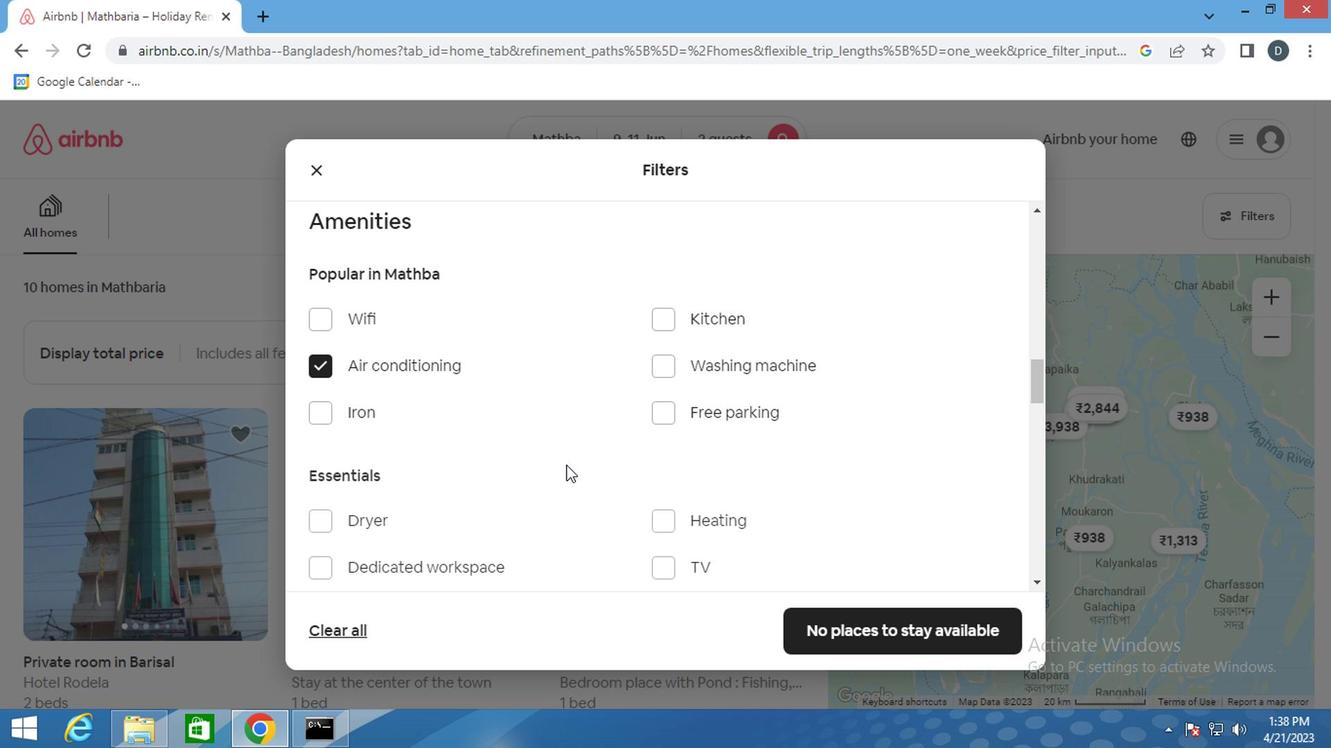
Action: Mouse moved to (545, 461)
Screenshot: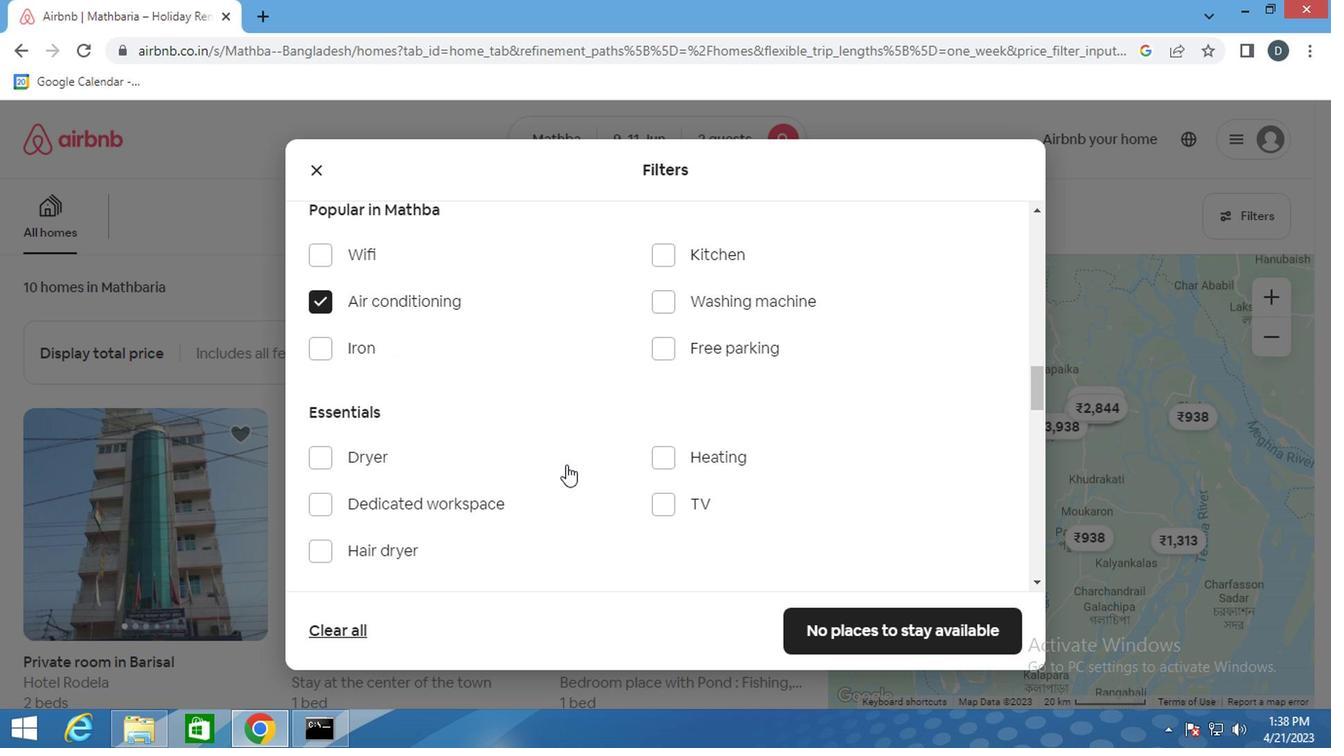 
Action: Mouse scrolled (545, 460) with delta (0, -1)
Screenshot: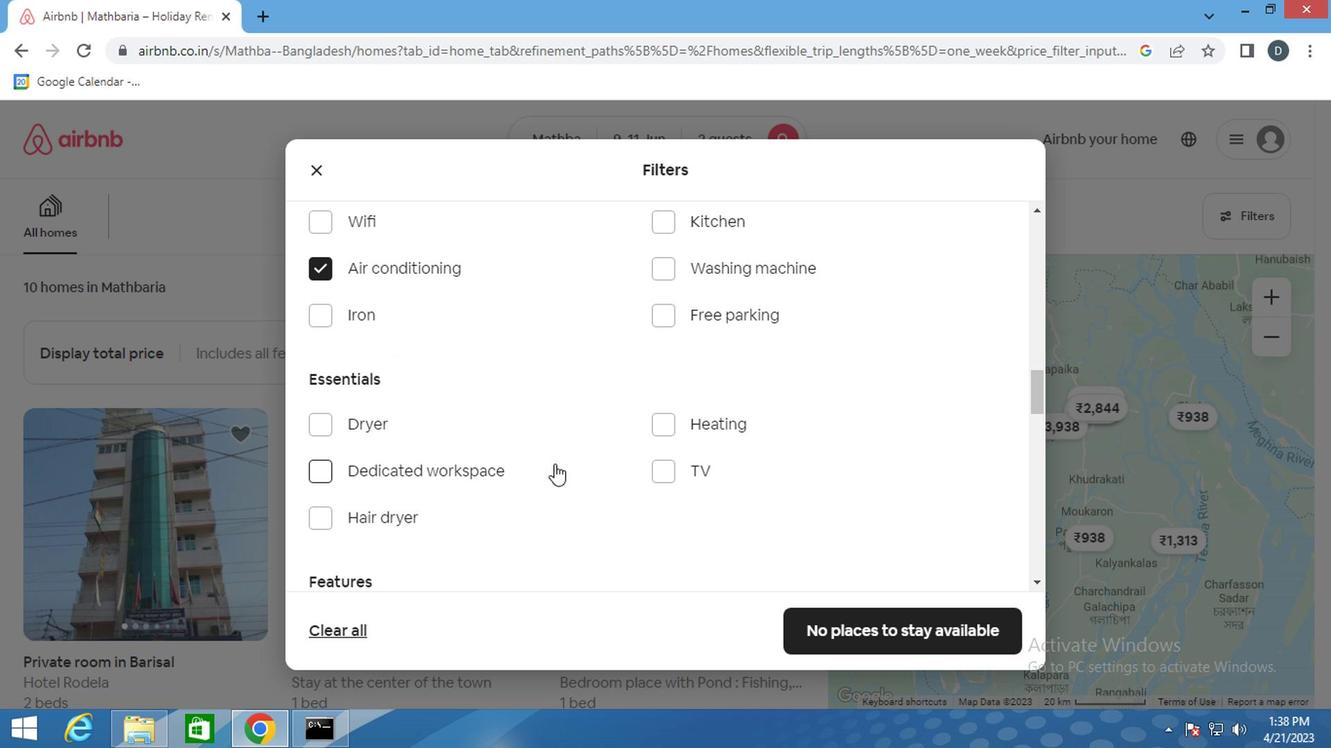 
Action: Mouse scrolled (545, 460) with delta (0, -1)
Screenshot: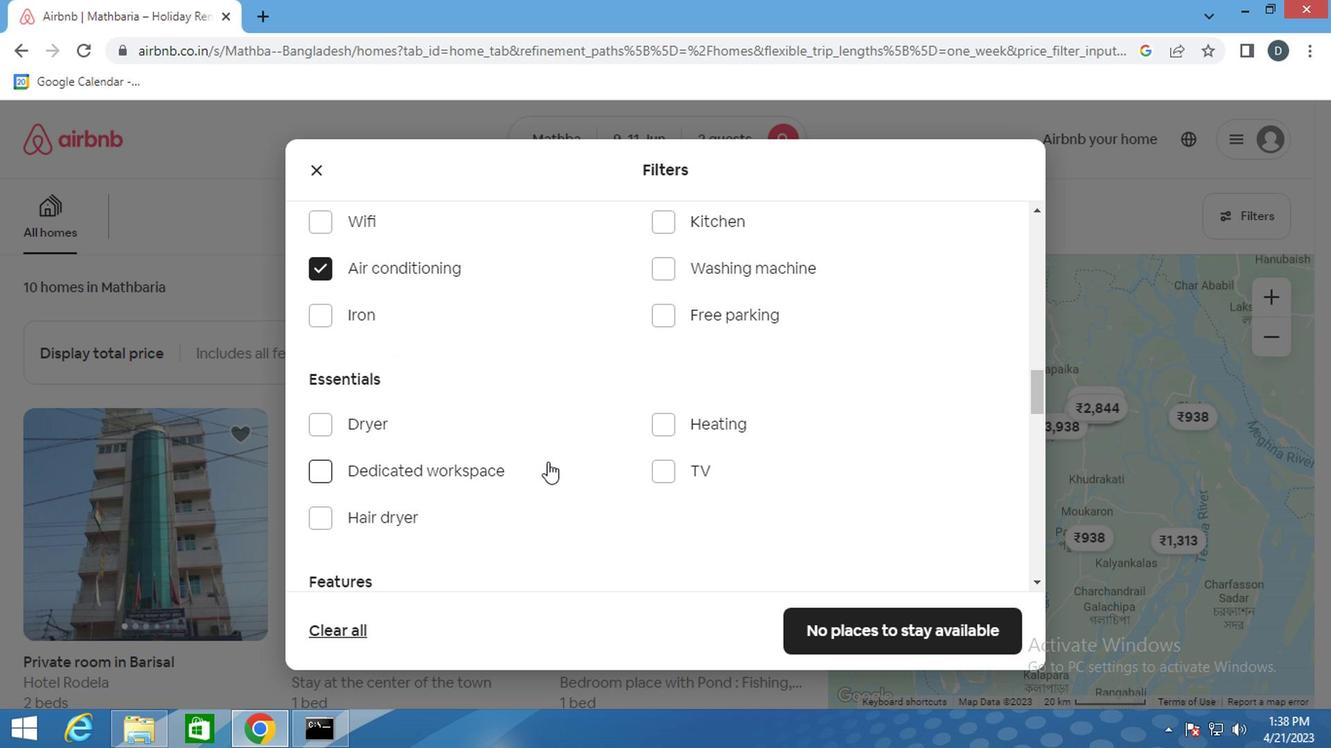 
Action: Mouse moved to (545, 454)
Screenshot: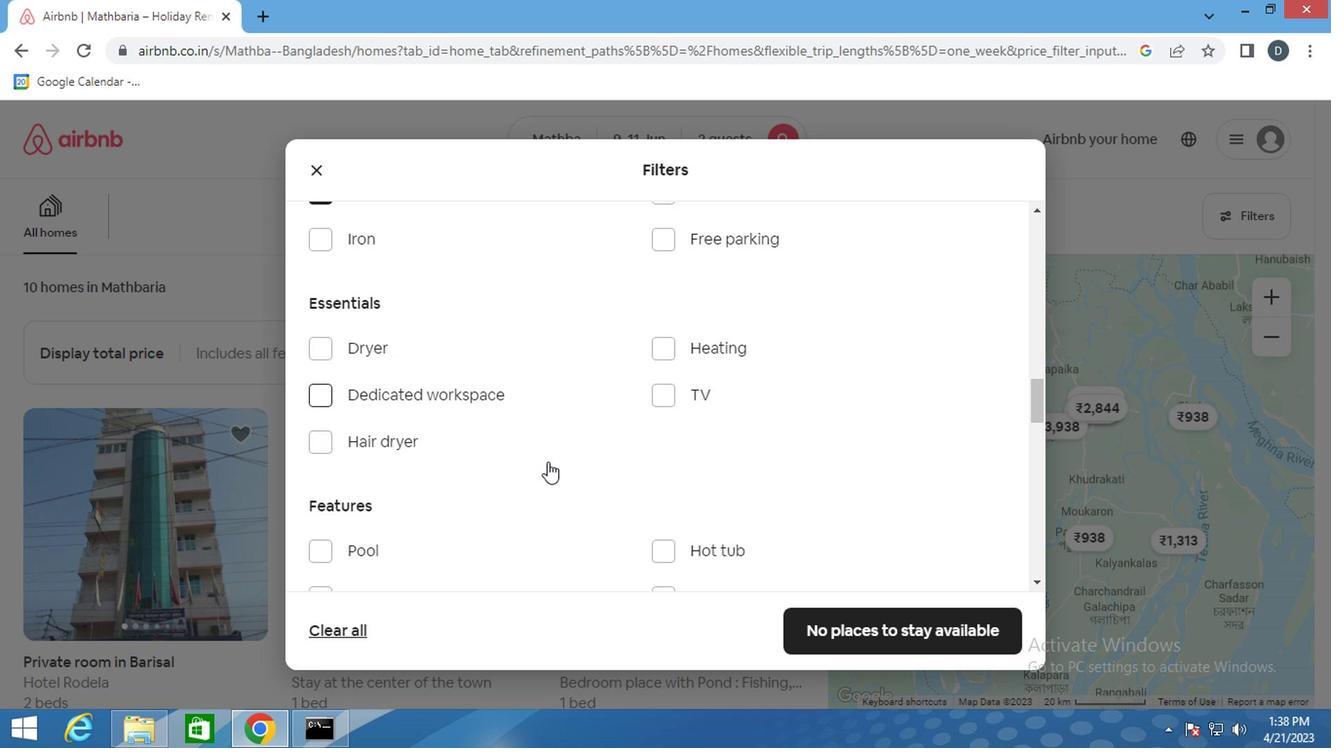 
Action: Mouse scrolled (545, 454) with delta (0, 0)
Screenshot: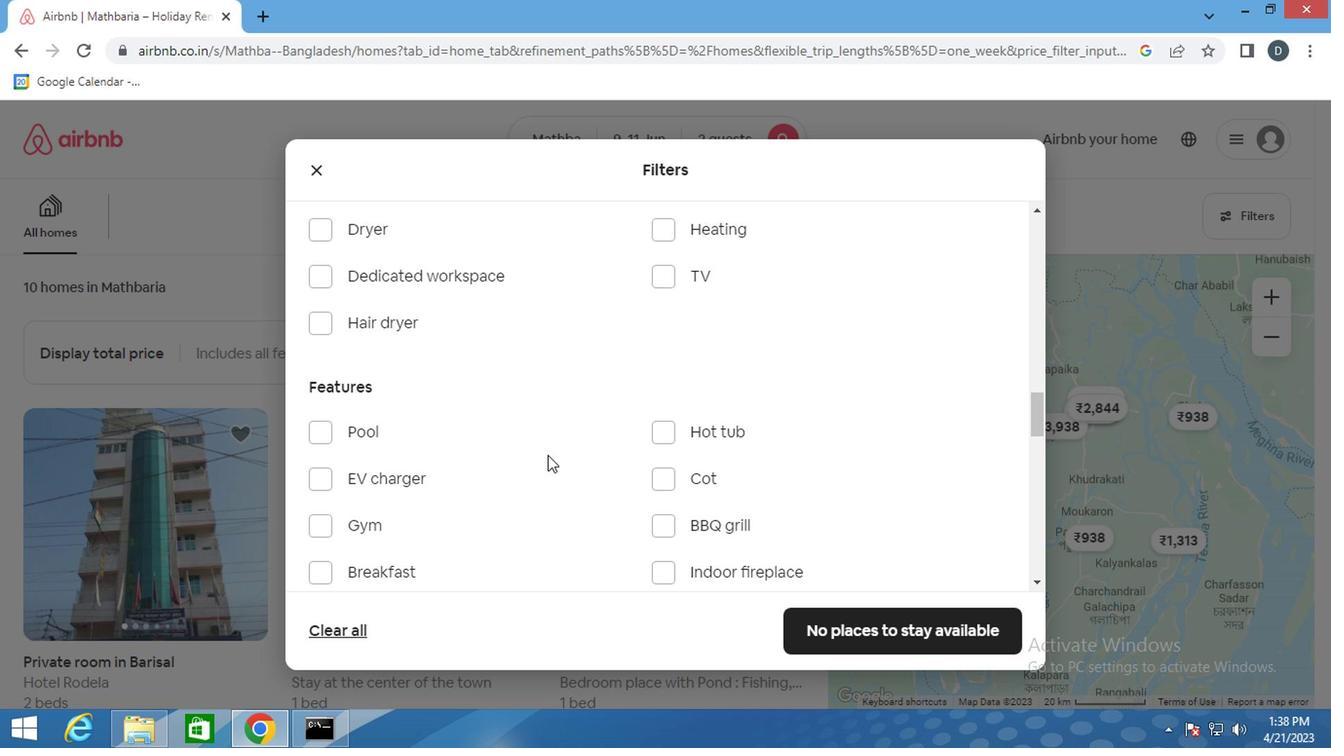 
Action: Mouse scrolled (545, 454) with delta (0, 0)
Screenshot: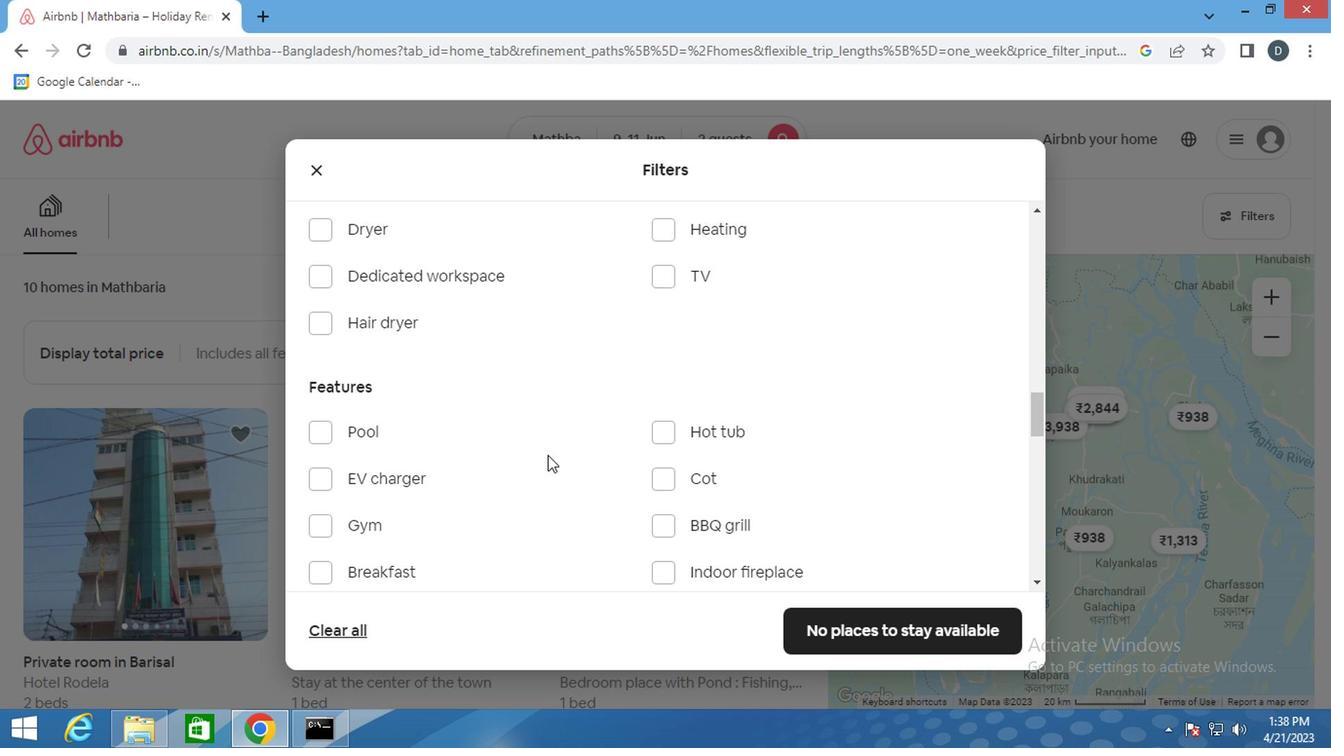 
Action: Mouse moved to (597, 443)
Screenshot: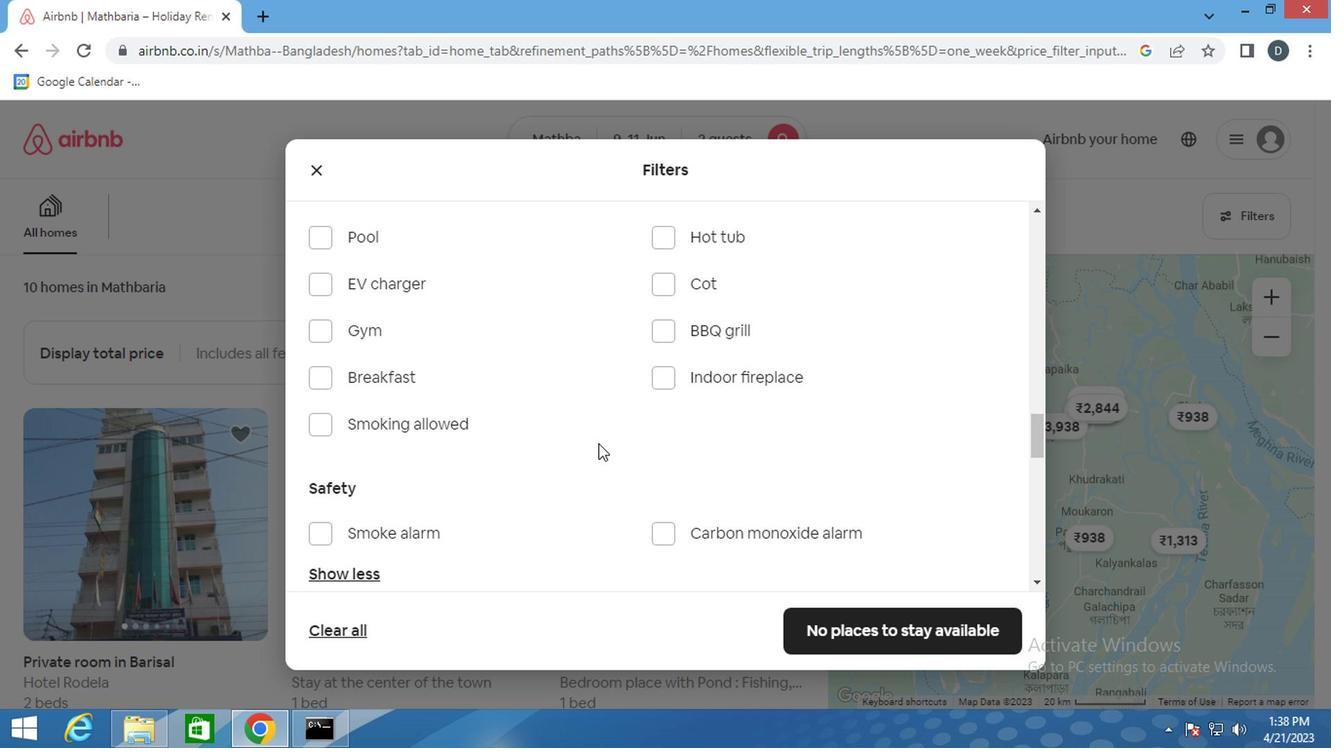 
Action: Mouse scrolled (597, 444) with delta (0, 1)
Screenshot: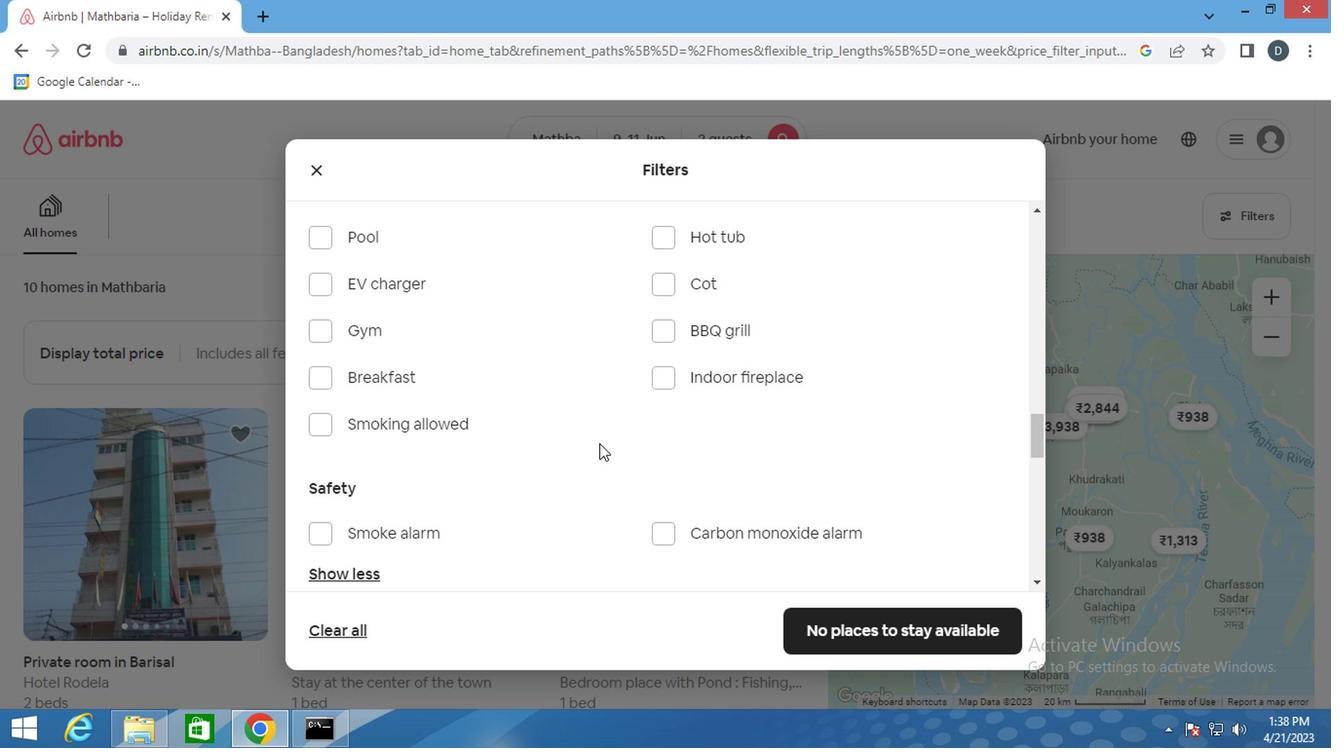 
Action: Mouse scrolled (597, 444) with delta (0, 1)
Screenshot: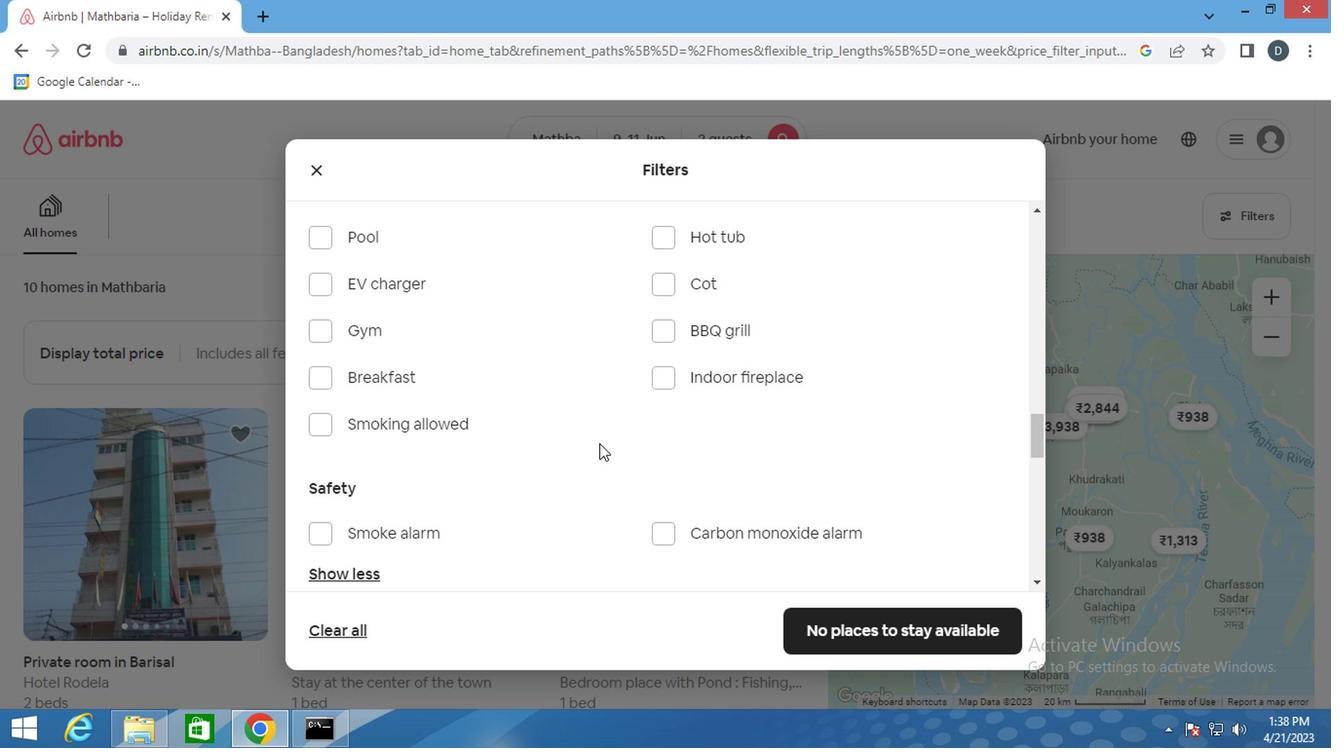 
Action: Mouse scrolled (597, 444) with delta (0, 1)
Screenshot: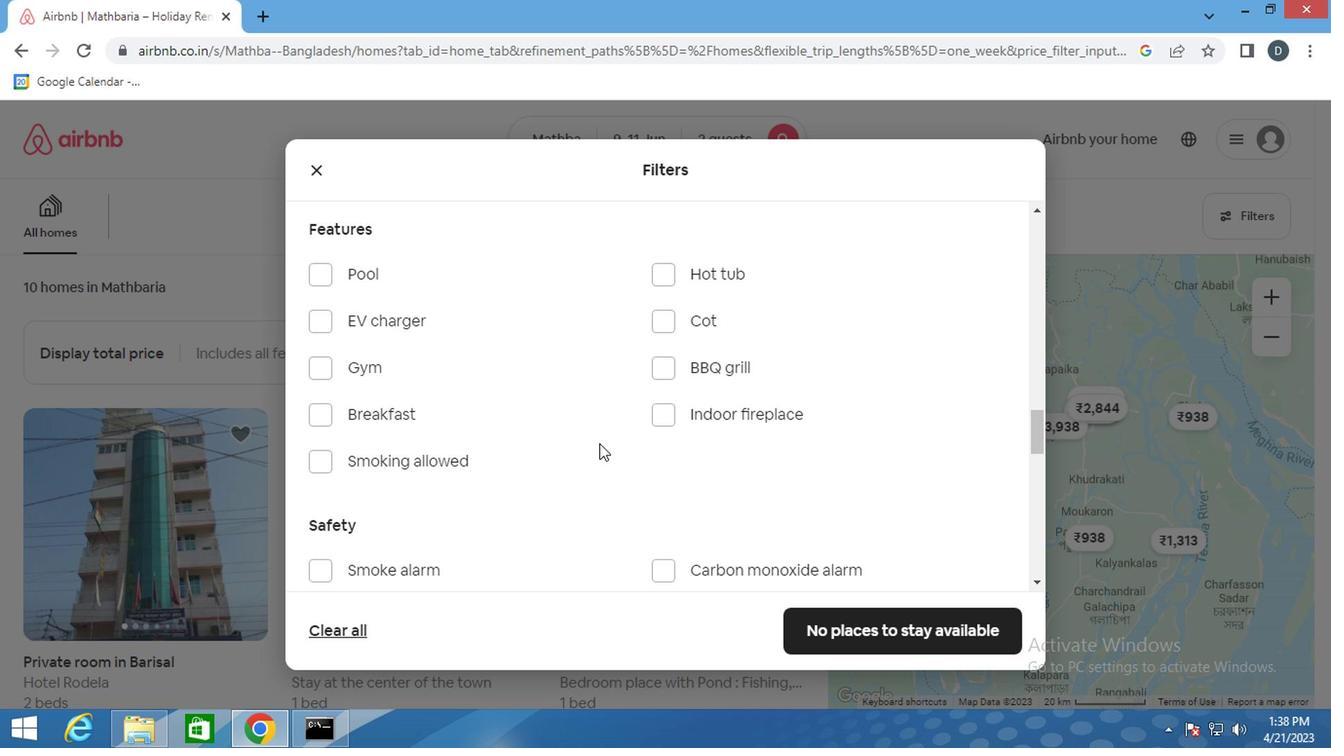 
Action: Mouse scrolled (597, 444) with delta (0, 1)
Screenshot: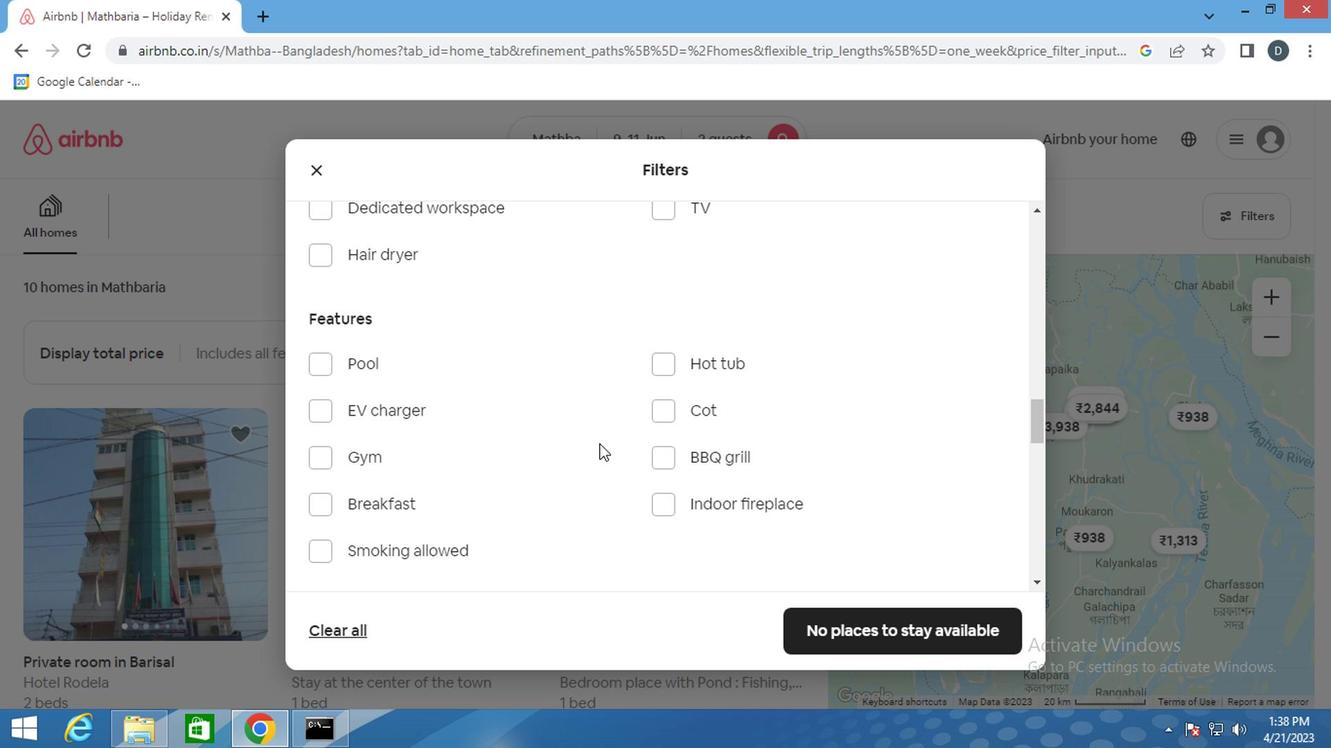 
Action: Mouse moved to (655, 413)
Screenshot: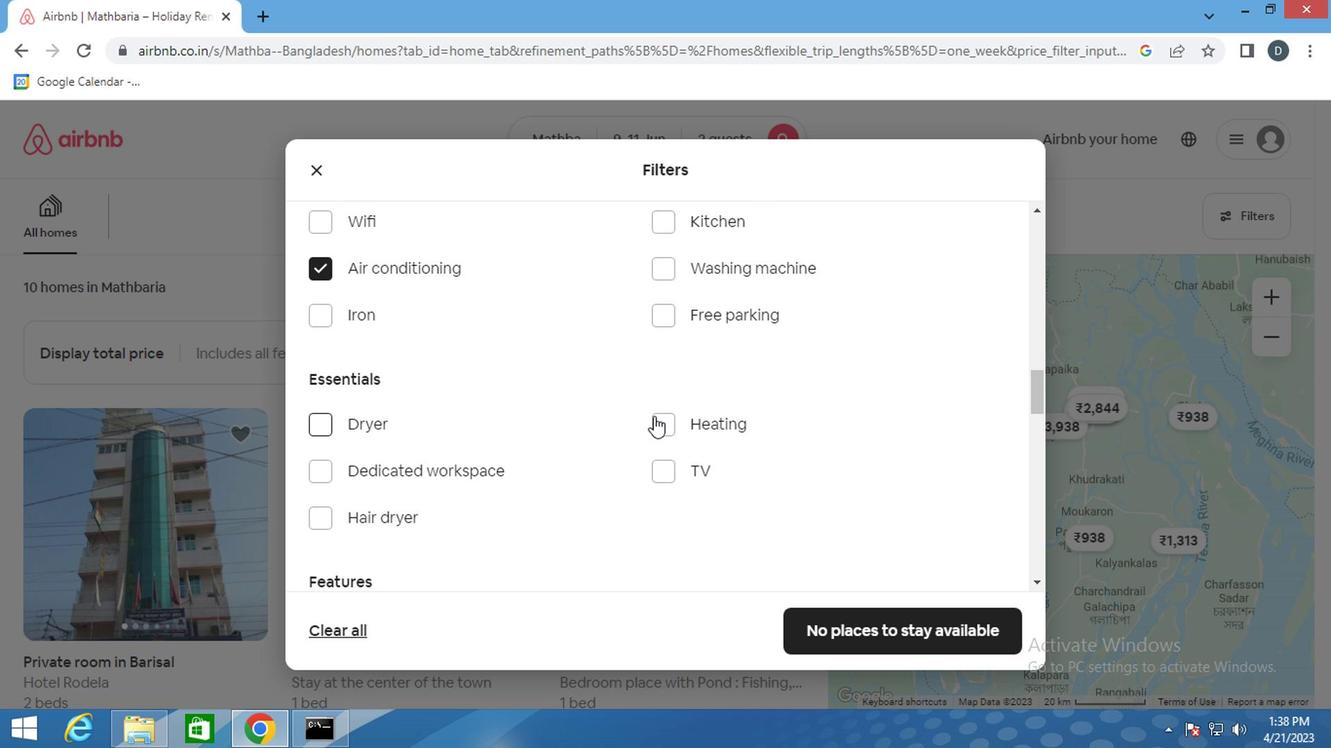 
Action: Mouse scrolled (655, 413) with delta (0, 0)
Screenshot: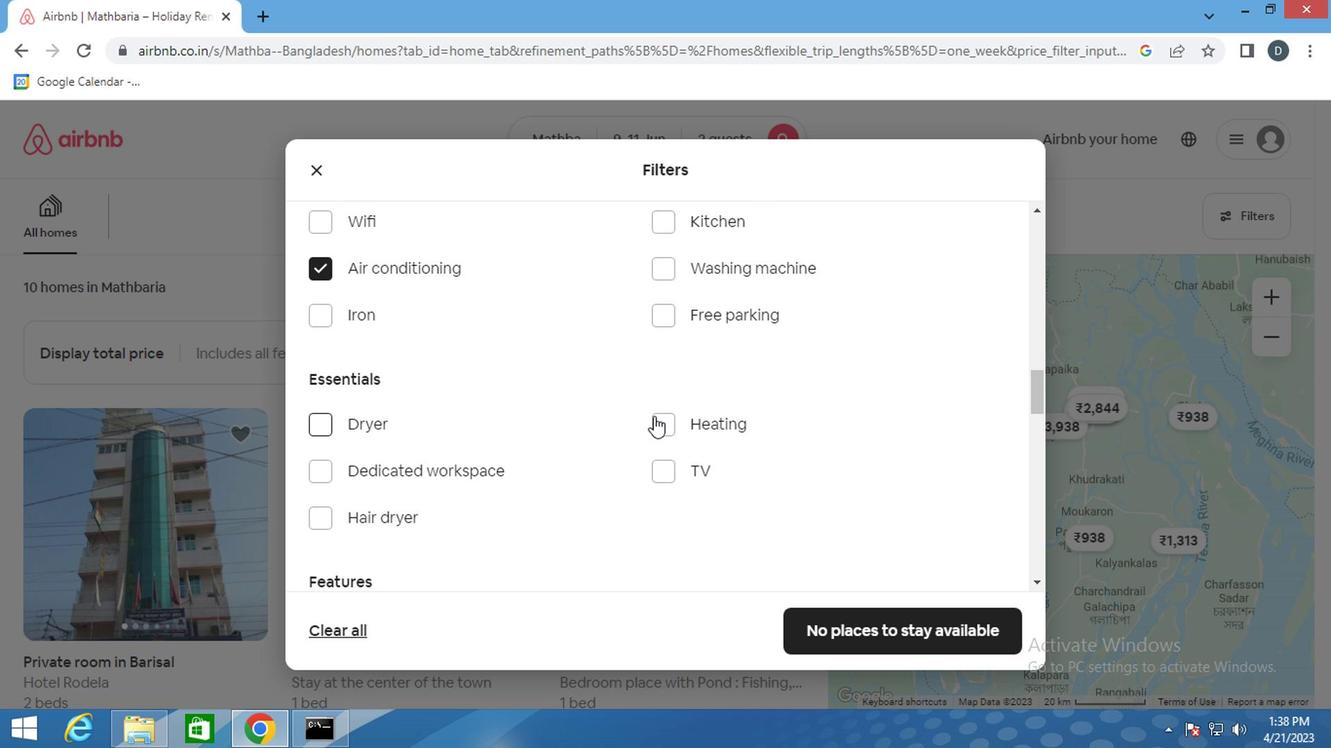 
Action: Mouse scrolled (655, 411) with delta (0, -1)
Screenshot: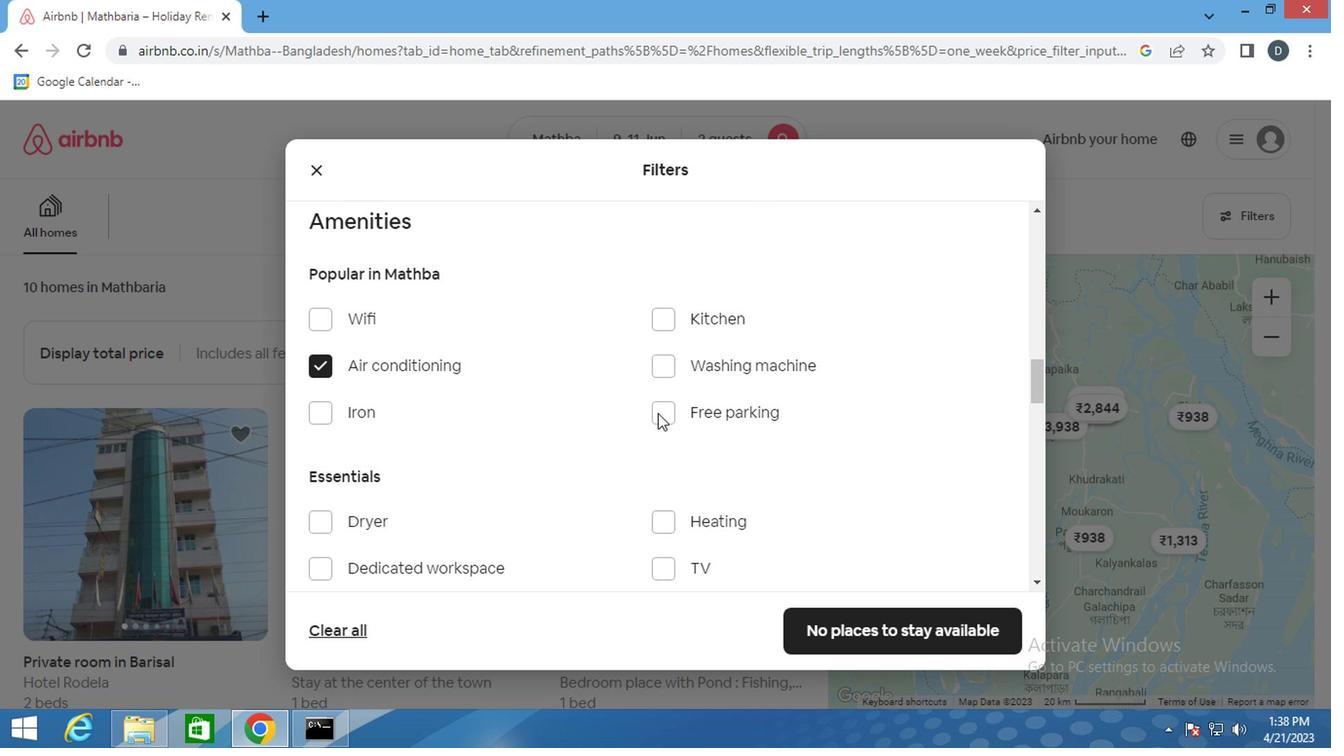 
Action: Mouse scrolled (655, 411) with delta (0, -1)
Screenshot: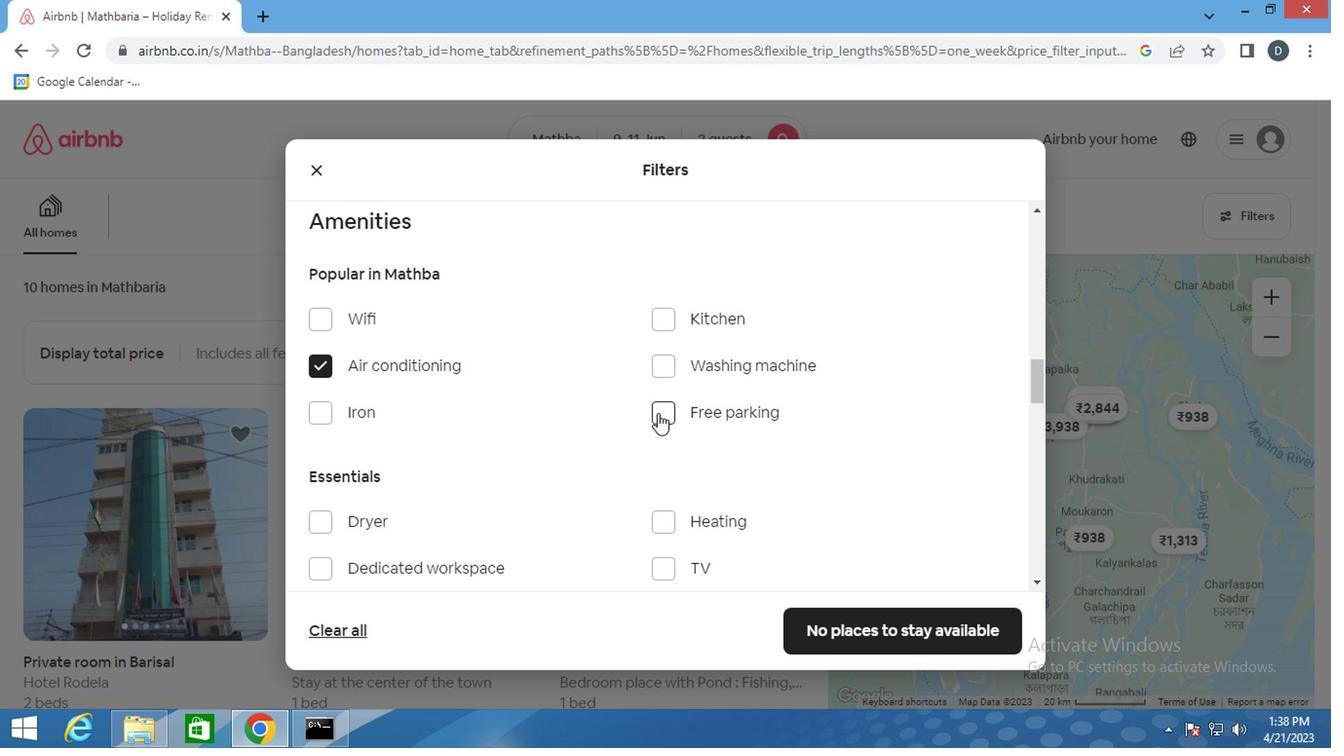 
Action: Mouse moved to (476, 375)
Screenshot: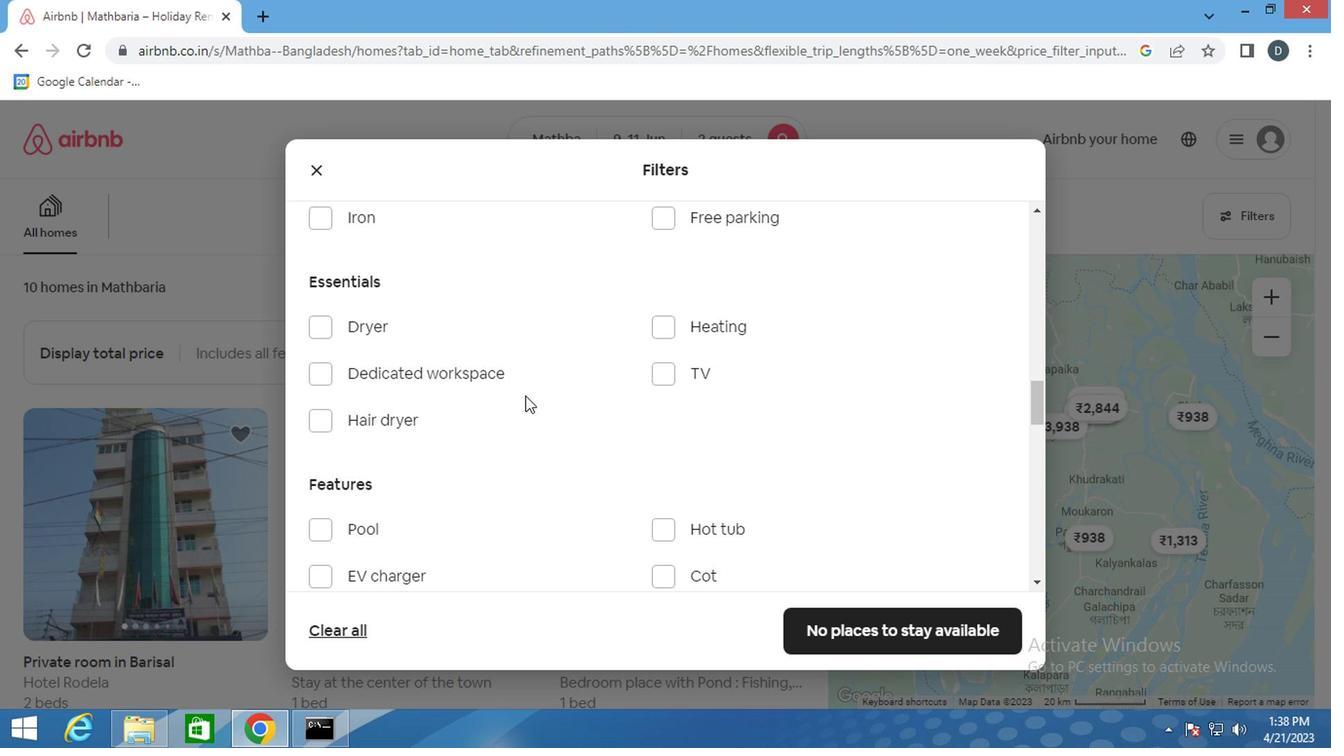 
Action: Mouse pressed left at (476, 375)
Screenshot: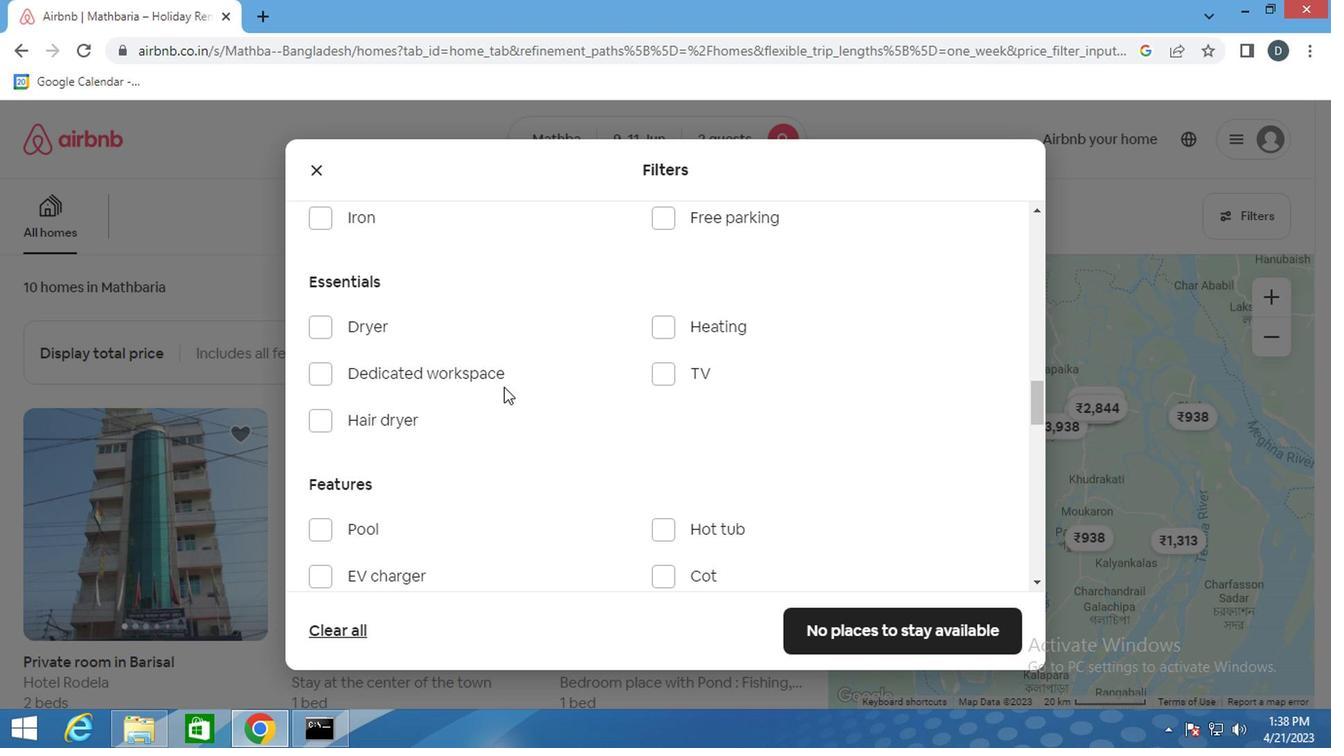 
Action: Mouse moved to (619, 424)
Screenshot: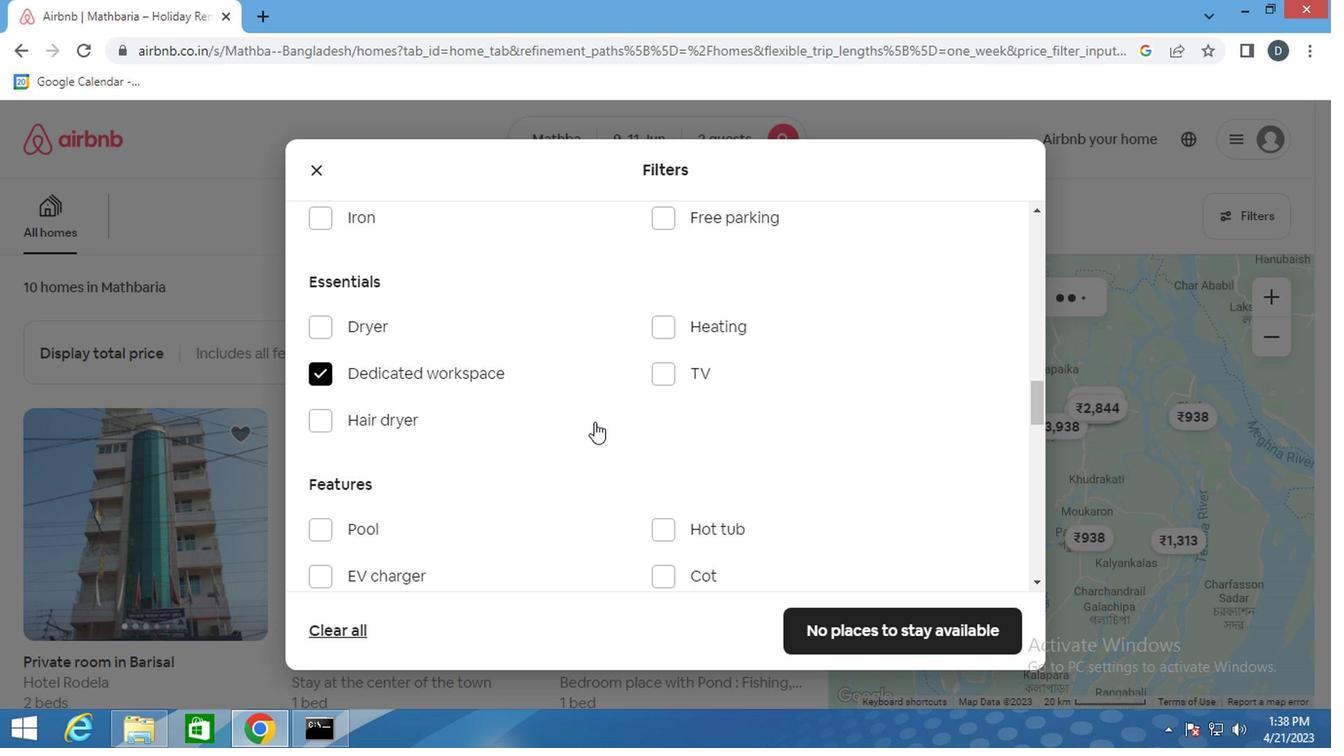 
Action: Mouse scrolled (619, 423) with delta (0, 0)
Screenshot: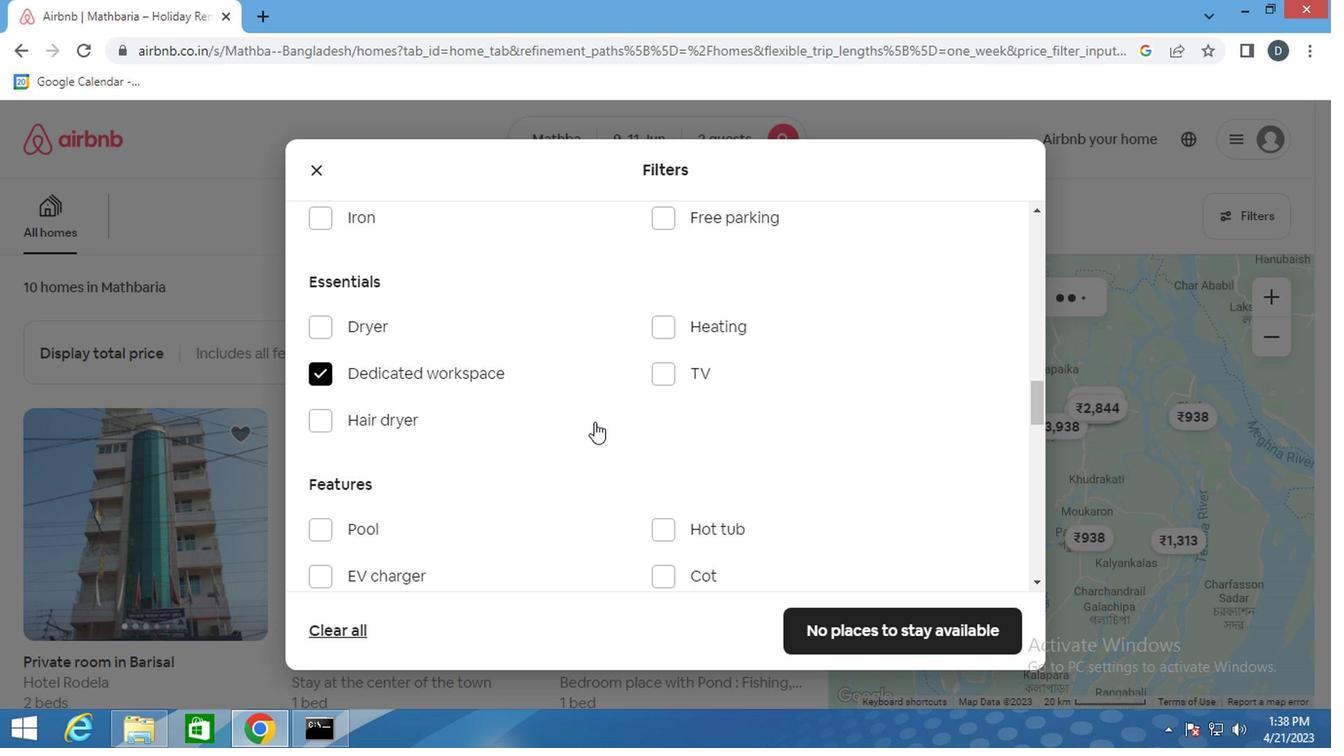 
Action: Mouse moved to (623, 428)
Screenshot: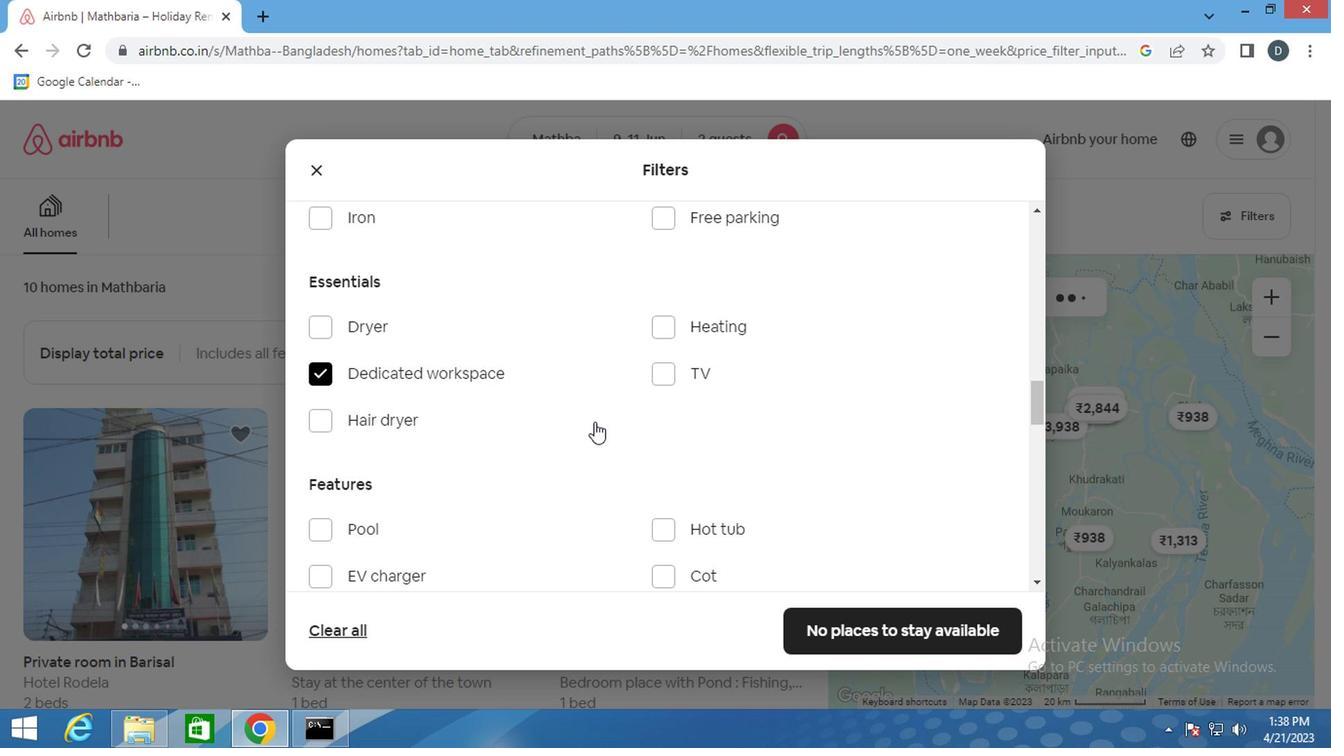 
Action: Mouse scrolled (623, 427) with delta (0, 0)
Screenshot: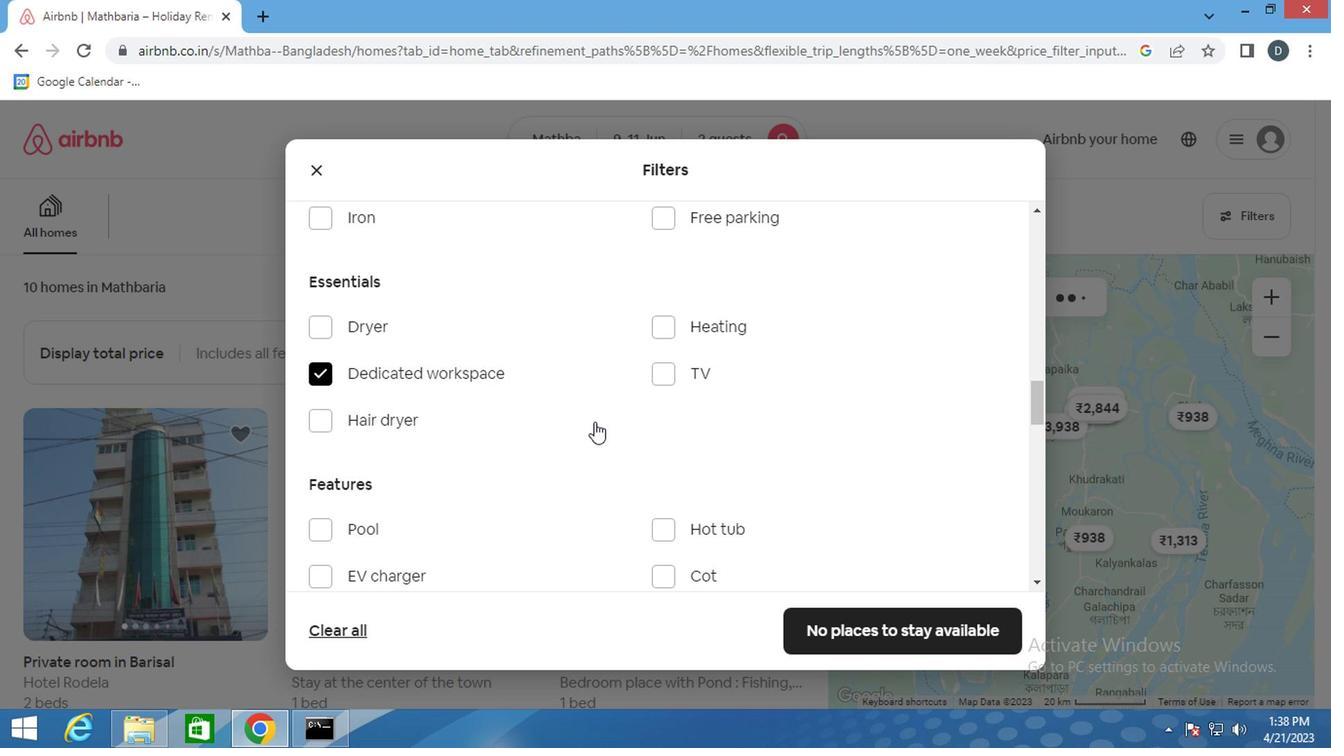 
Action: Mouse moved to (633, 431)
Screenshot: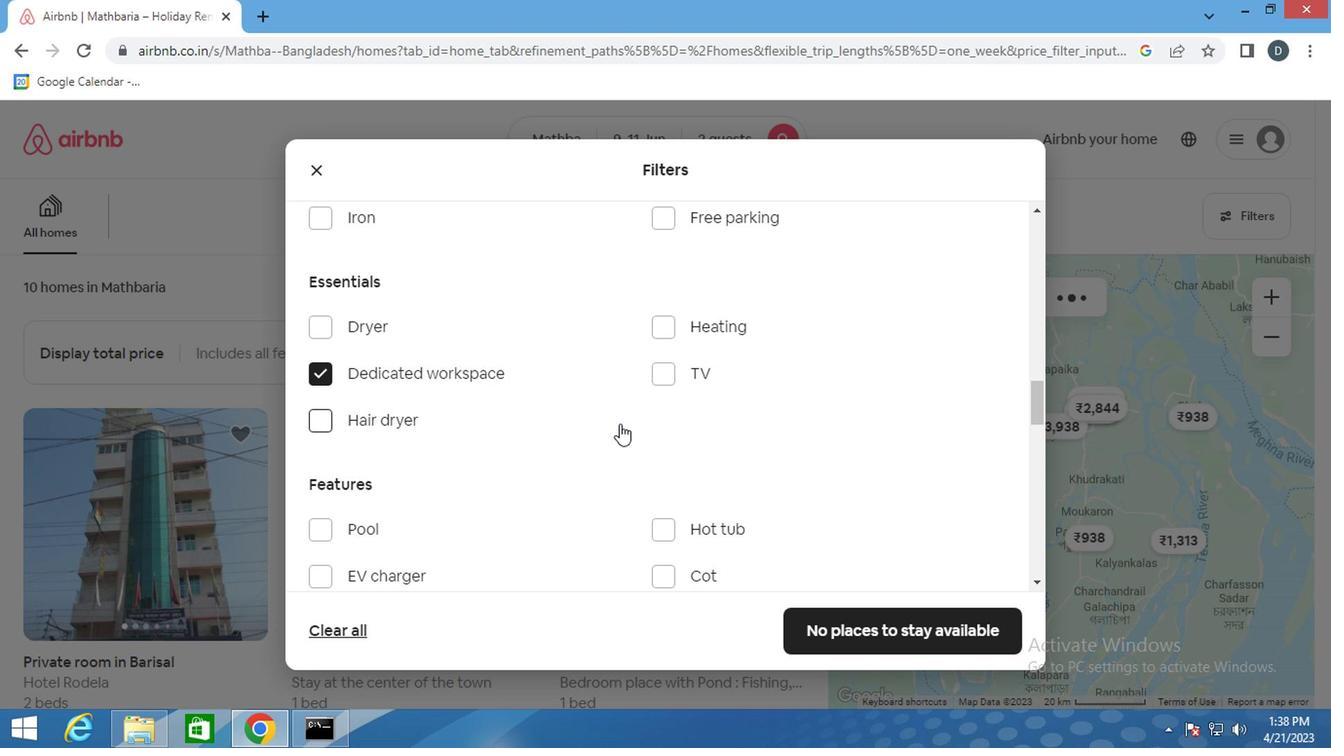 
Action: Mouse scrolled (633, 430) with delta (0, 0)
Screenshot: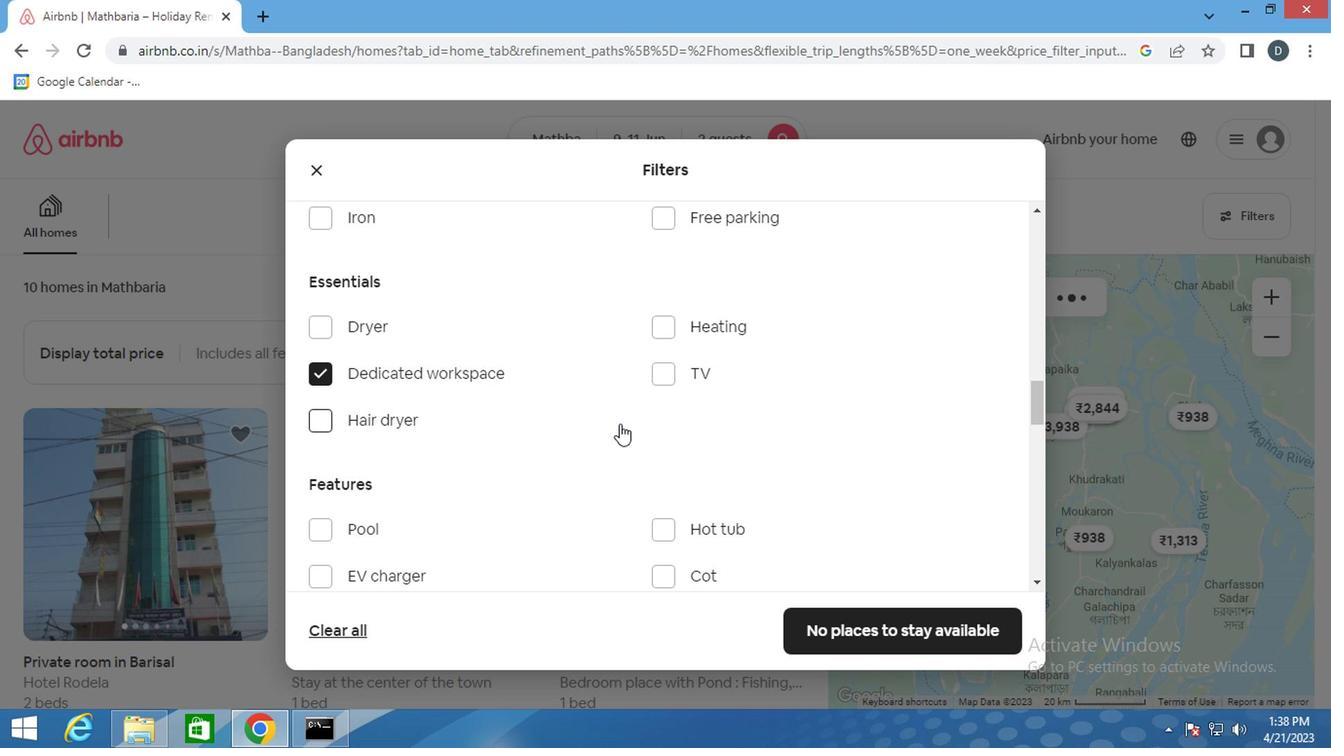 
Action: Mouse moved to (643, 432)
Screenshot: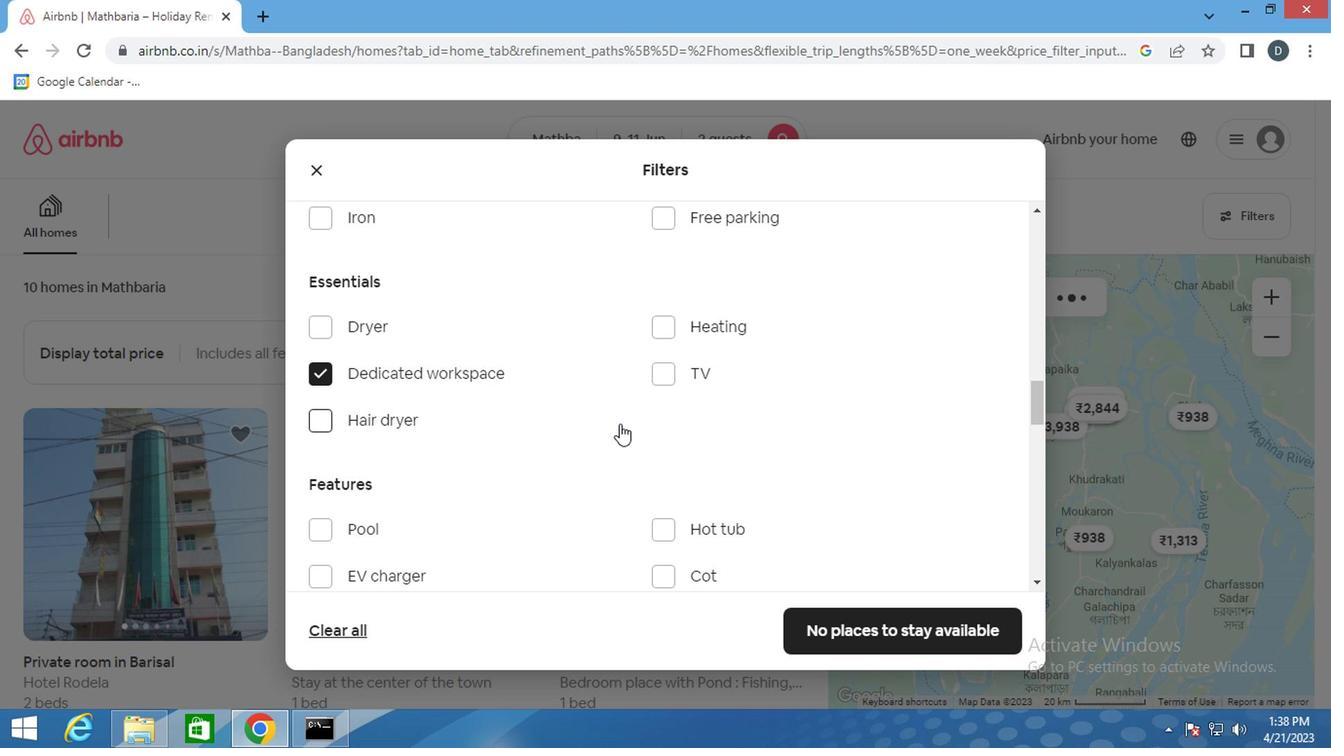 
Action: Mouse scrolled (643, 431) with delta (0, -1)
Screenshot: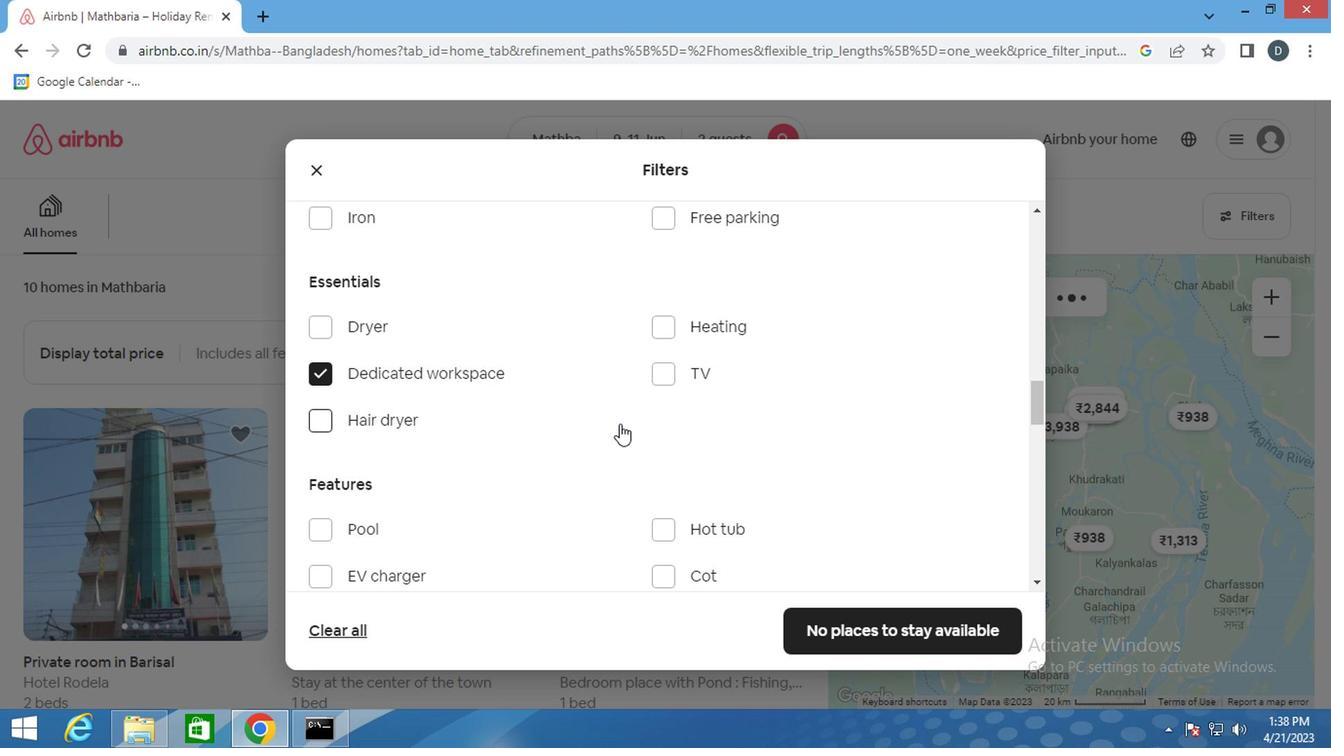 
Action: Mouse moved to (698, 427)
Screenshot: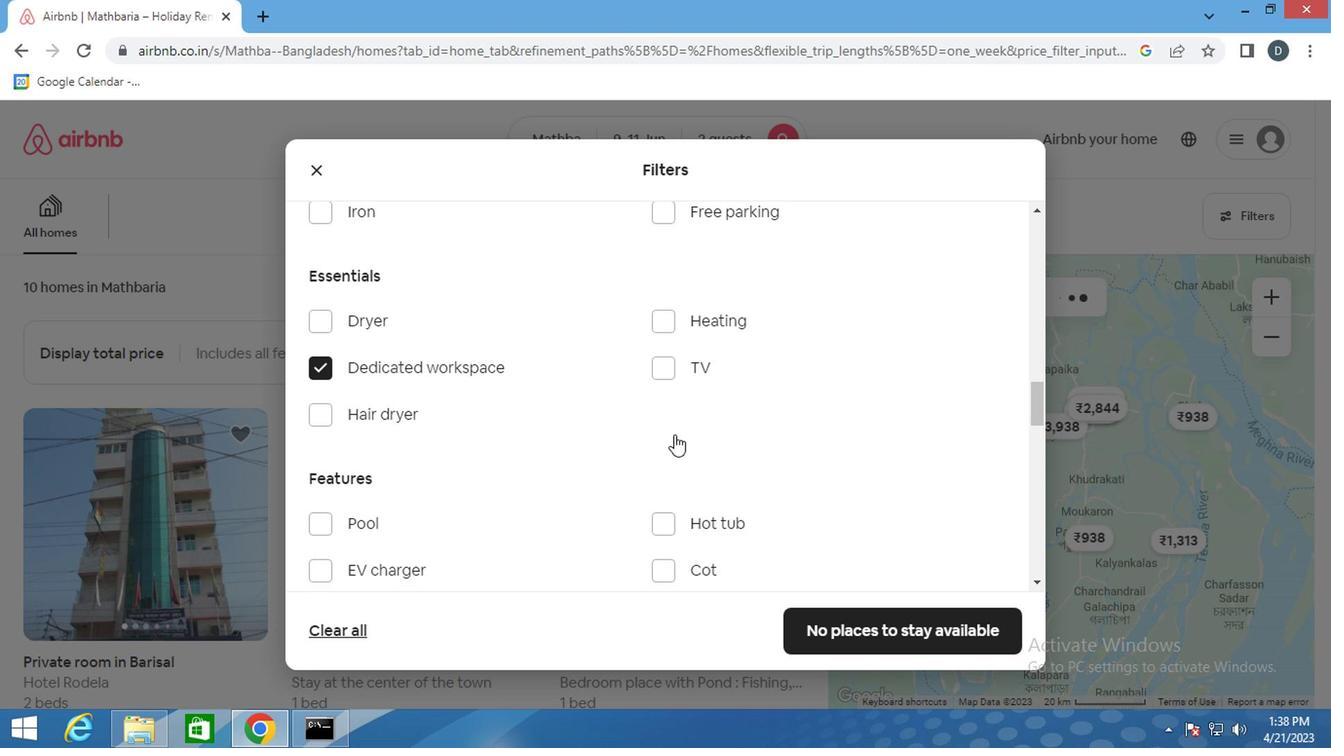 
Action: Mouse scrolled (698, 426) with delta (0, -1)
Screenshot: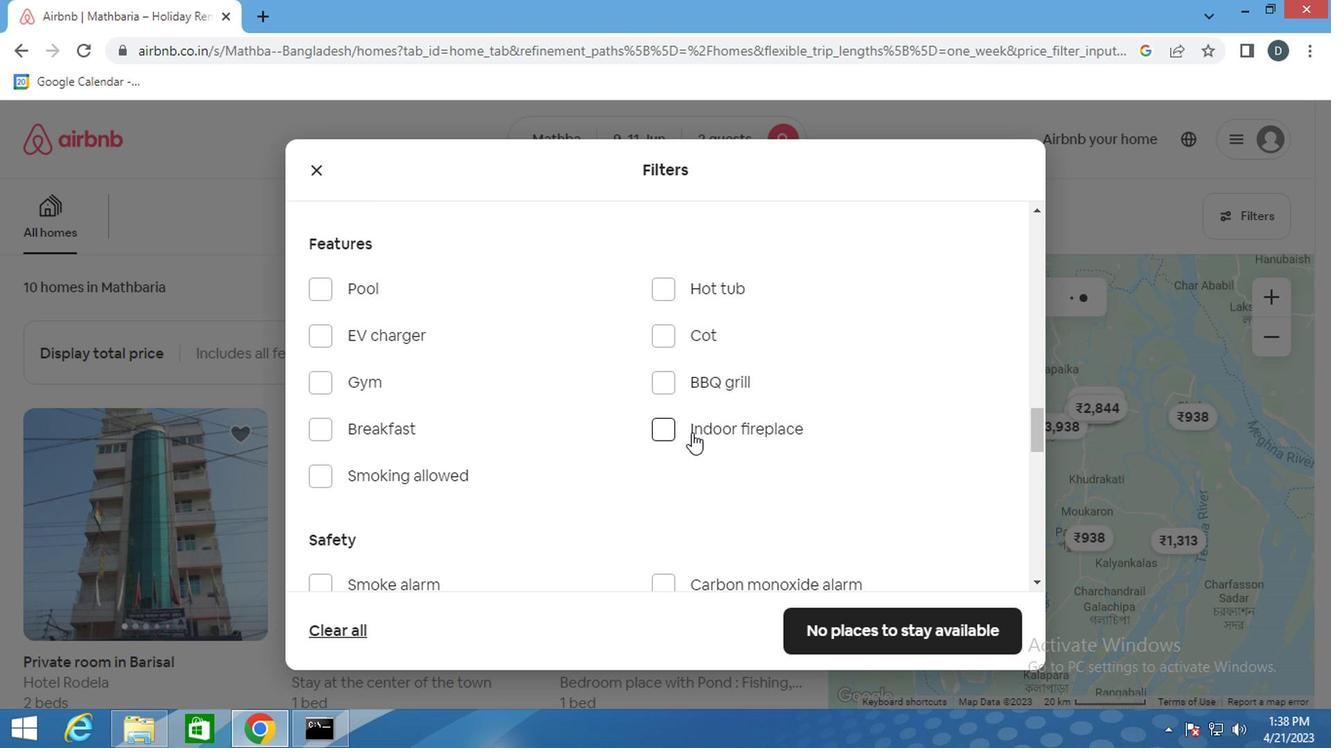 
Action: Mouse scrolled (698, 426) with delta (0, -1)
Screenshot: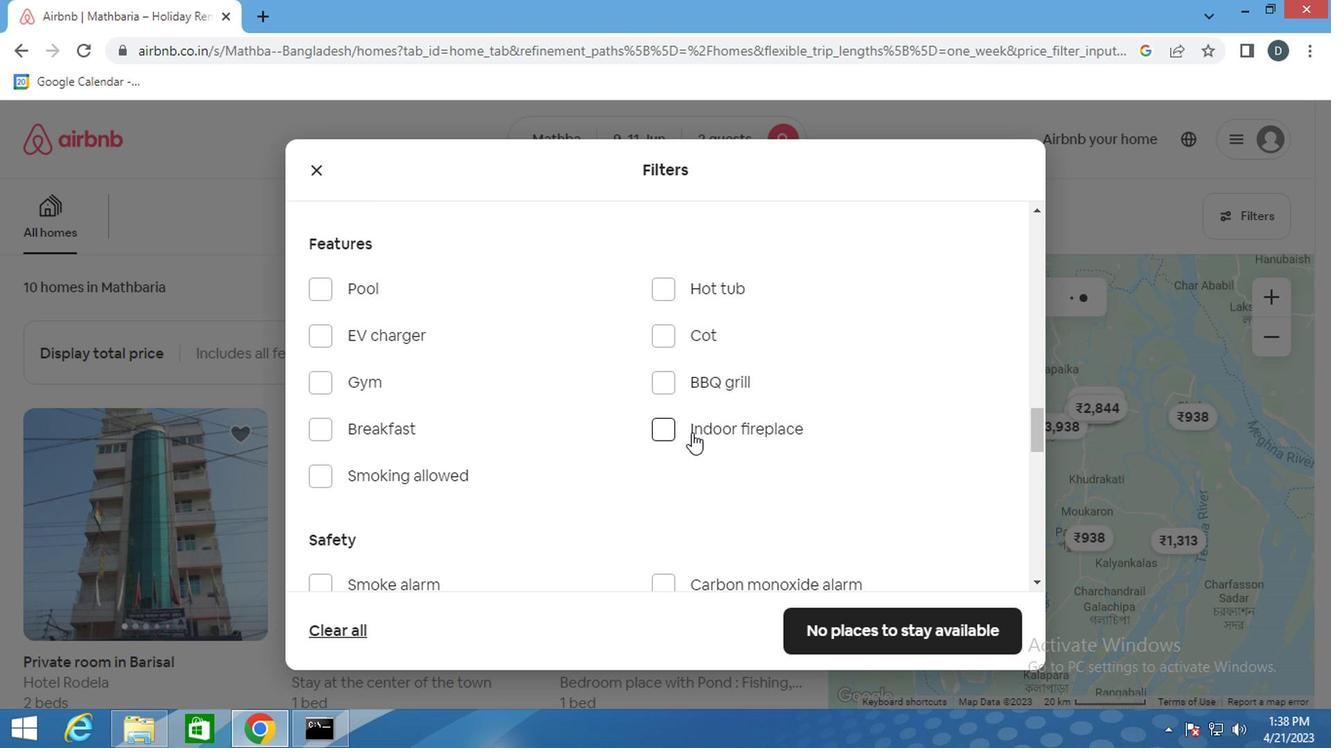 
Action: Mouse moved to (699, 427)
Screenshot: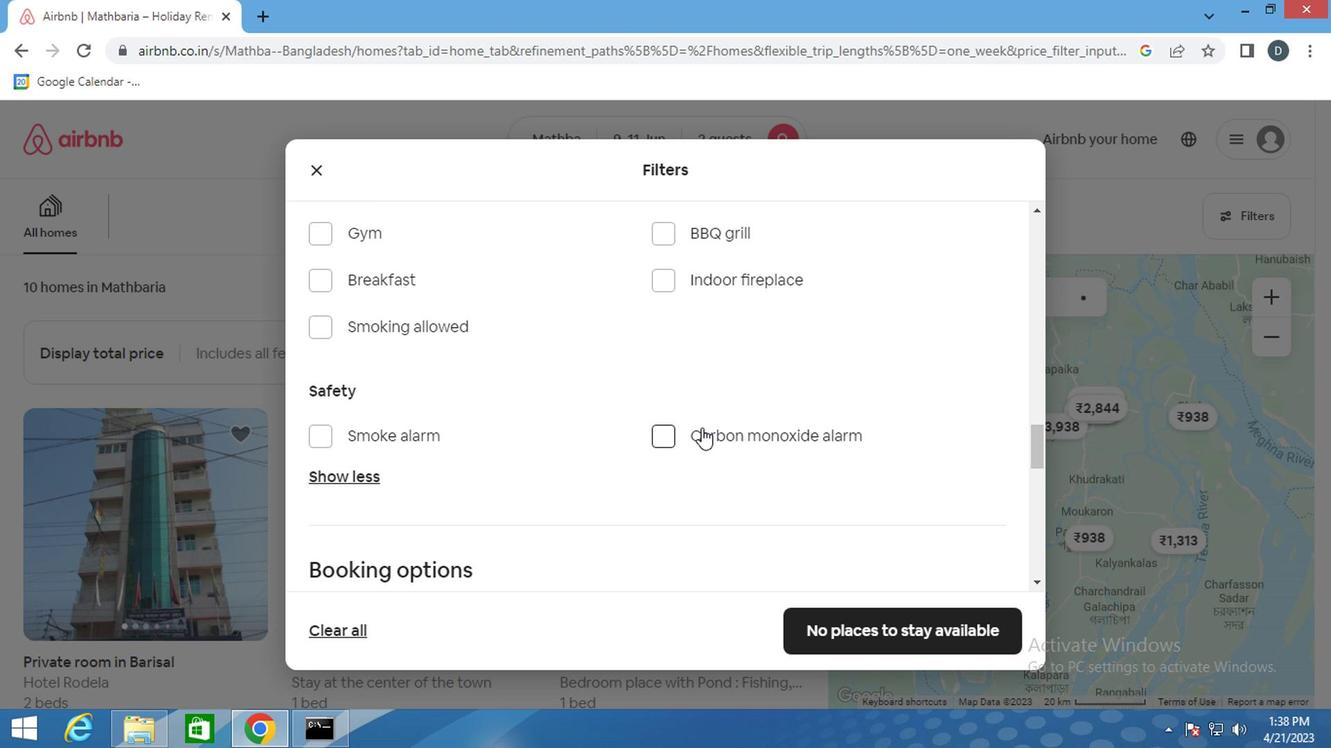 
Action: Mouse scrolled (699, 426) with delta (0, -1)
Screenshot: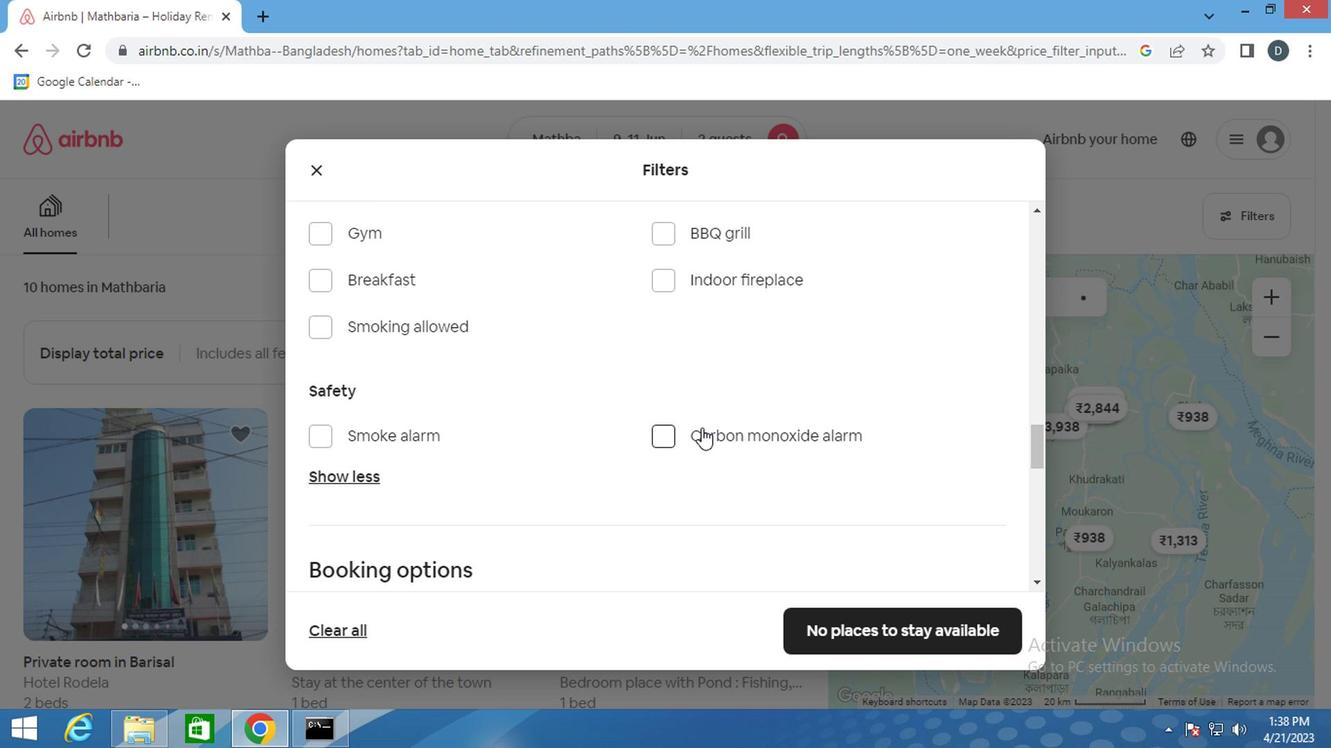 
Action: Mouse moved to (969, 401)
Screenshot: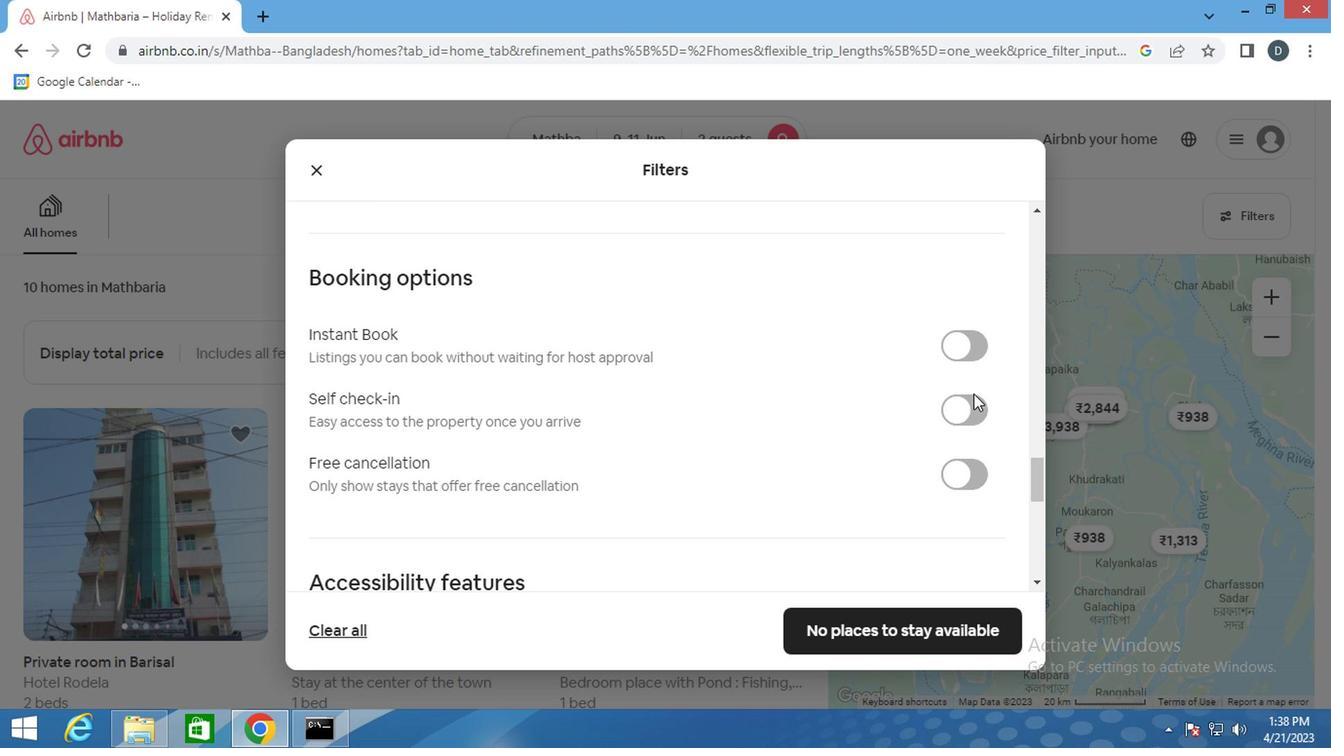 
Action: Mouse pressed left at (969, 401)
Screenshot: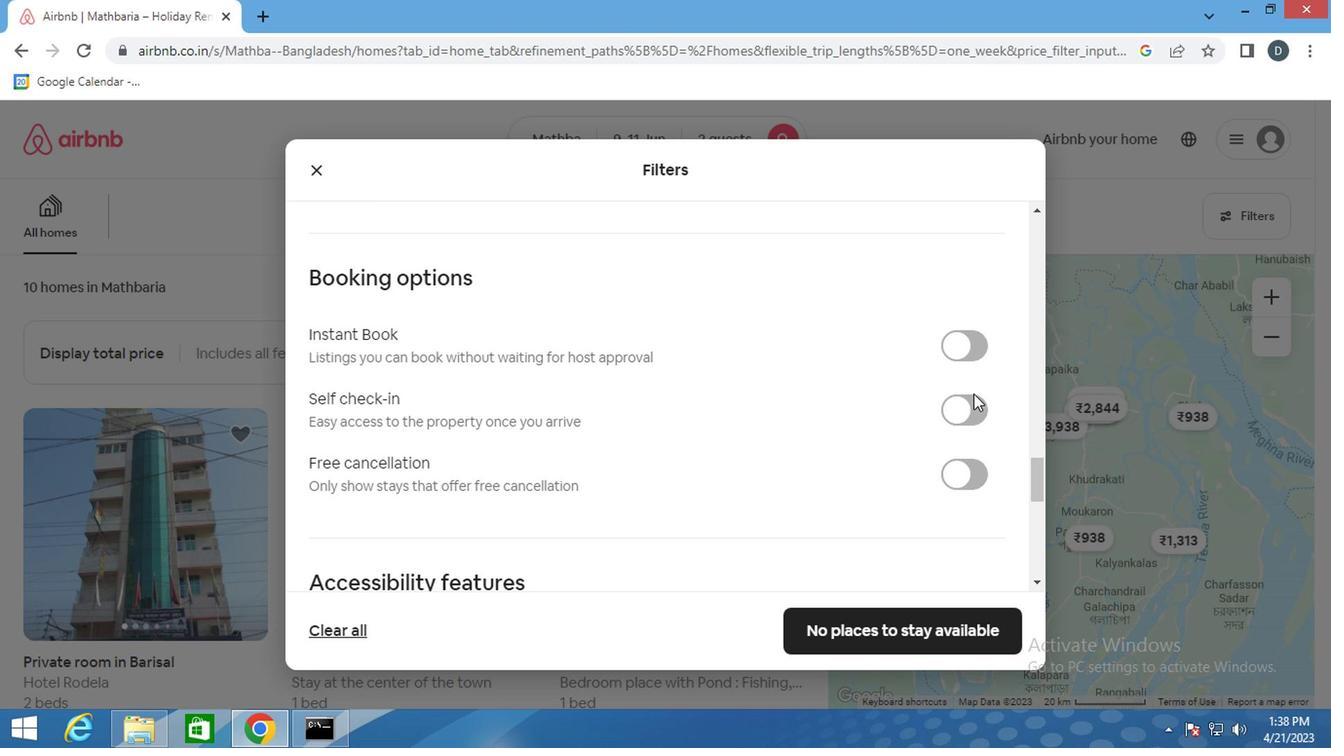 
Action: Mouse moved to (803, 424)
Screenshot: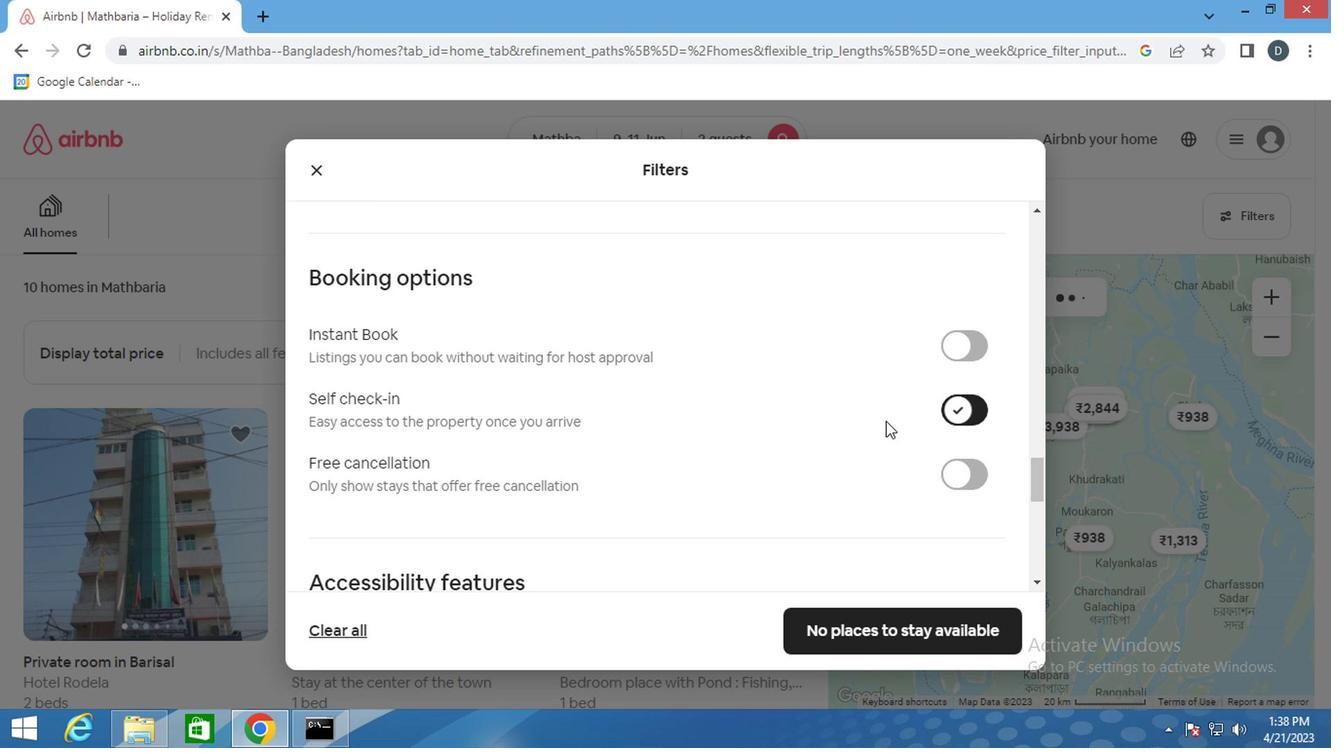 
Action: Mouse scrolled (803, 423) with delta (0, 0)
Screenshot: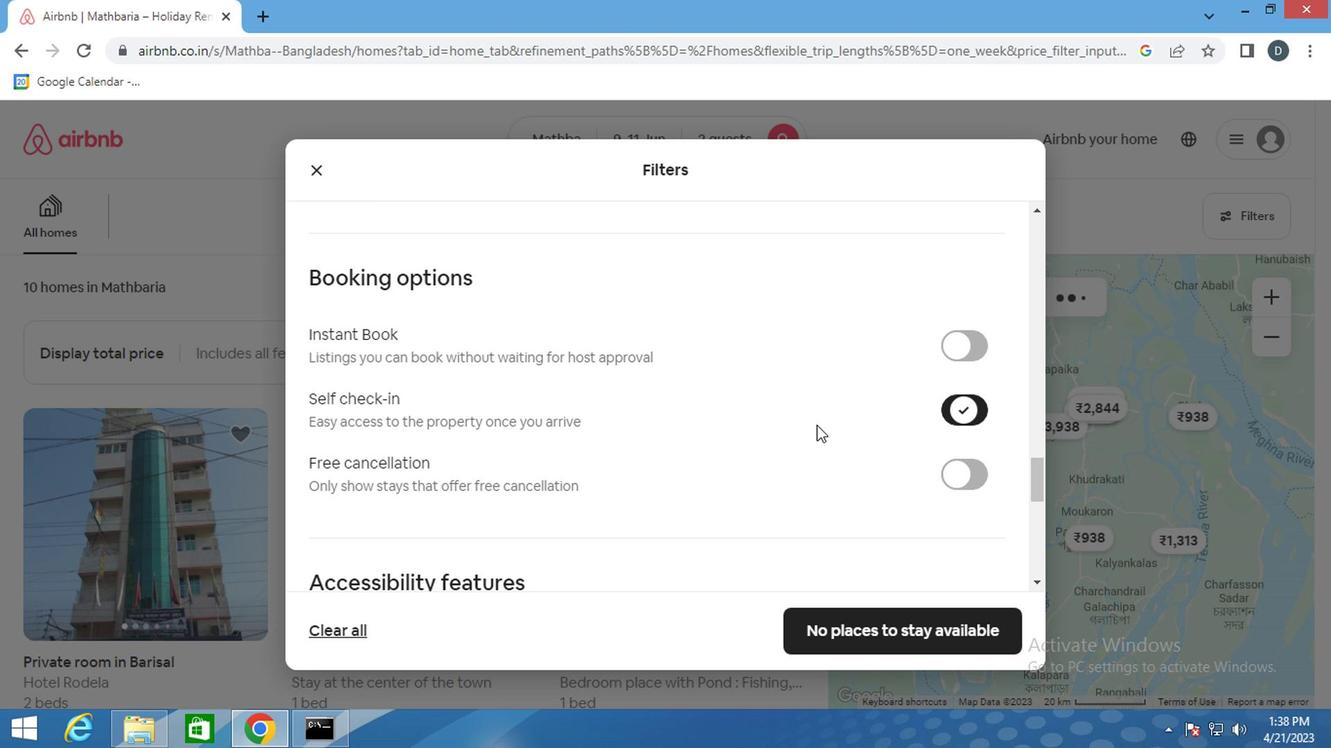 
Action: Mouse scrolled (803, 423) with delta (0, 0)
Screenshot: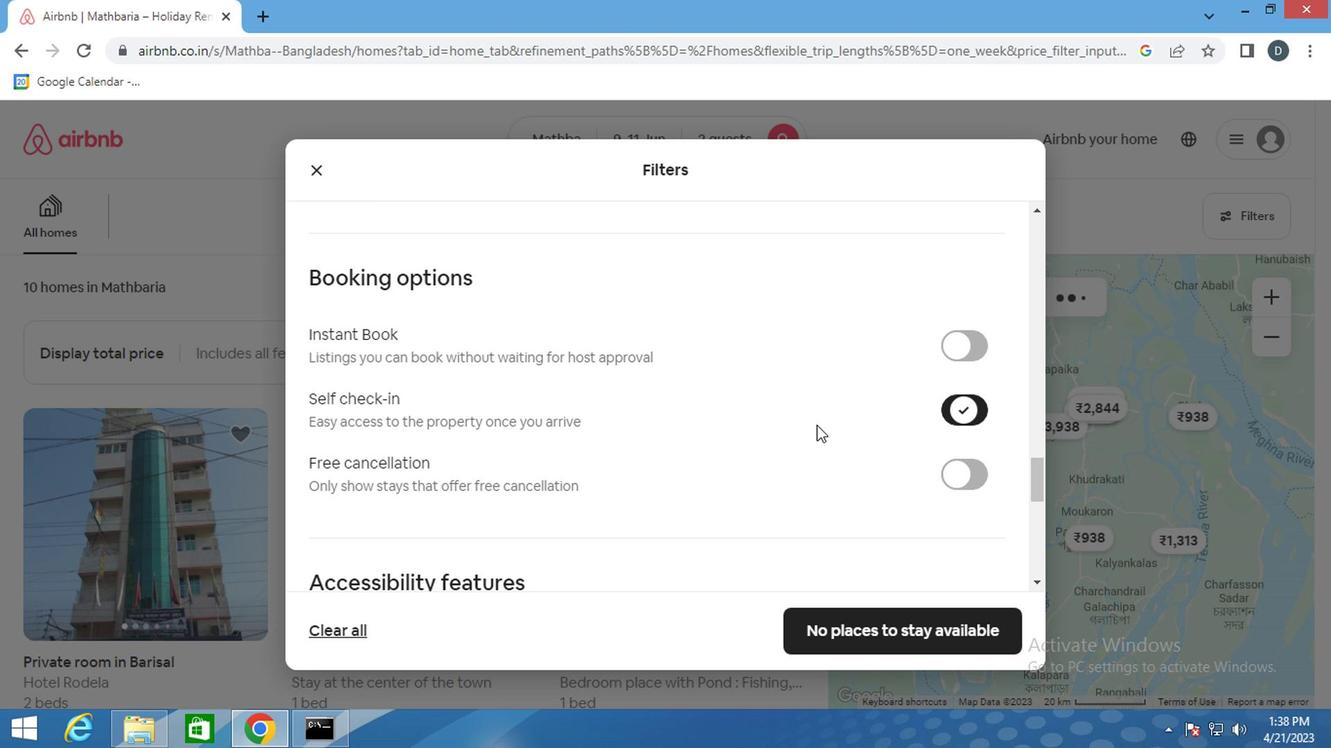 
Action: Mouse scrolled (803, 423) with delta (0, 0)
Screenshot: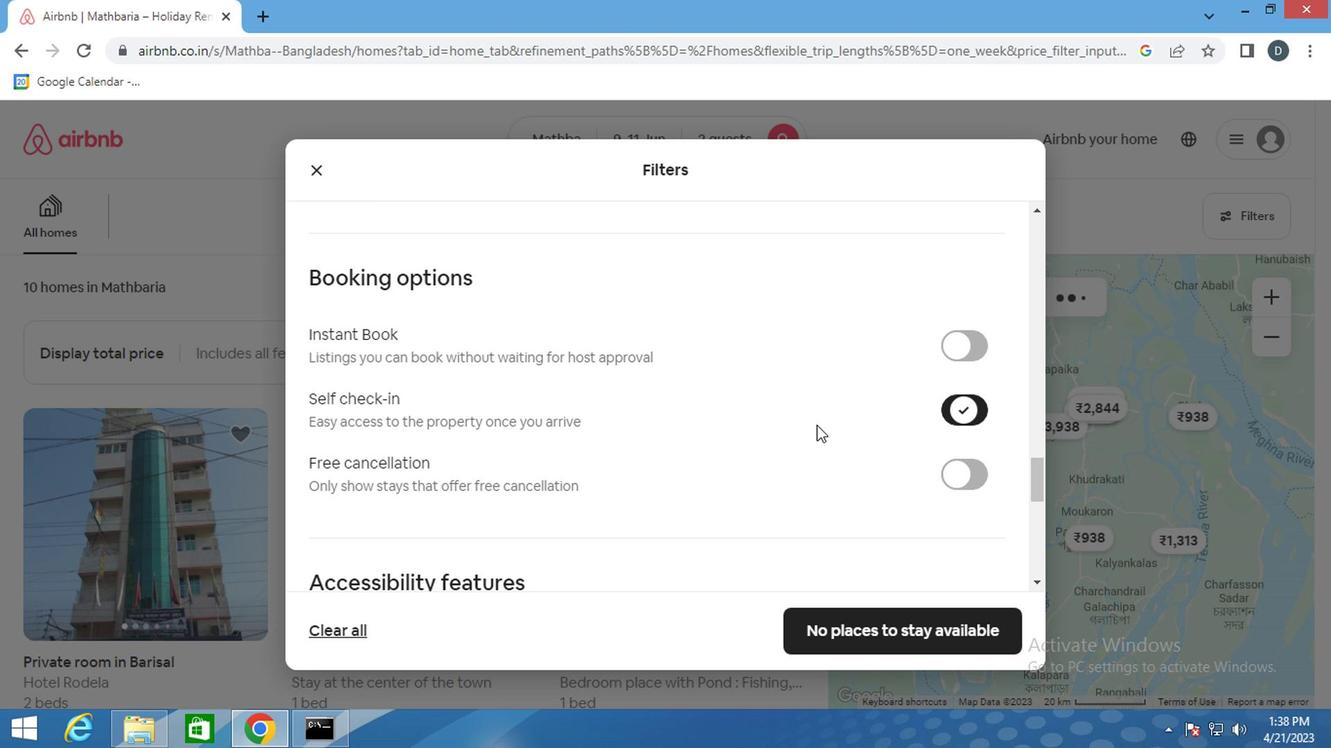 
Action: Mouse scrolled (803, 423) with delta (0, 0)
Screenshot: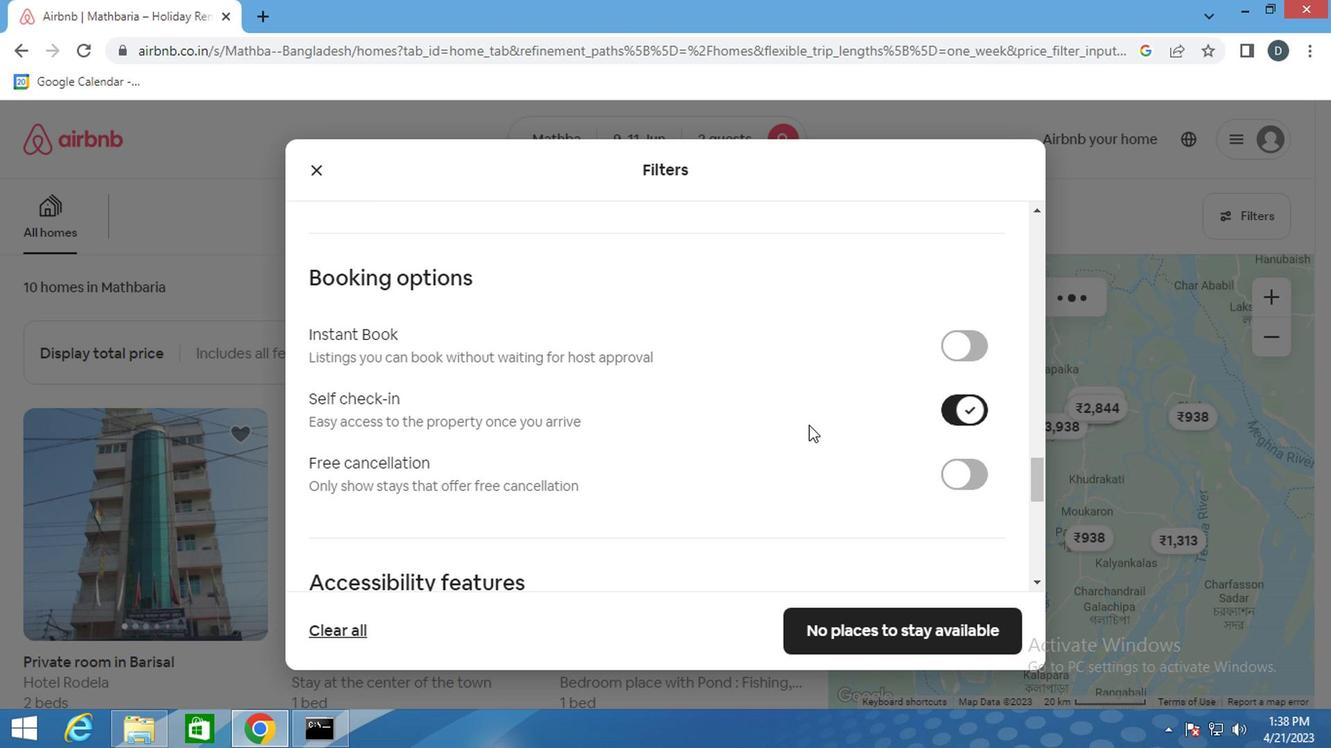 
Action: Mouse scrolled (803, 423) with delta (0, 0)
Screenshot: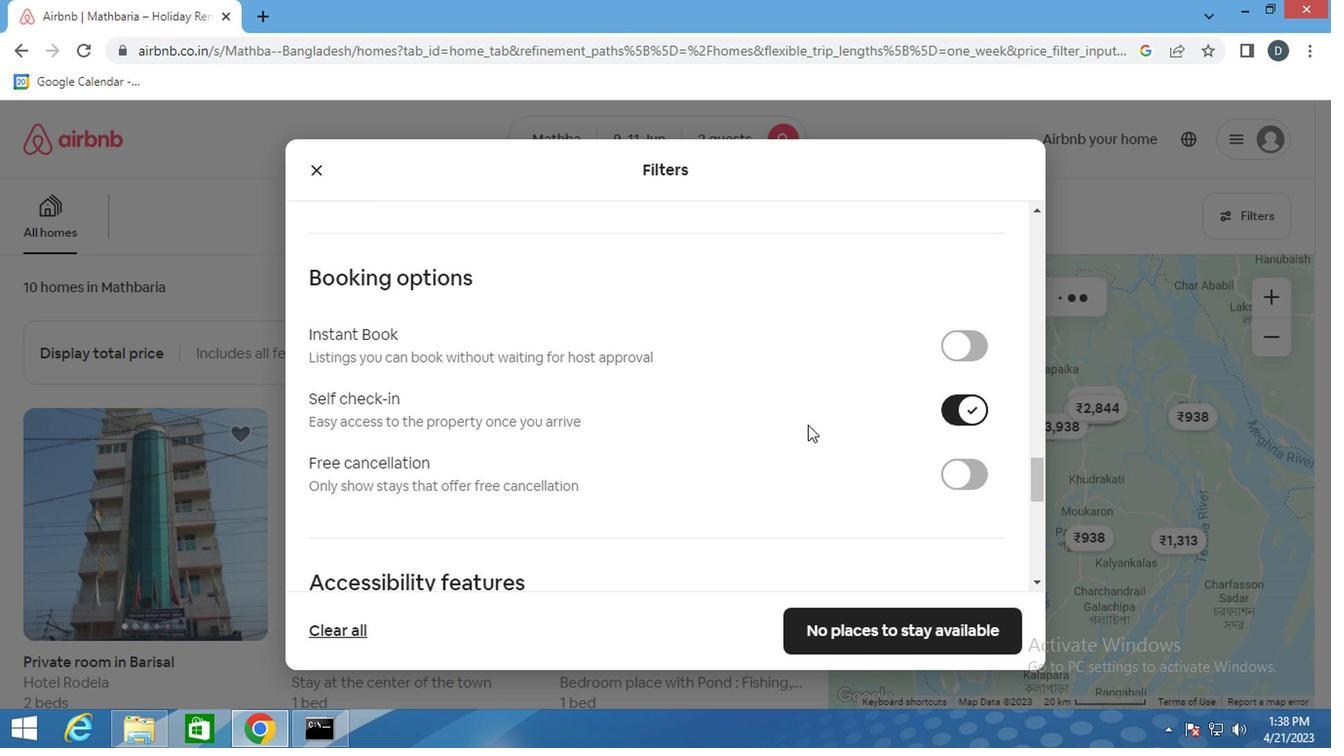 
Action: Mouse scrolled (803, 423) with delta (0, 0)
Screenshot: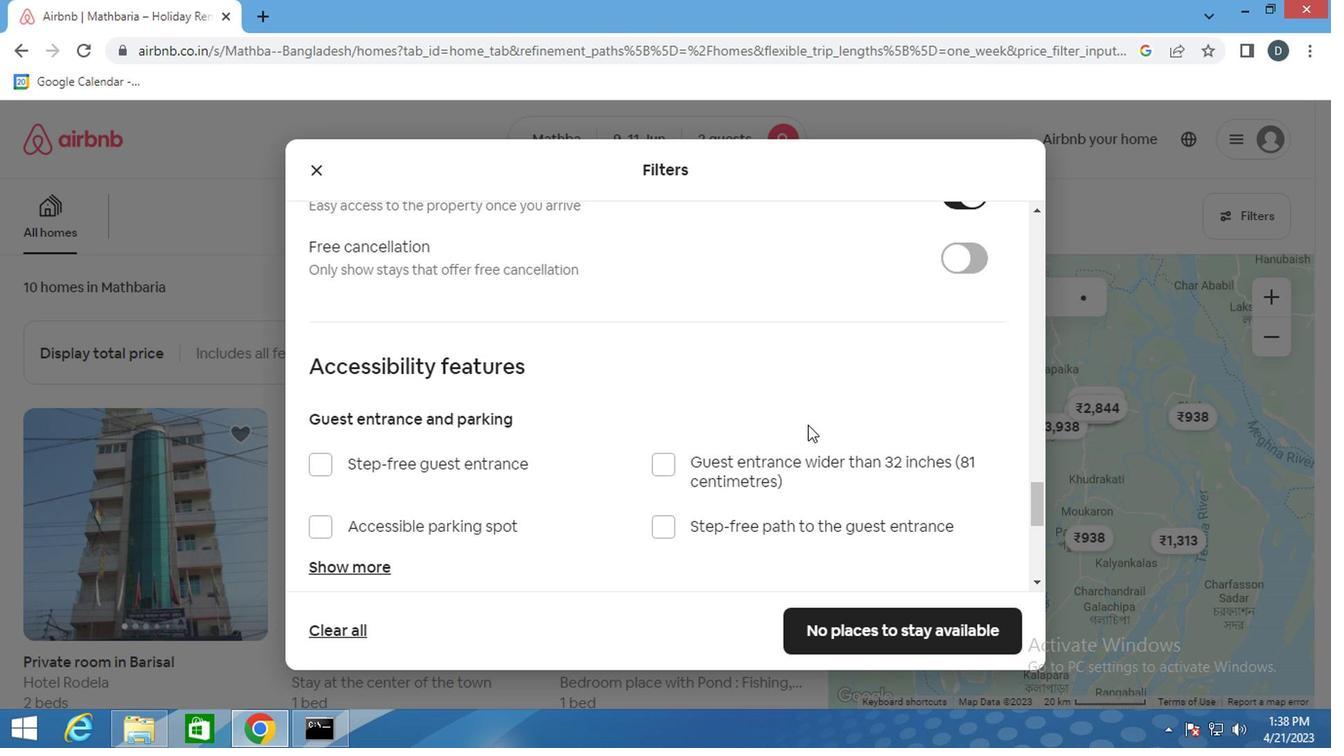 
Action: Mouse scrolled (803, 423) with delta (0, 0)
Screenshot: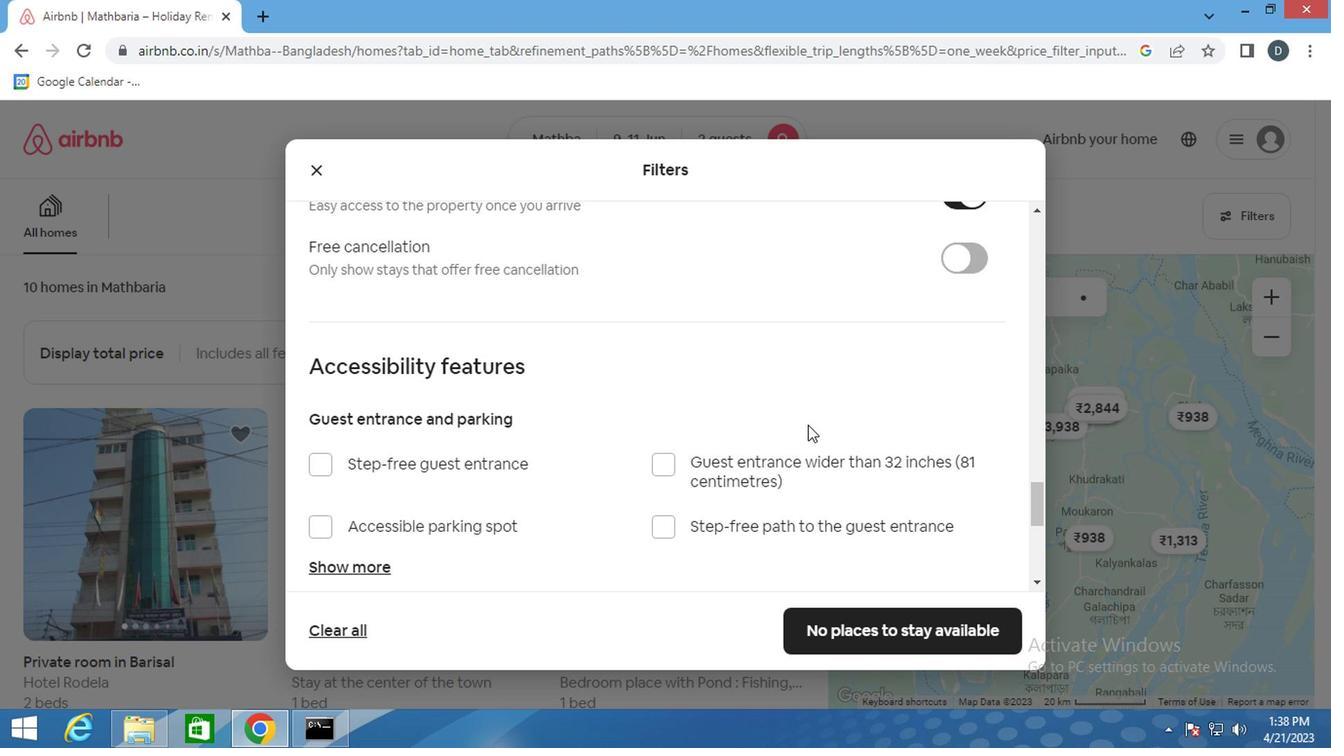 
Action: Mouse scrolled (803, 423) with delta (0, 0)
Screenshot: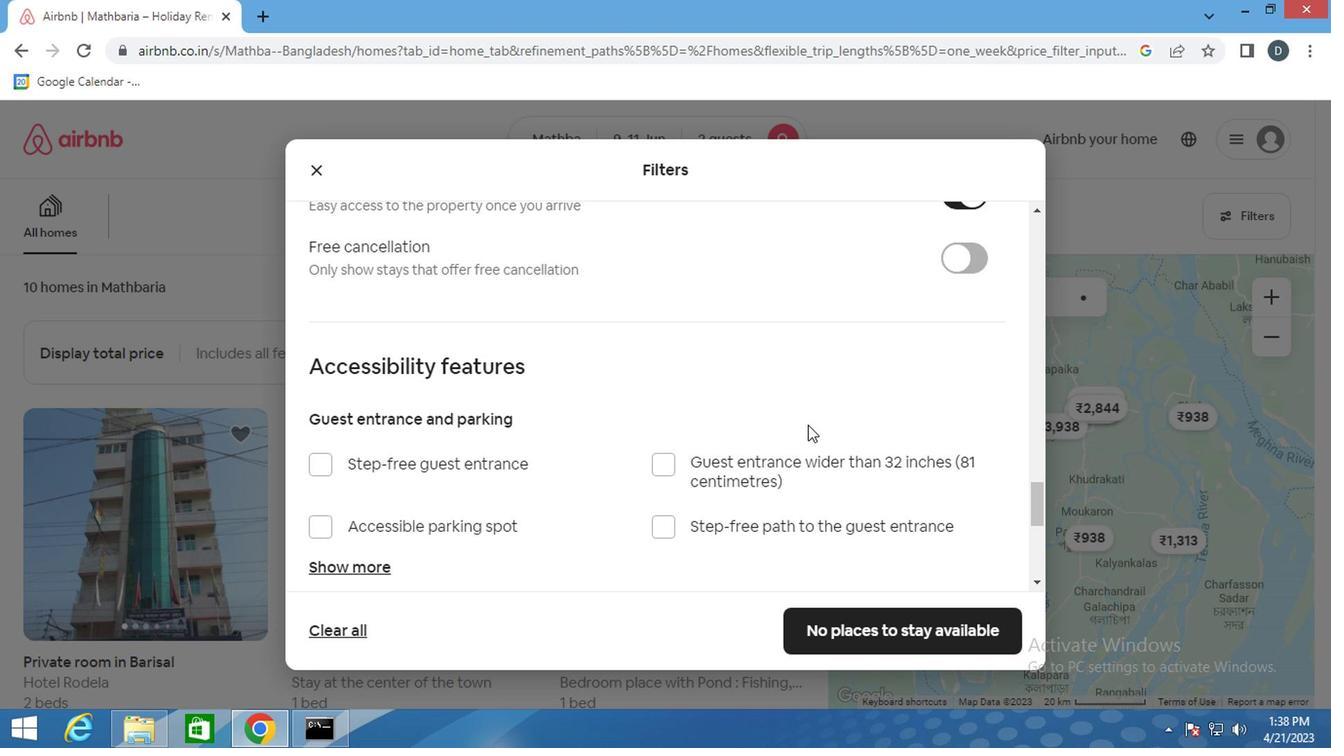 
Action: Mouse scrolled (803, 423) with delta (0, 0)
Screenshot: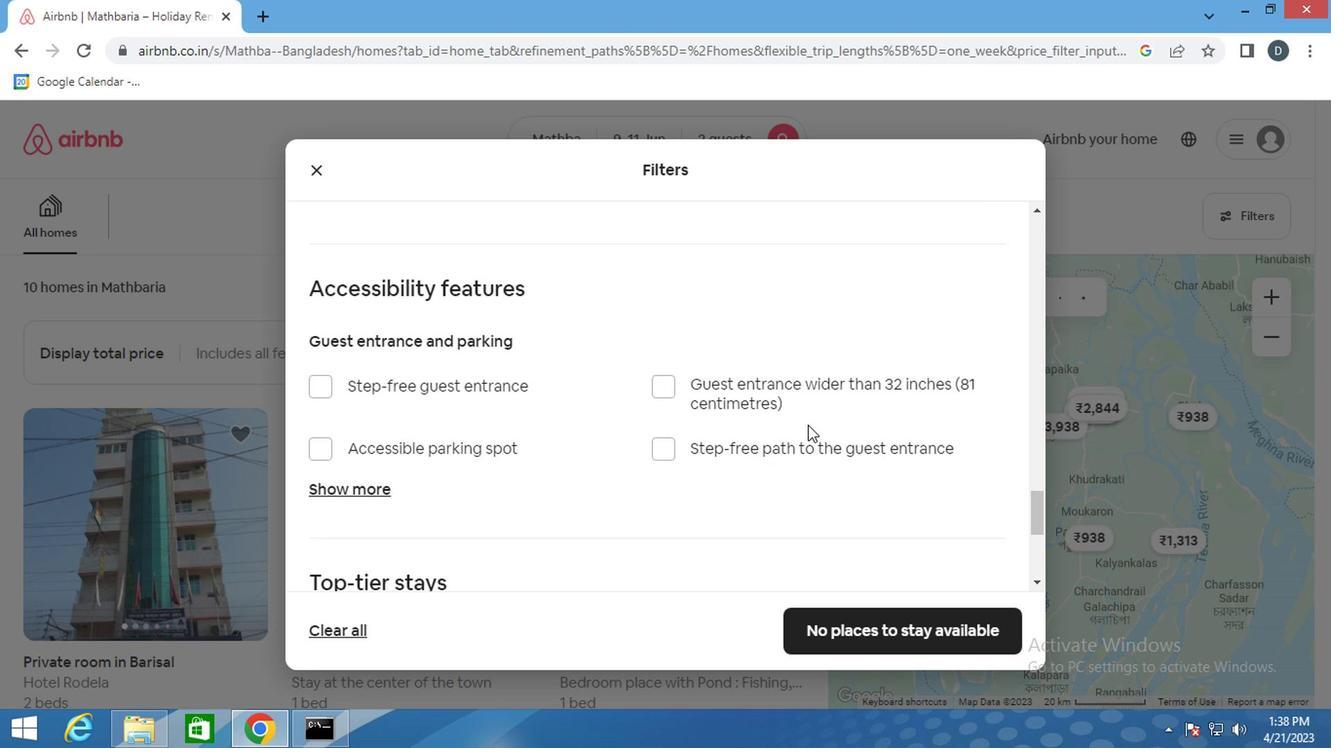 
Action: Mouse scrolled (803, 423) with delta (0, 0)
Screenshot: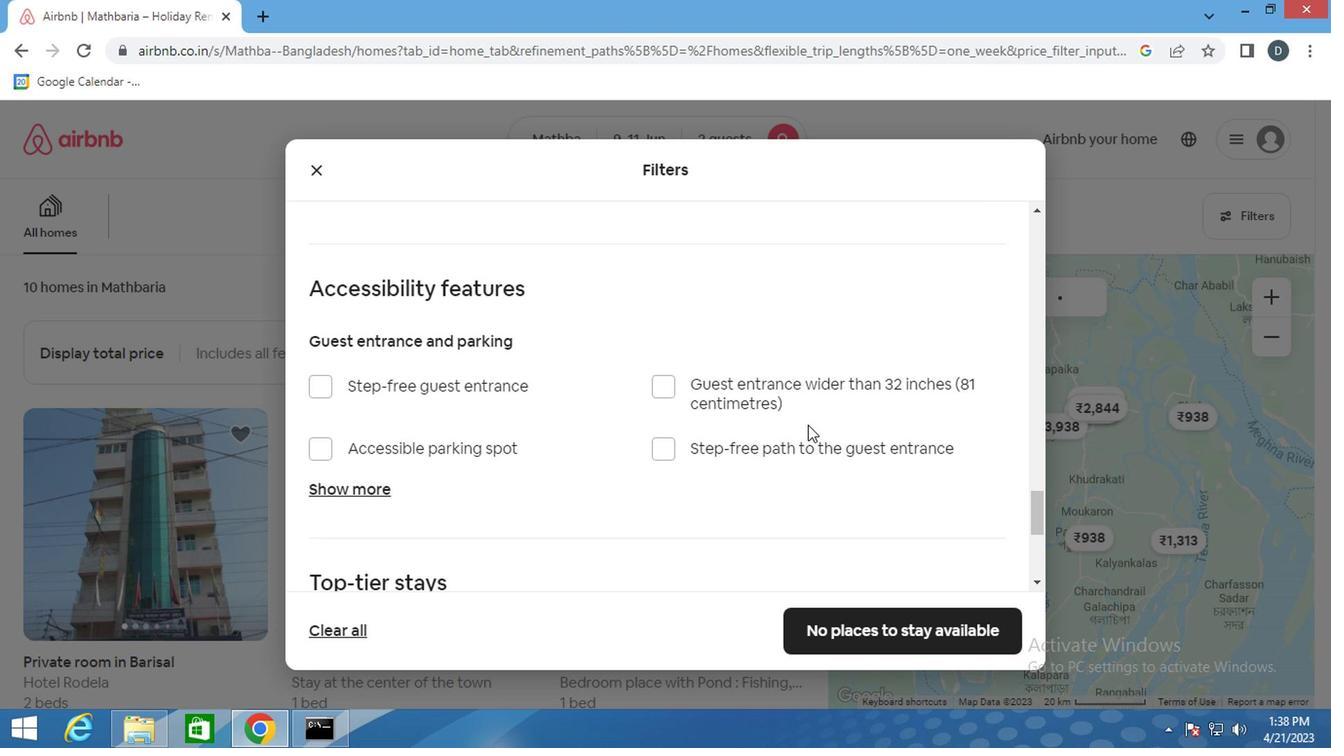 
Action: Mouse moved to (398, 486)
Screenshot: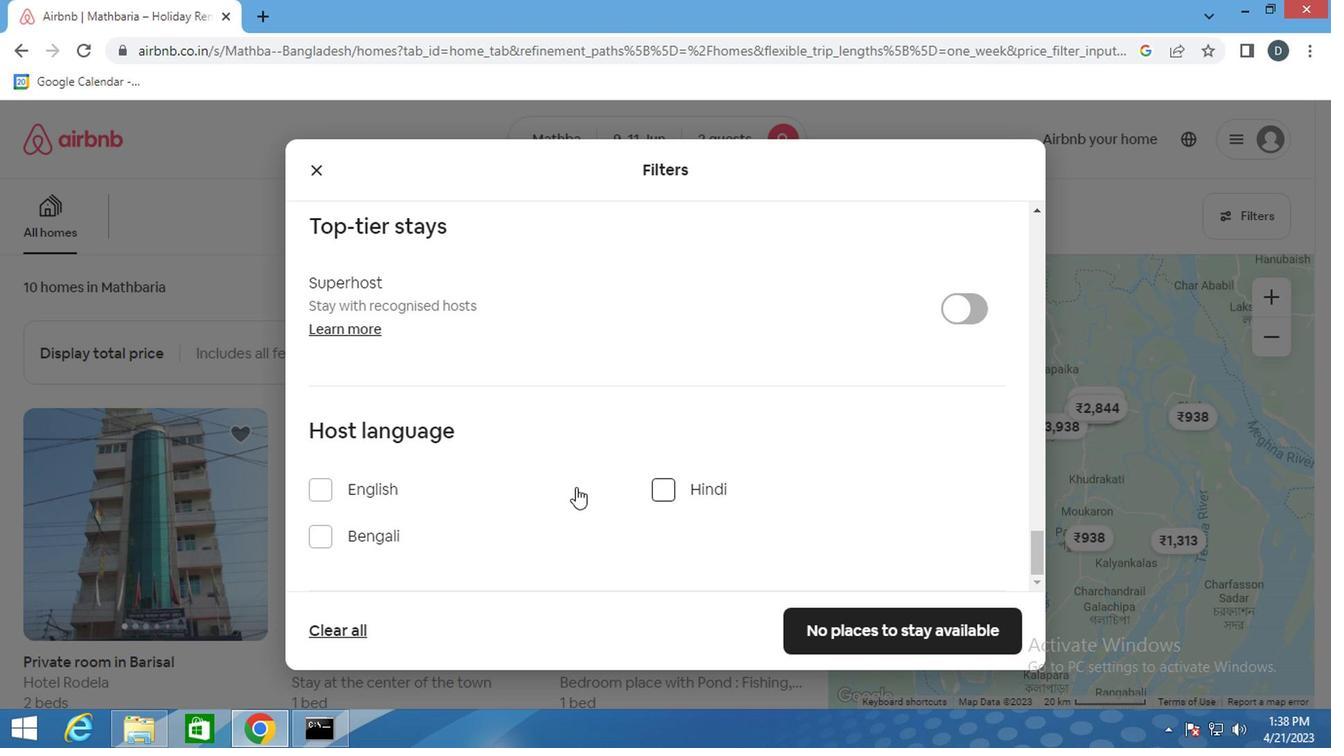 
Action: Mouse pressed left at (398, 486)
Screenshot: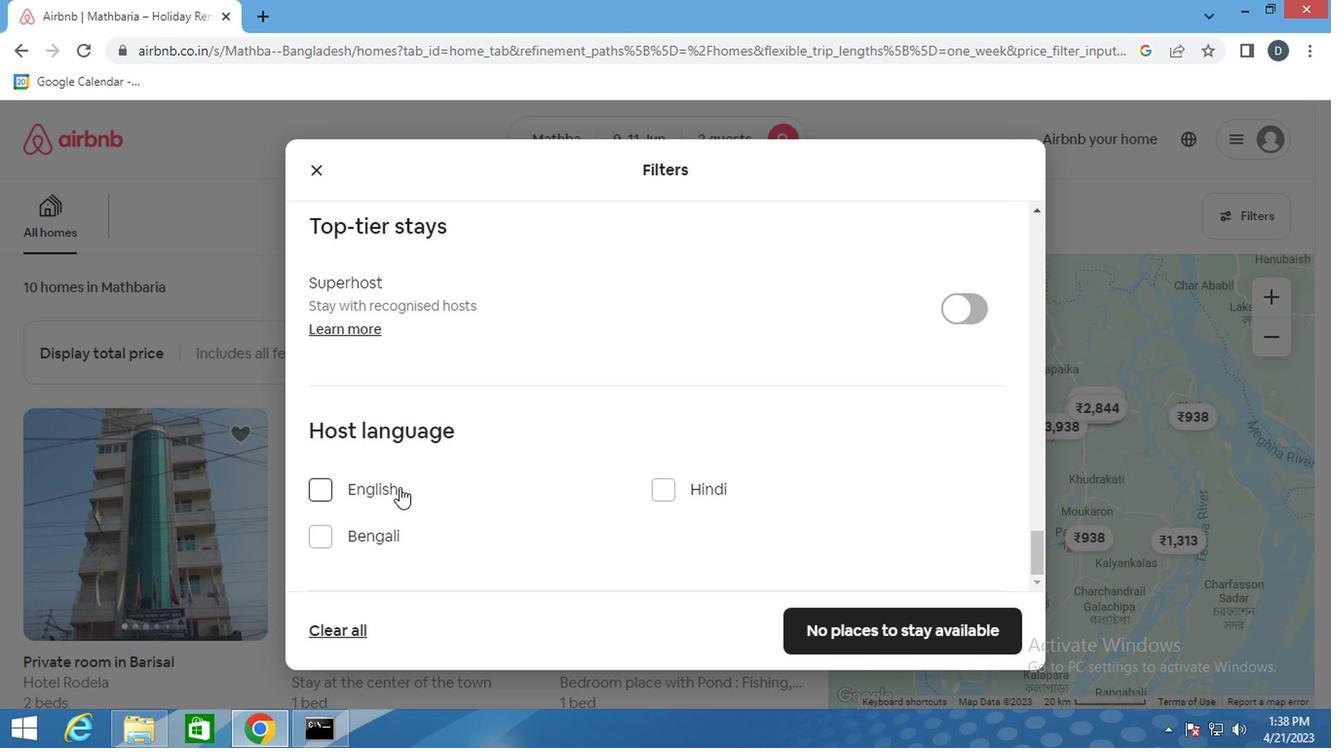 
Action: Mouse moved to (911, 635)
Screenshot: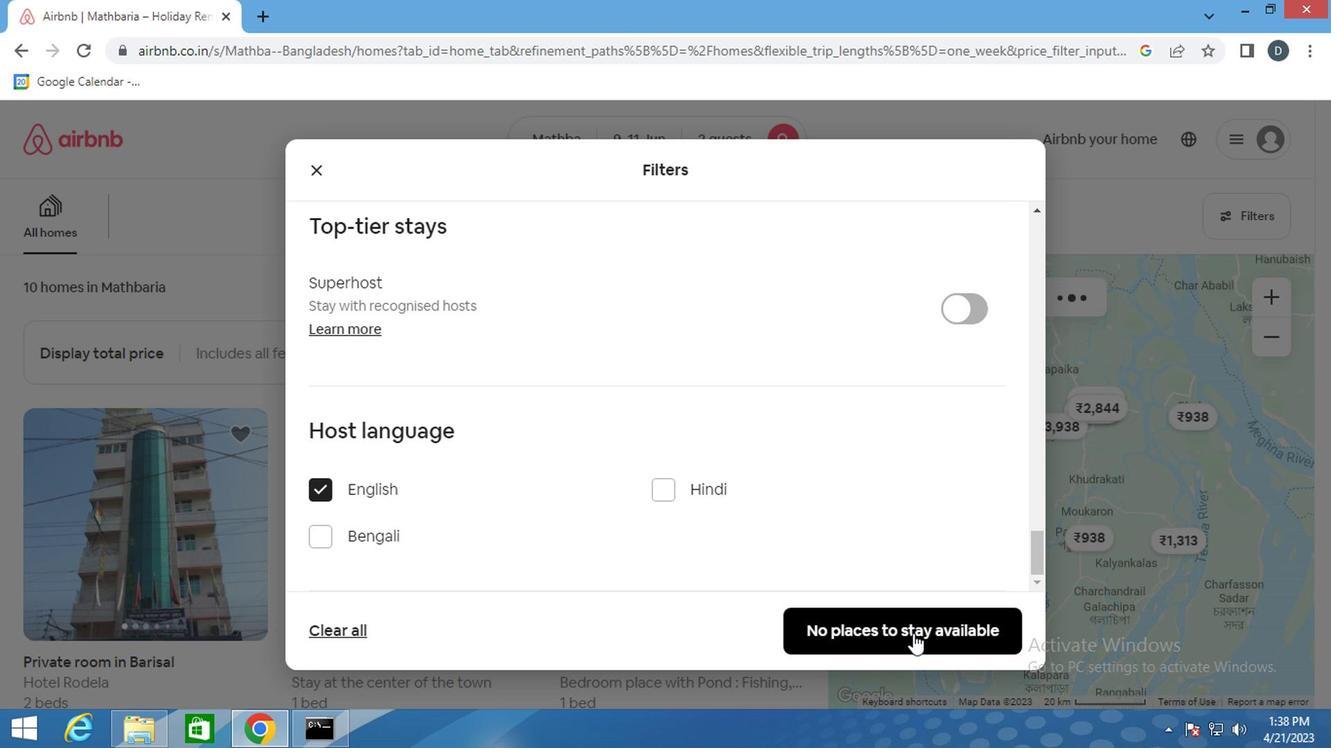 
Action: Mouse pressed left at (911, 635)
Screenshot: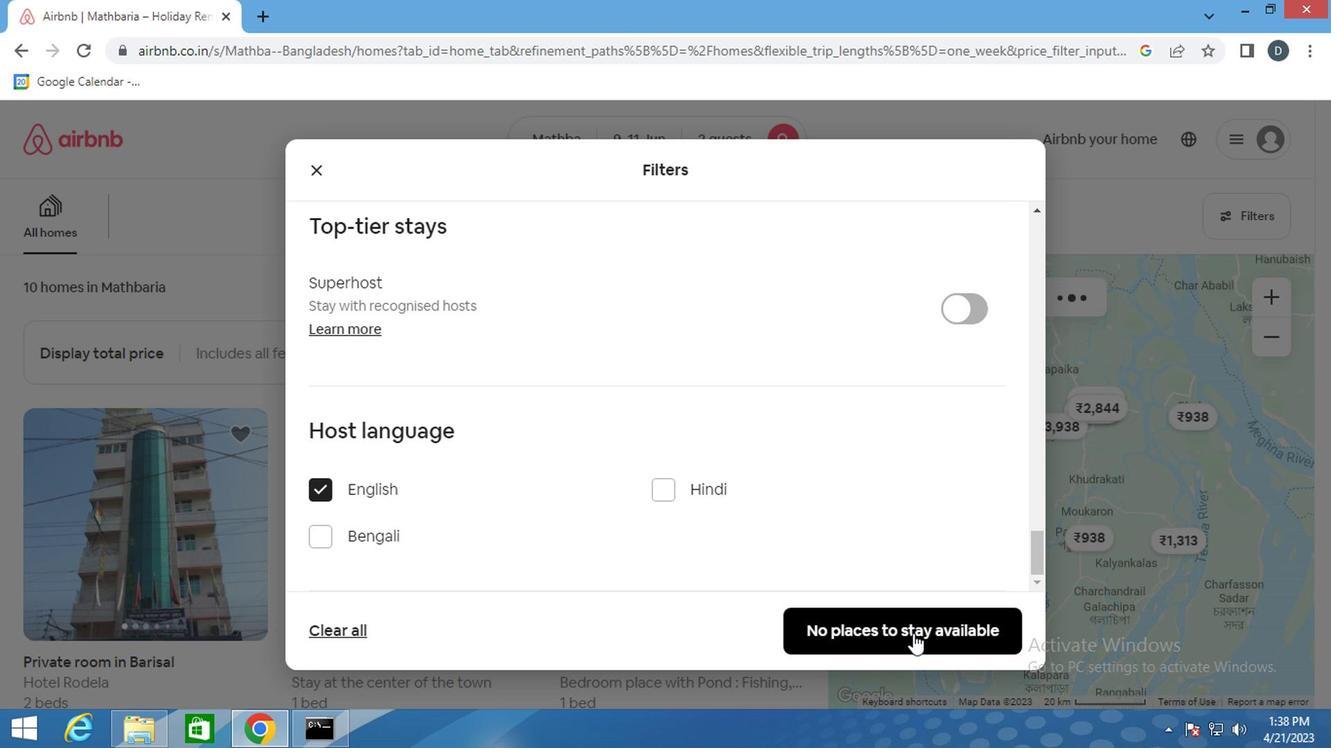 
Action: Mouse moved to (911, 633)
Screenshot: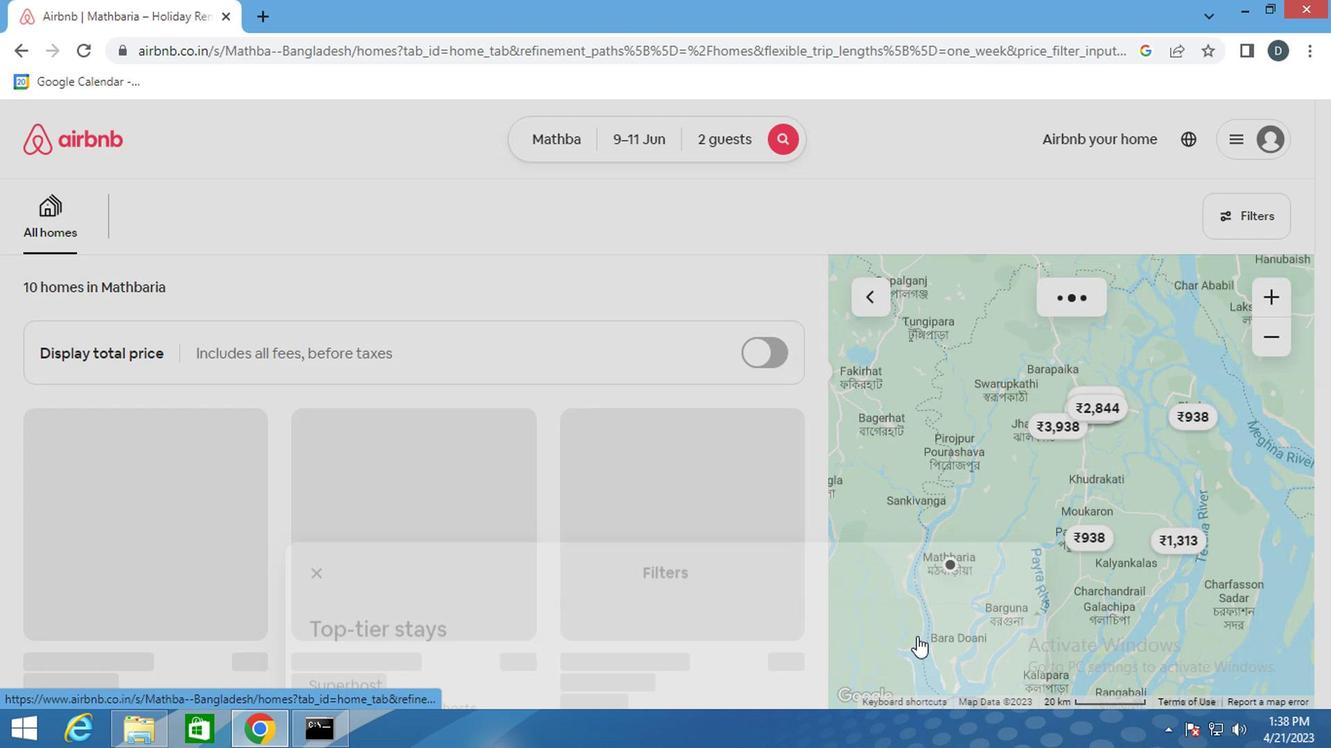
